 Task: Look for space in Stockach, Germany from 8th August, 2023 to 15th August, 2023 for 9 adults in price range Rs.10000 to Rs.14000. Place can be shared room with 5 bedrooms having 9 beds and 5 bathrooms. Property type can be house, flat, guest house. Amenities needed are: wifi, TV, free parkinig on premises, gym, breakfast. Booking option can be shelf check-in. Required host language is English.
Action: Mouse moved to (413, 92)
Screenshot: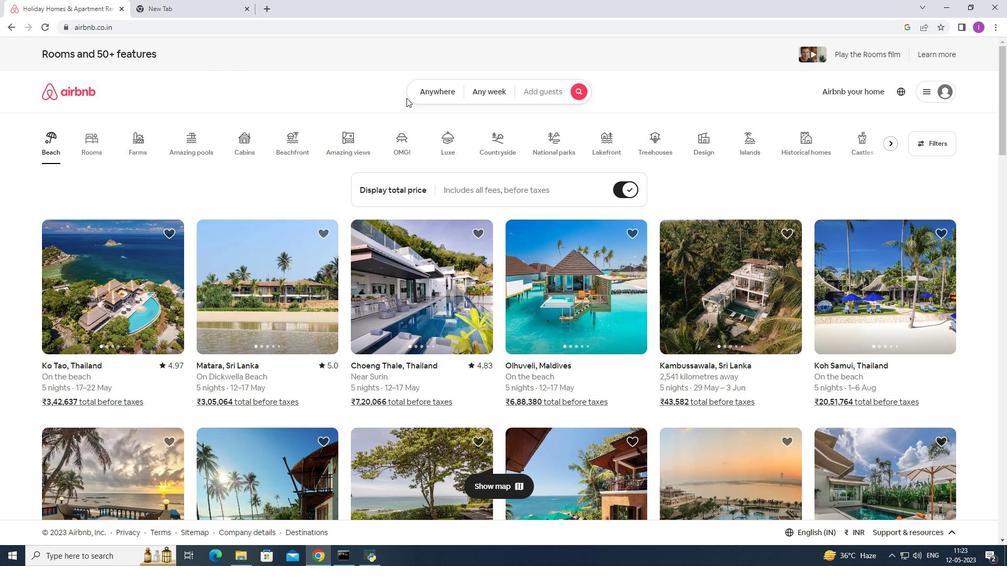 
Action: Mouse pressed left at (413, 92)
Screenshot: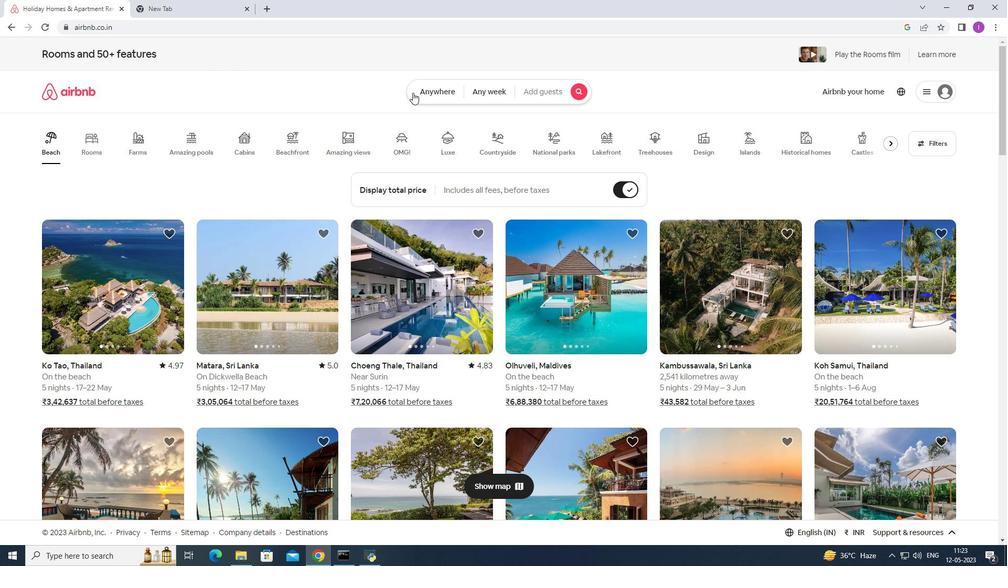 
Action: Mouse moved to (375, 130)
Screenshot: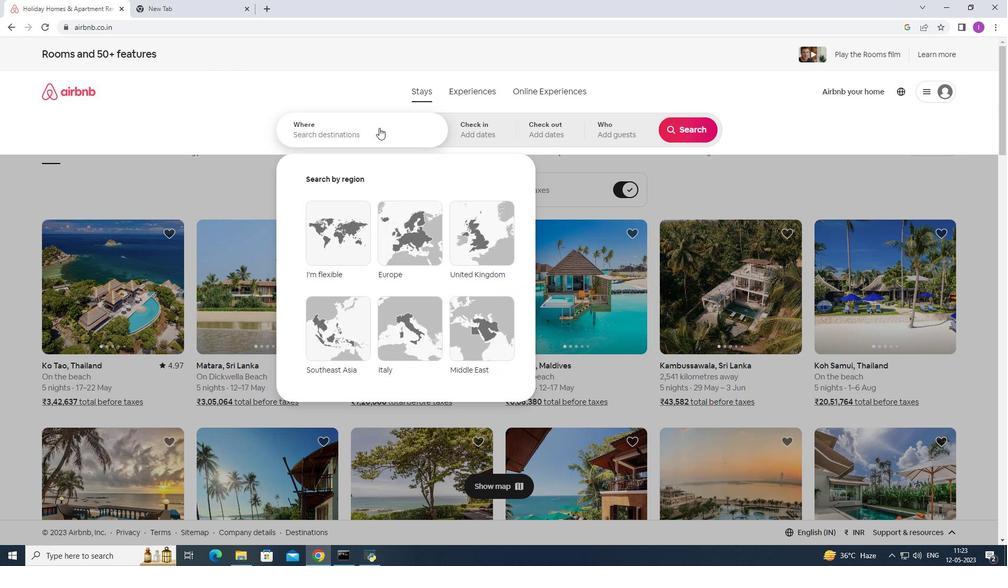 
Action: Mouse pressed left at (375, 130)
Screenshot: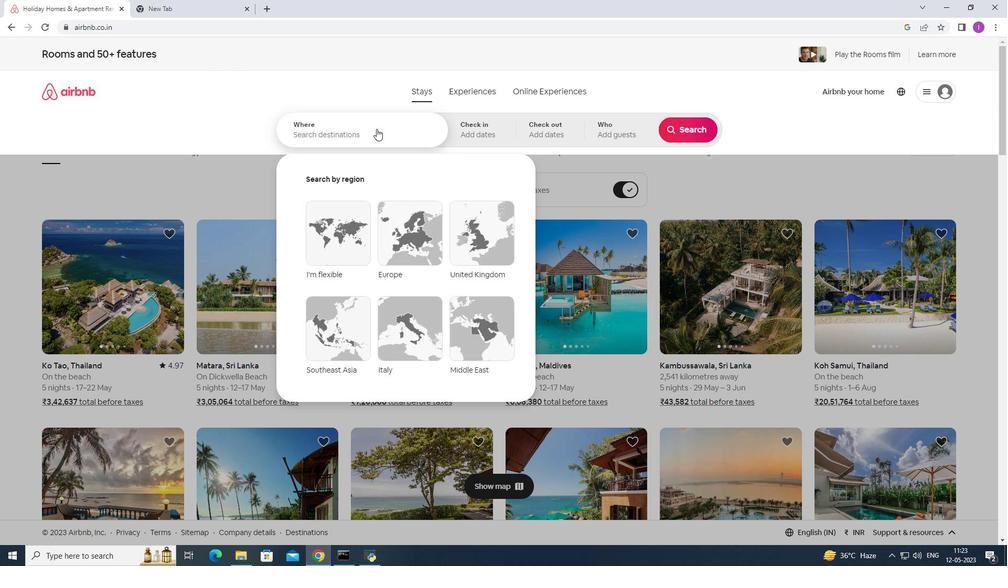 
Action: Mouse moved to (375, 130)
Screenshot: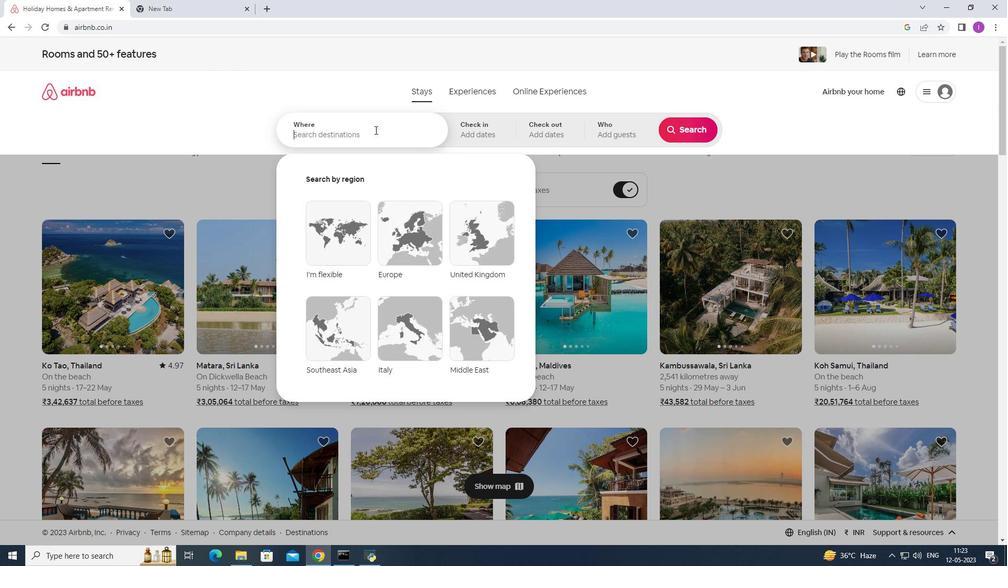 
Action: Key pressed <Key.shift>Stockach,<Key.shift><Key.shift><Key.shift><Key.shift><Key.shift>Germany
Screenshot: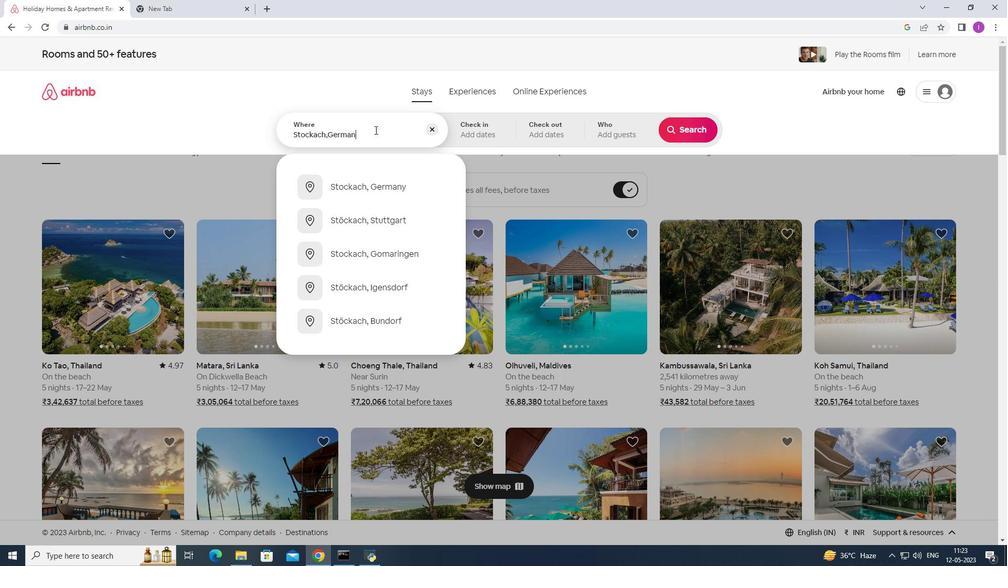 
Action: Mouse moved to (371, 186)
Screenshot: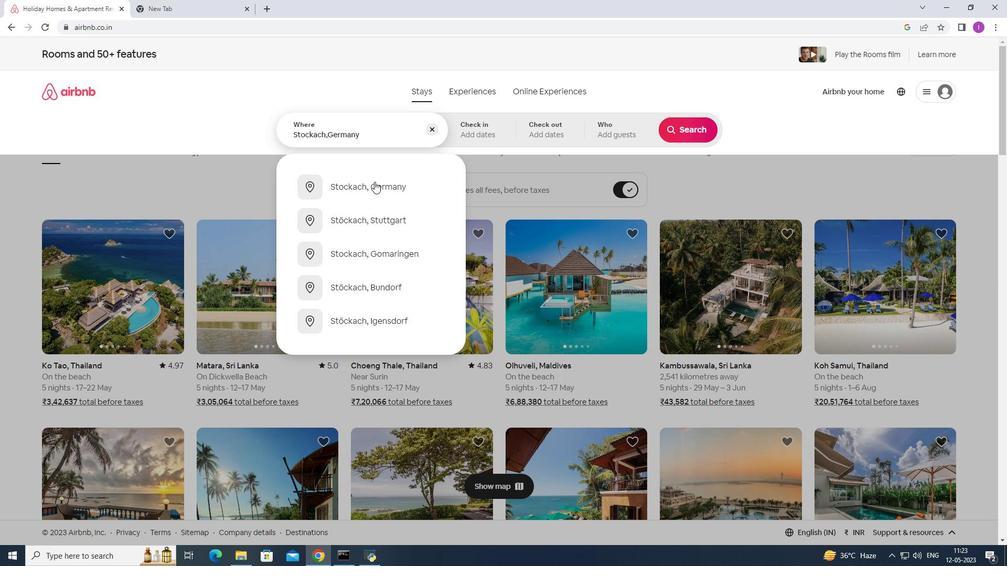 
Action: Mouse pressed left at (371, 186)
Screenshot: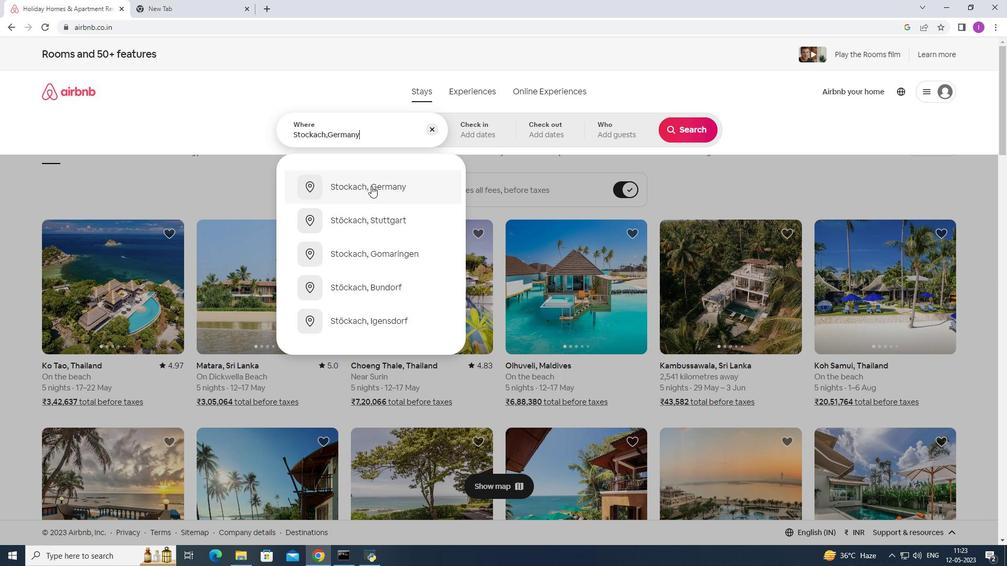 
Action: Mouse moved to (685, 214)
Screenshot: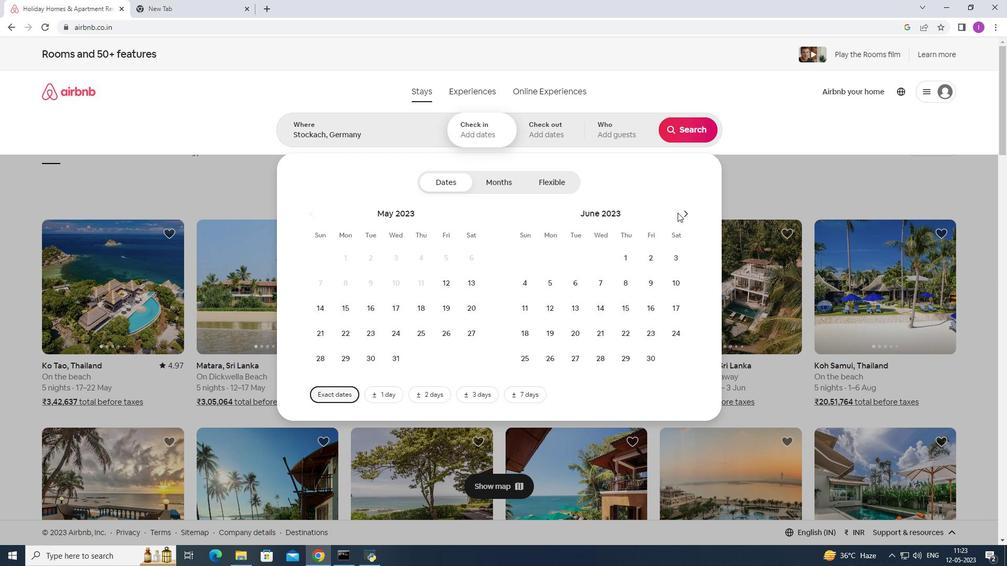 
Action: Mouse pressed left at (685, 214)
Screenshot: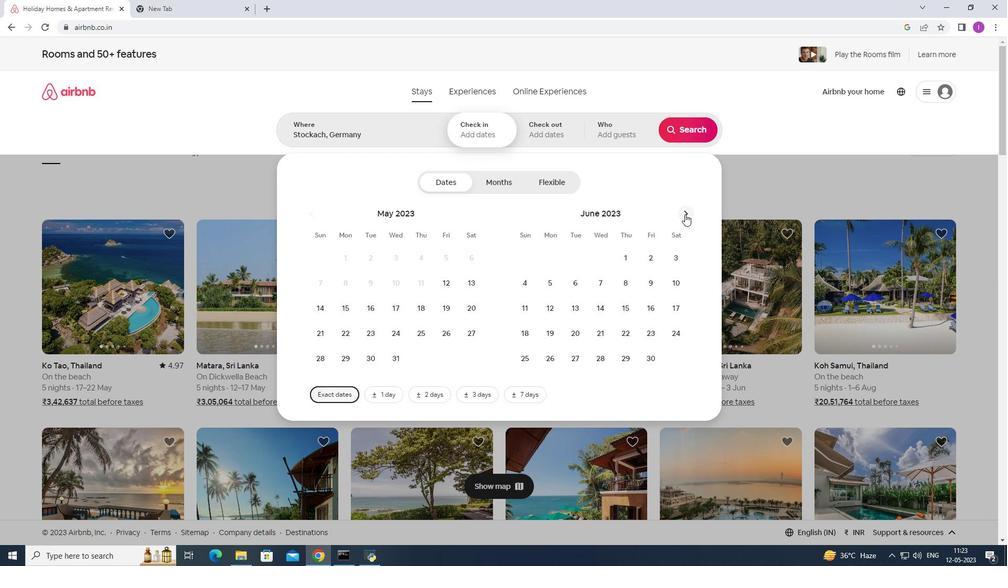 
Action: Mouse pressed left at (685, 214)
Screenshot: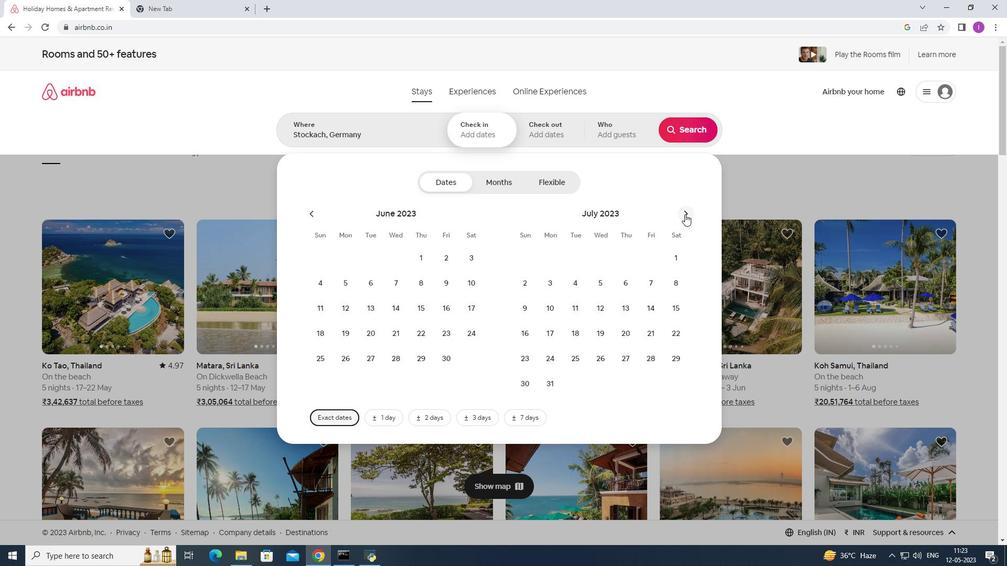 
Action: Mouse moved to (572, 282)
Screenshot: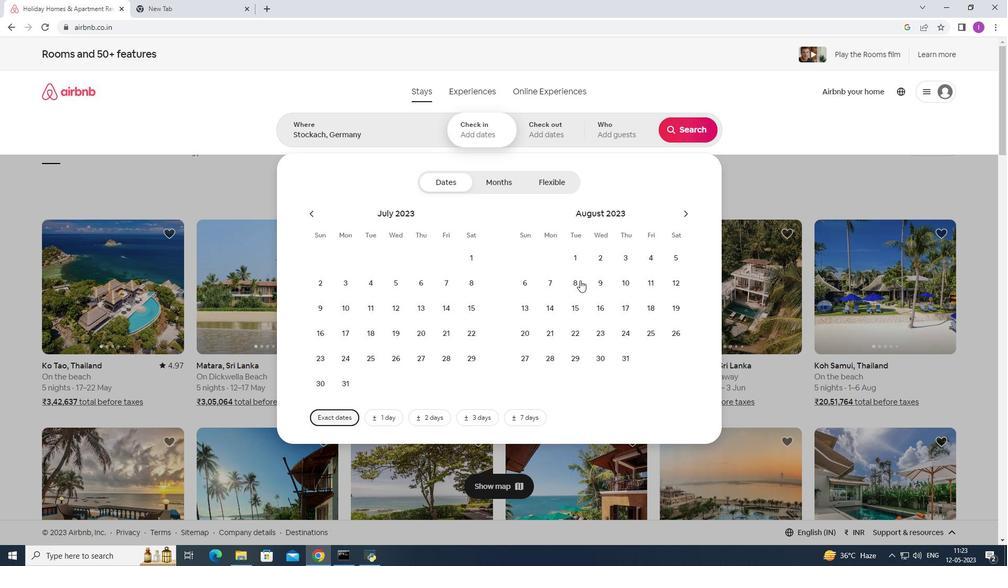 
Action: Mouse pressed left at (572, 282)
Screenshot: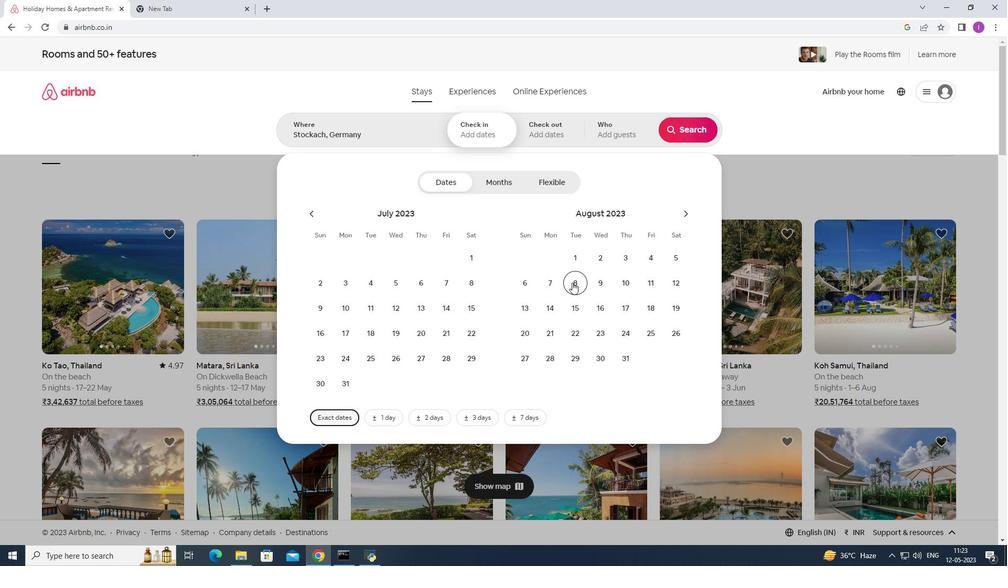 
Action: Mouse moved to (573, 304)
Screenshot: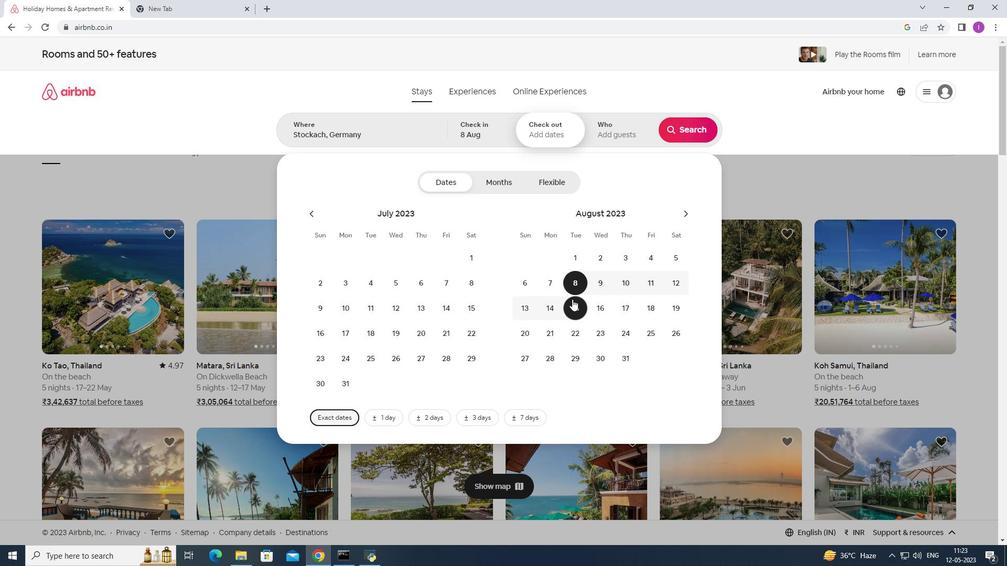 
Action: Mouse pressed left at (573, 304)
Screenshot: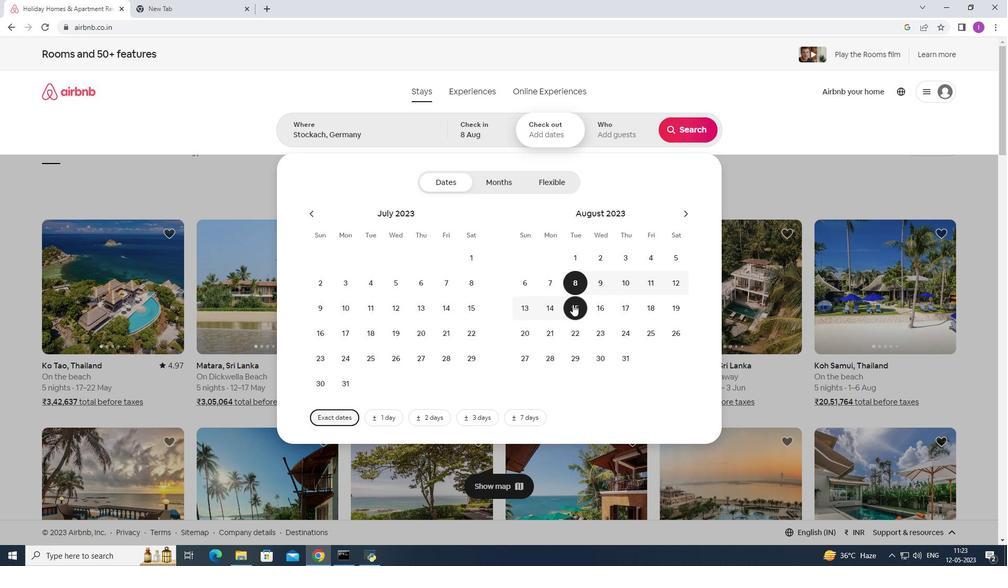 
Action: Mouse moved to (607, 141)
Screenshot: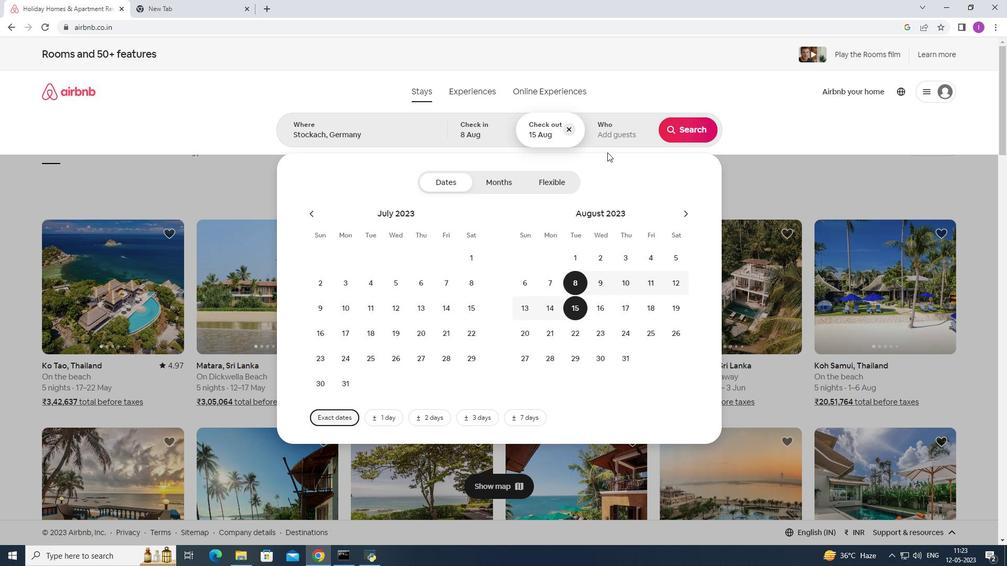 
Action: Mouse pressed left at (607, 141)
Screenshot: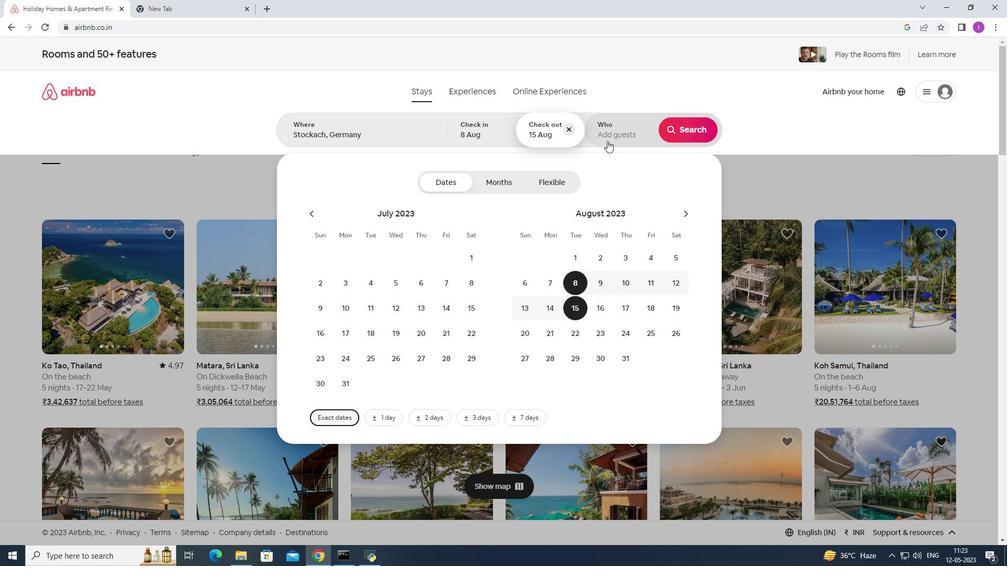 
Action: Mouse moved to (692, 187)
Screenshot: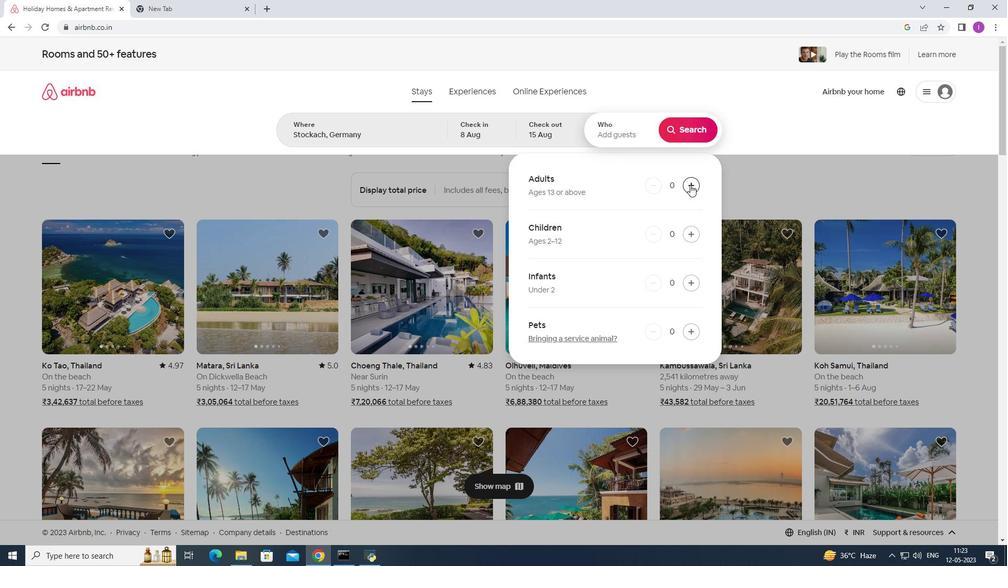 
Action: Mouse pressed left at (692, 187)
Screenshot: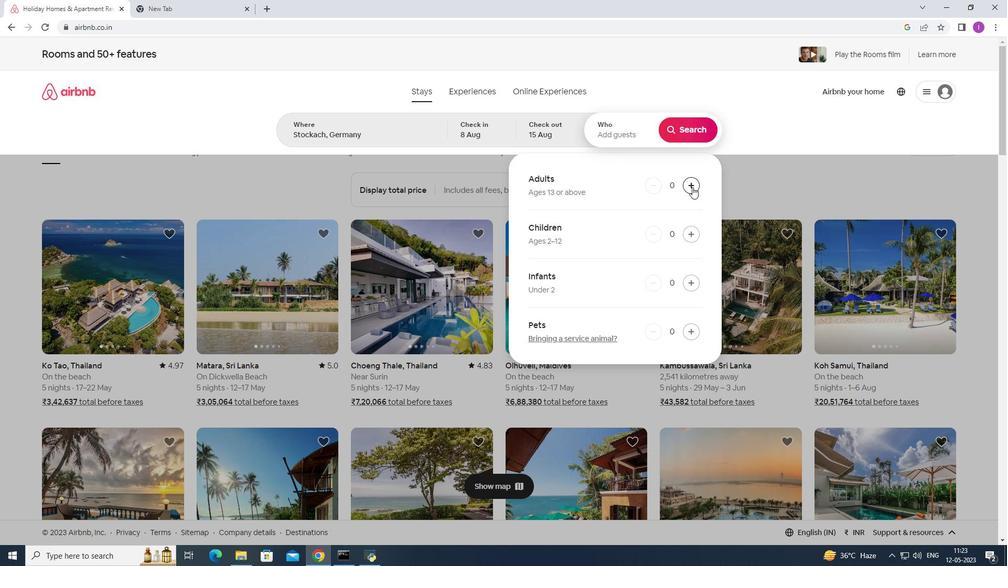 
Action: Mouse pressed left at (692, 187)
Screenshot: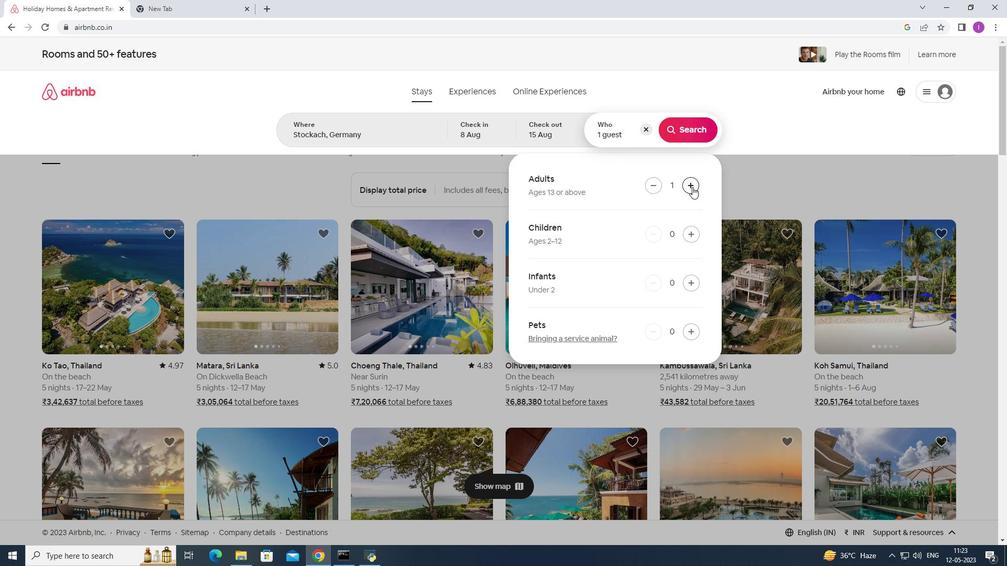 
Action: Mouse pressed left at (692, 187)
Screenshot: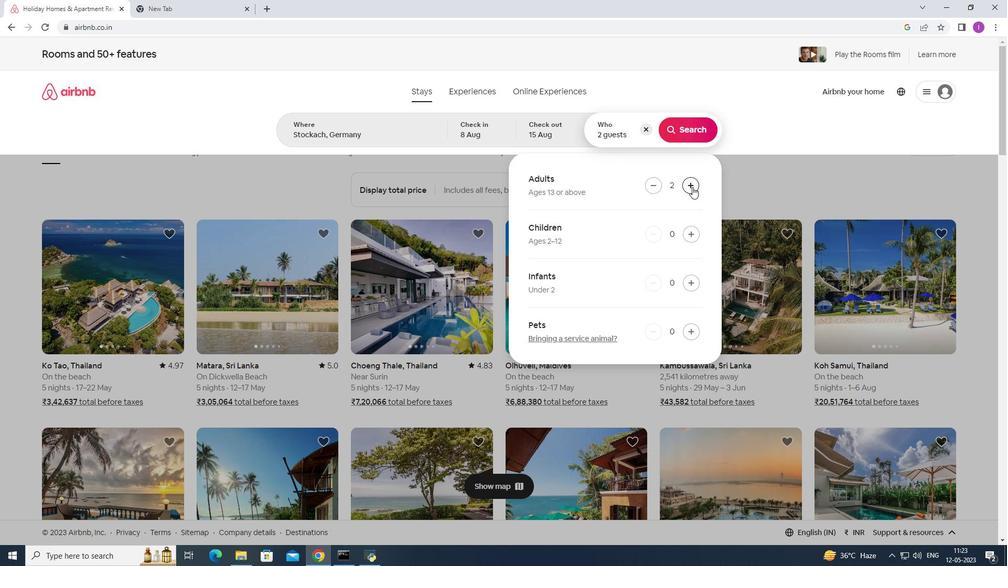 
Action: Mouse pressed left at (692, 187)
Screenshot: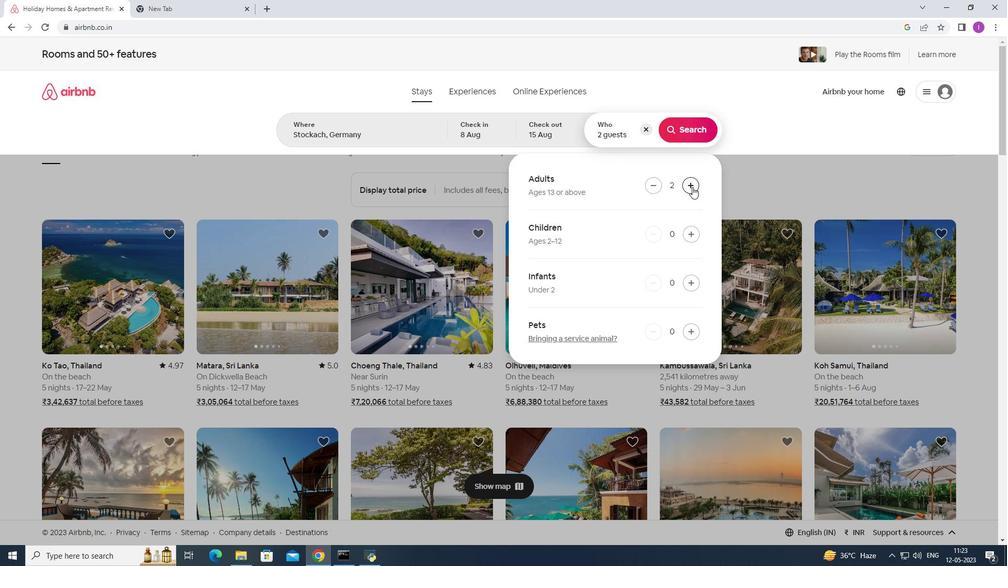 
Action: Mouse pressed left at (692, 187)
Screenshot: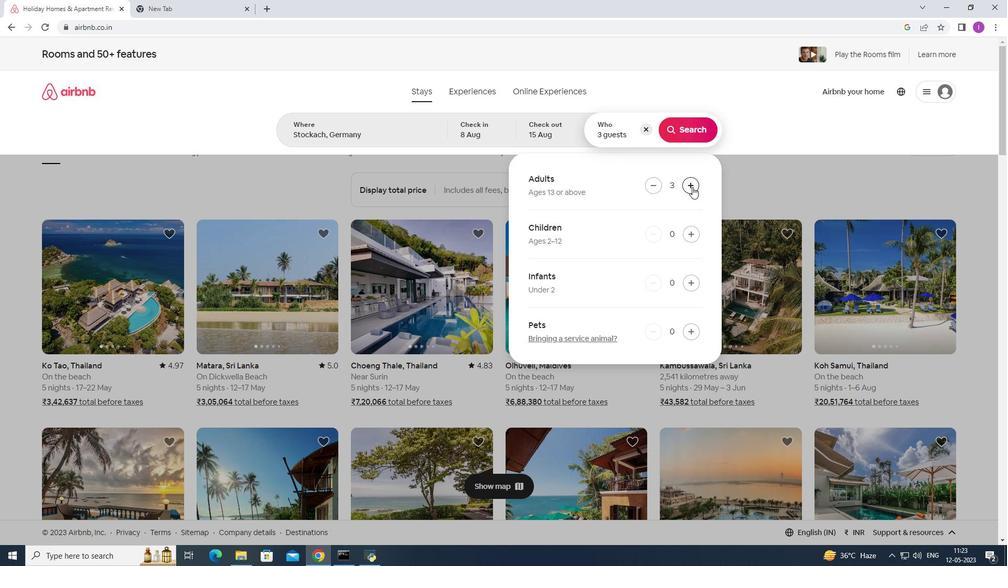 
Action: Mouse pressed left at (692, 187)
Screenshot: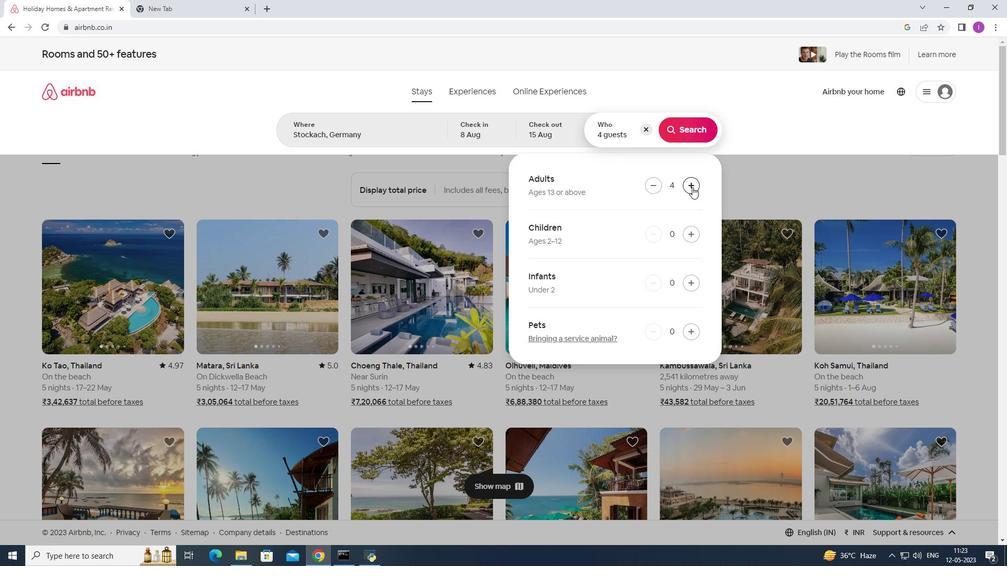 
Action: Mouse pressed left at (692, 187)
Screenshot: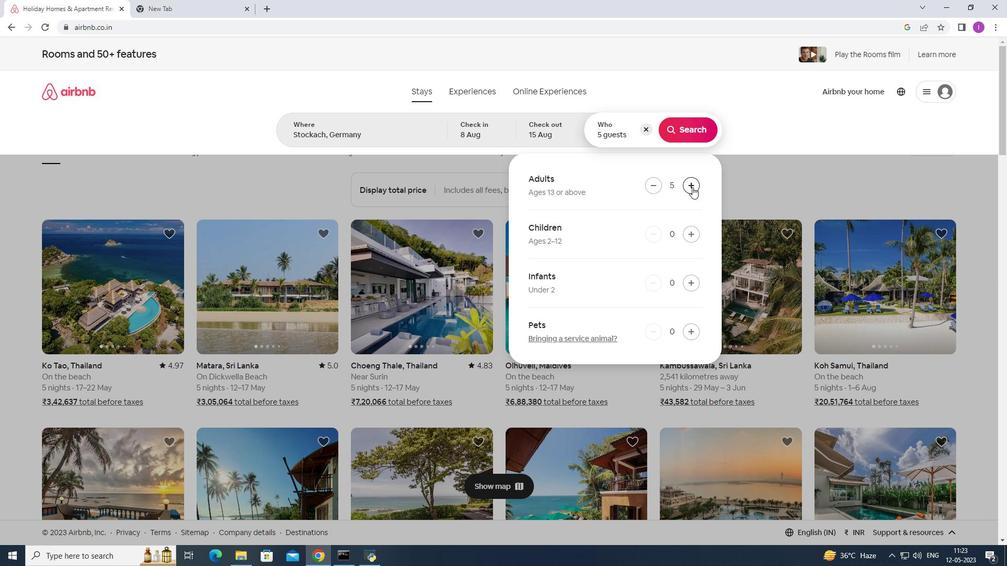 
Action: Mouse moved to (693, 187)
Screenshot: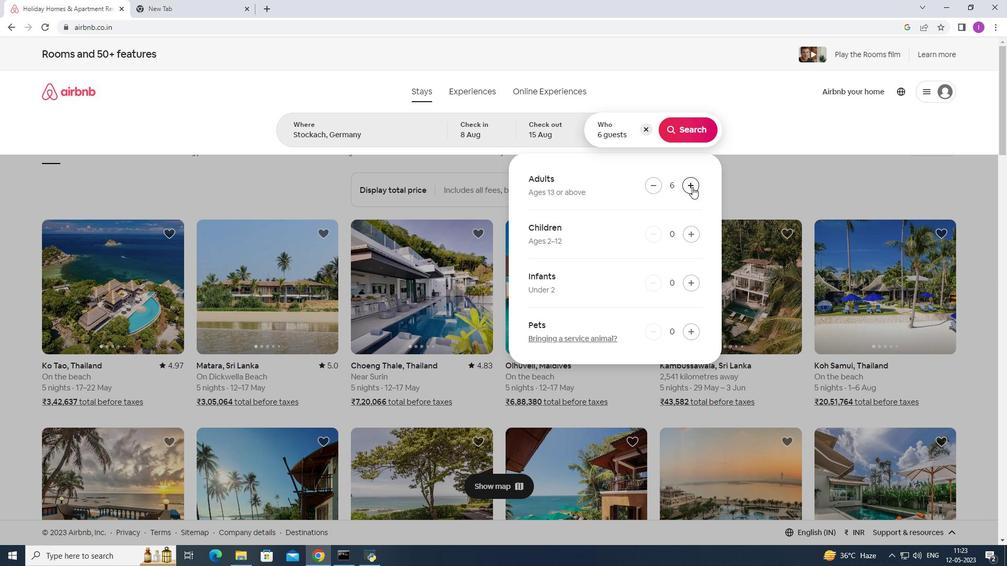 
Action: Mouse pressed left at (693, 187)
Screenshot: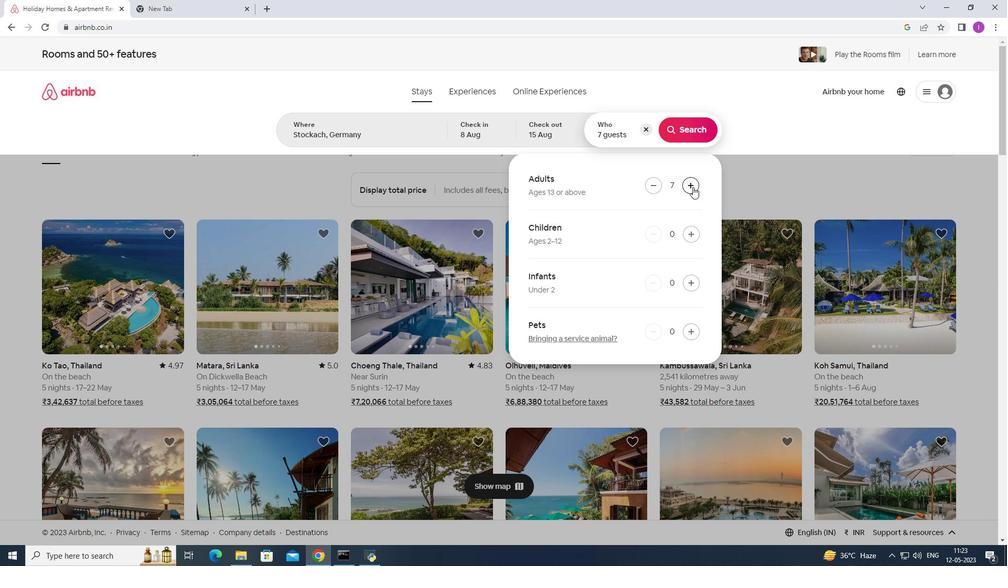 
Action: Mouse pressed left at (693, 187)
Screenshot: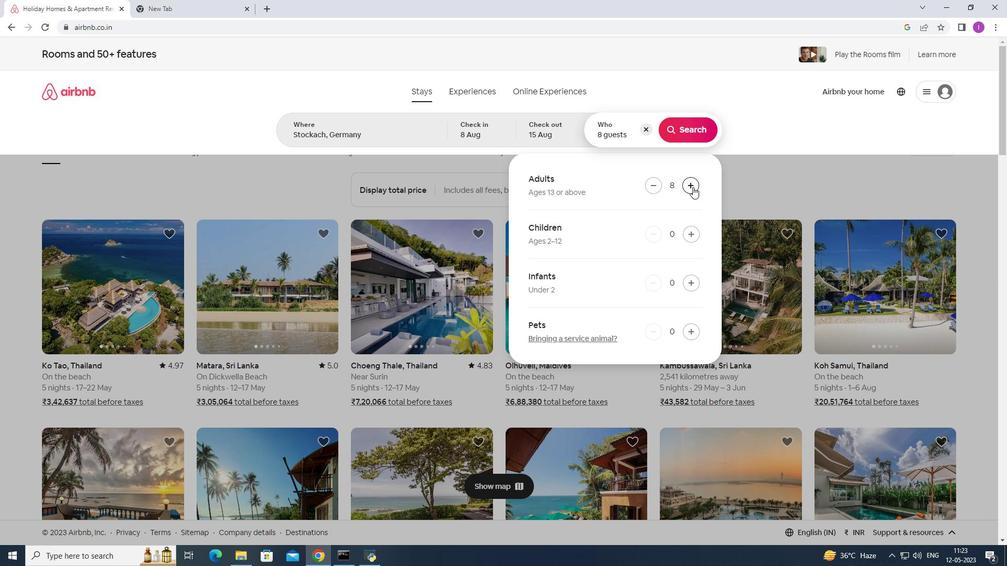 
Action: Mouse moved to (689, 141)
Screenshot: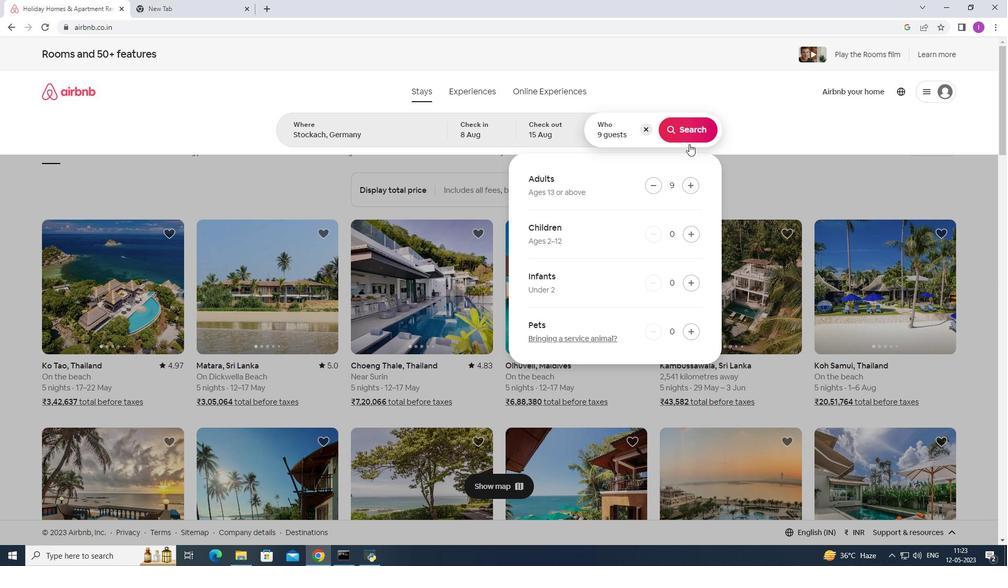
Action: Mouse pressed left at (689, 141)
Screenshot: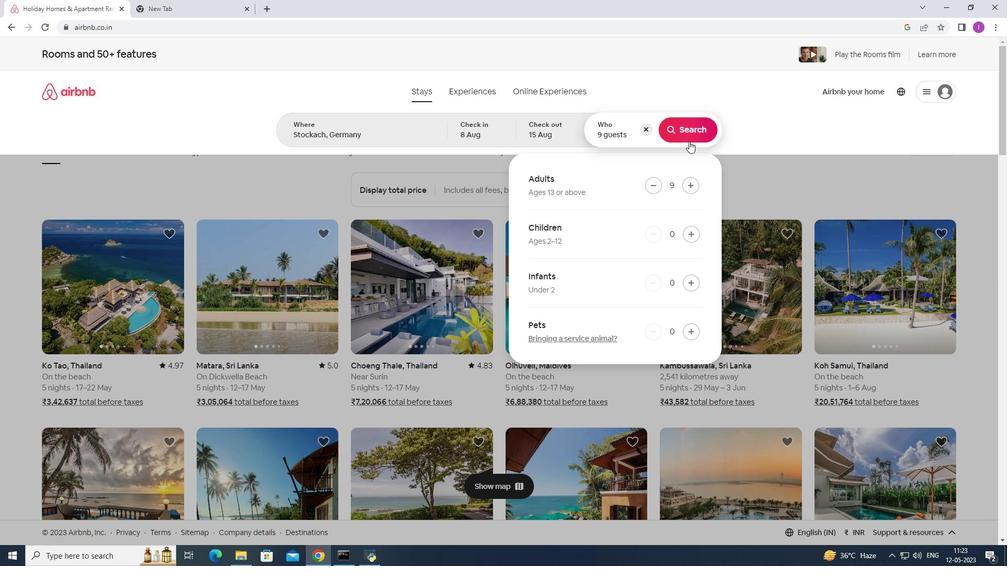 
Action: Mouse moved to (966, 110)
Screenshot: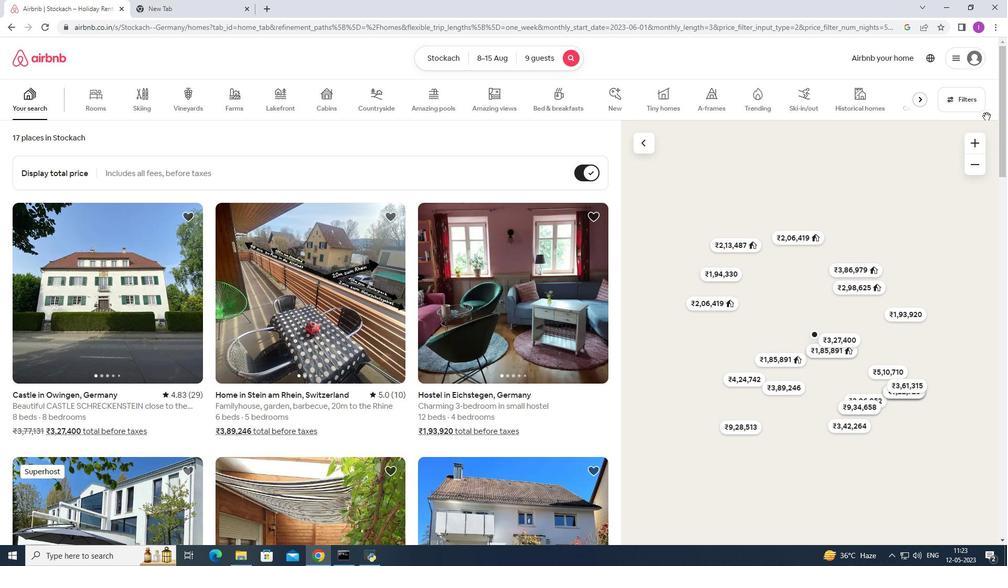 
Action: Mouse pressed left at (966, 110)
Screenshot: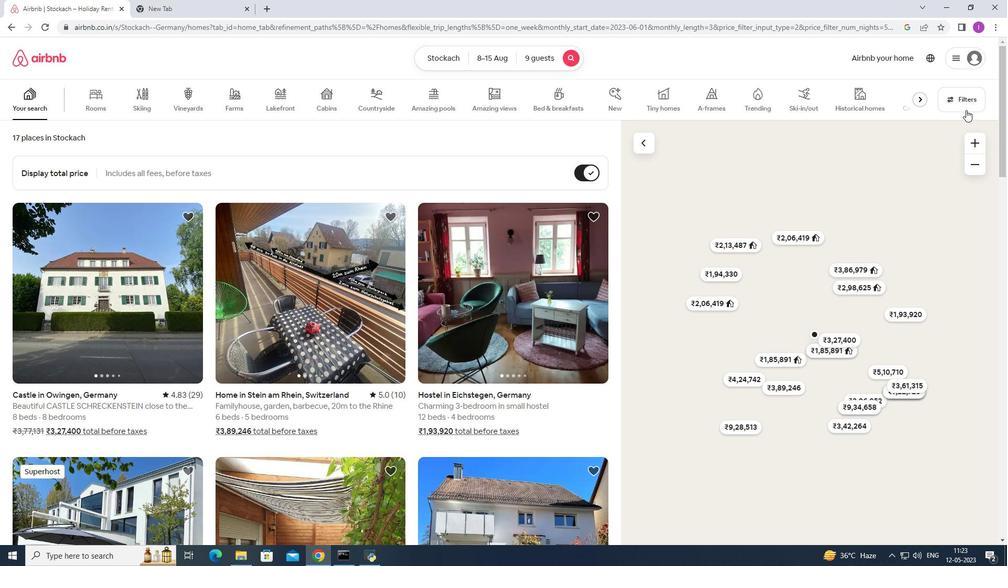 
Action: Mouse moved to (578, 362)
Screenshot: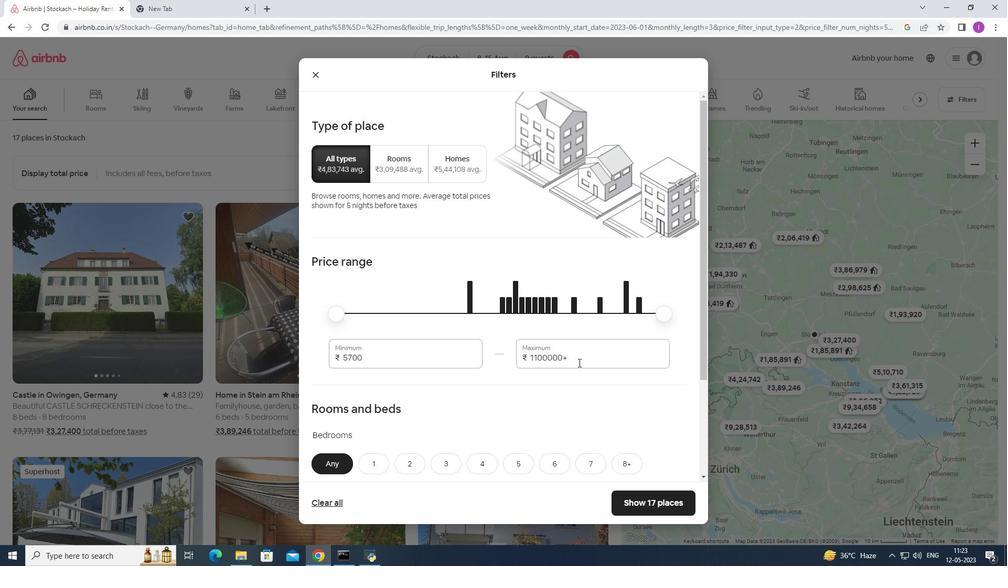 
Action: Mouse pressed left at (578, 362)
Screenshot: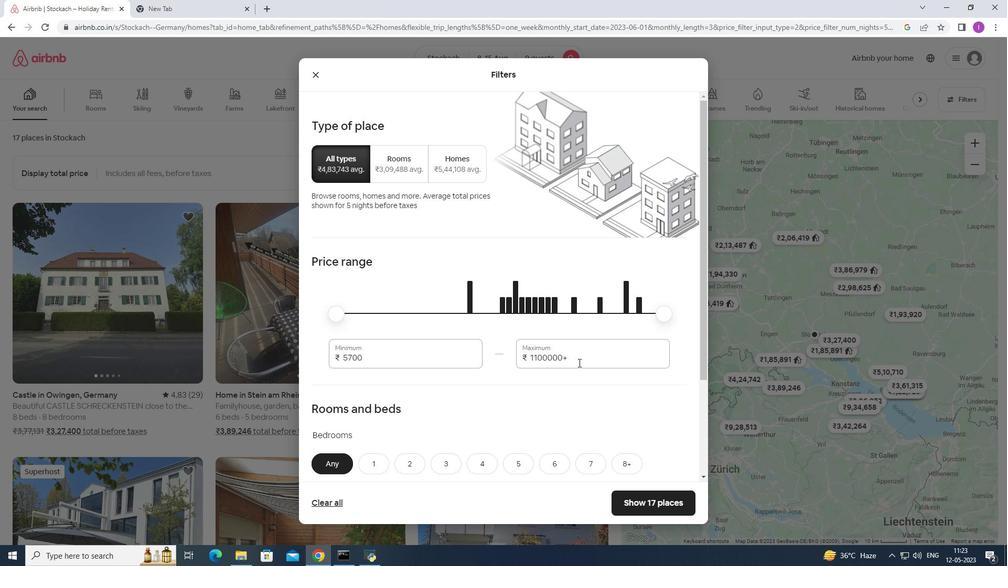 
Action: Mouse moved to (515, 362)
Screenshot: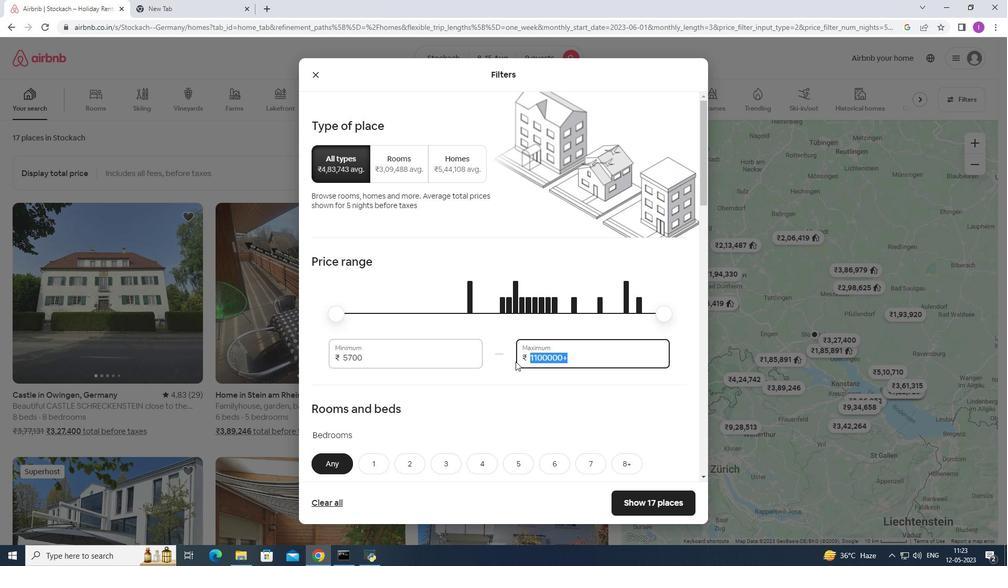 
Action: Key pressed 14
Screenshot: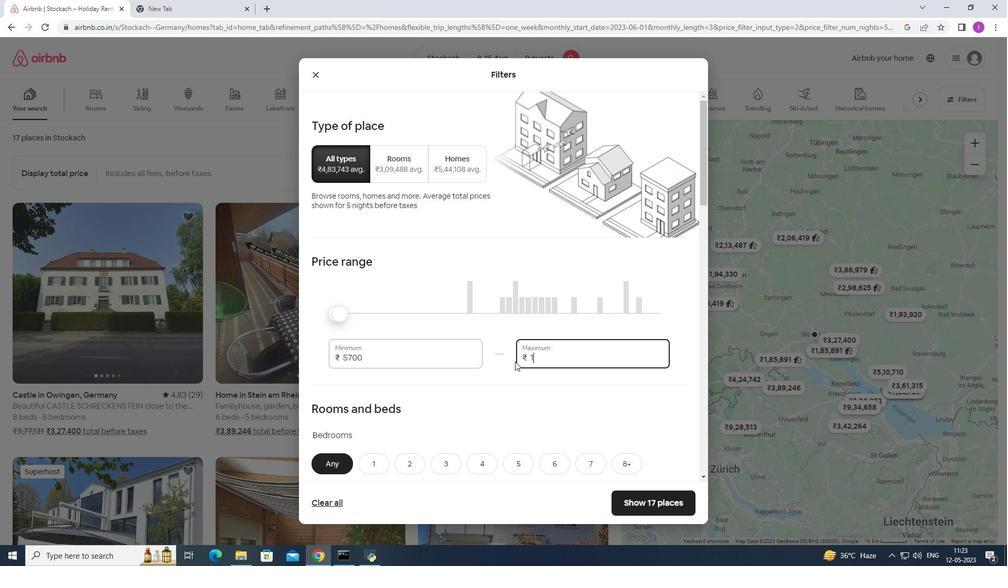 
Action: Mouse moved to (515, 361)
Screenshot: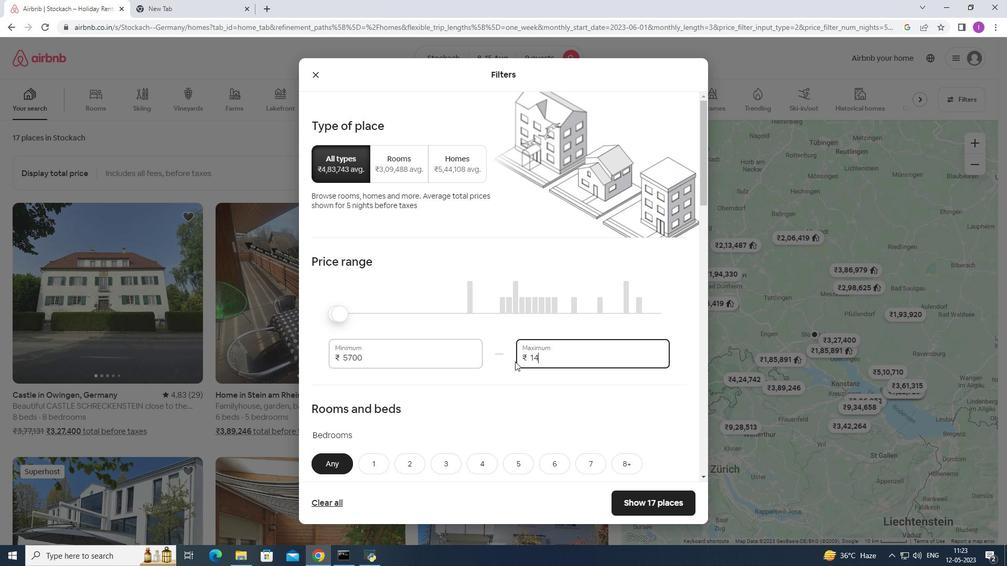 
Action: Key pressed 0
Screenshot: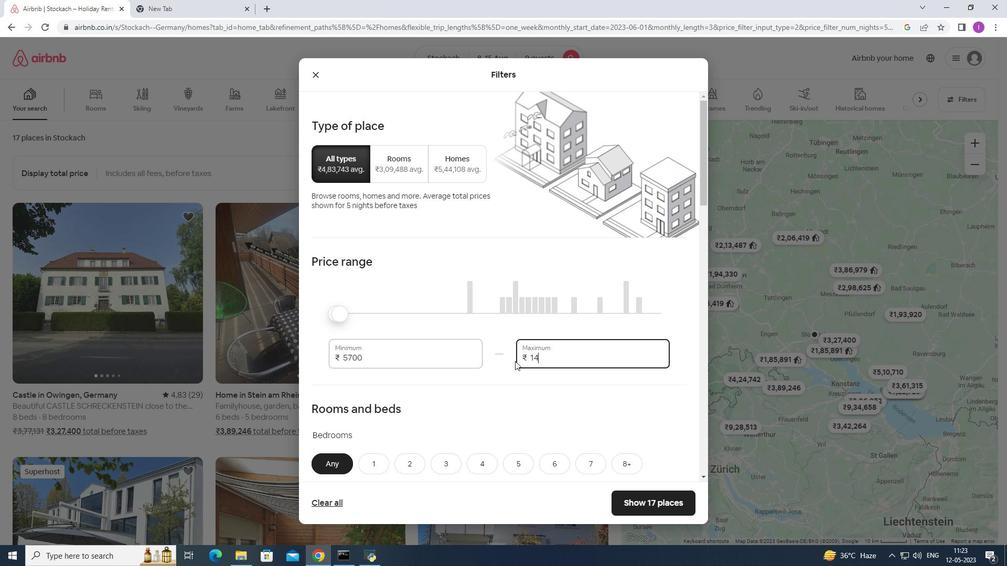 
Action: Mouse moved to (516, 360)
Screenshot: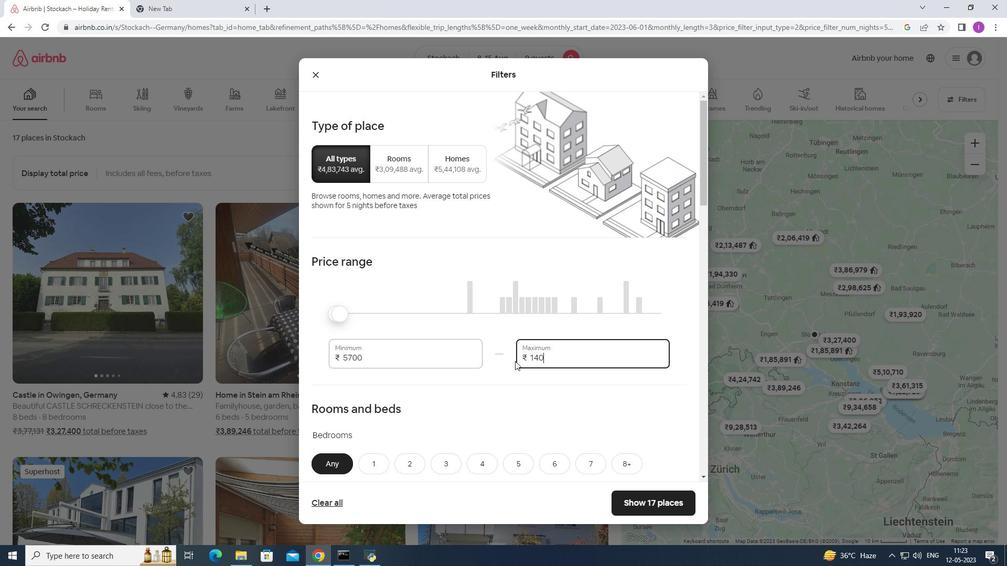 
Action: Key pressed 0
Screenshot: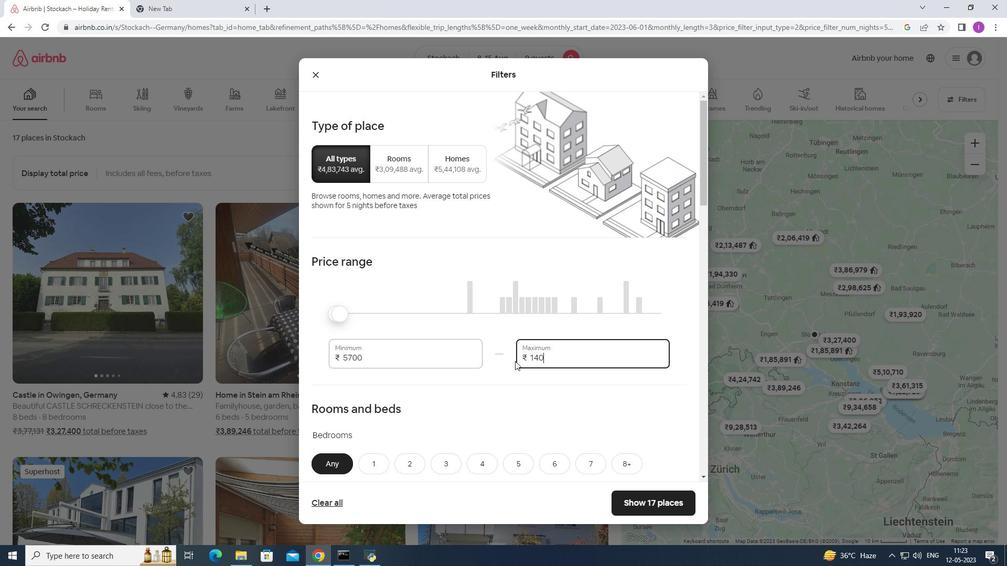 
Action: Mouse moved to (516, 359)
Screenshot: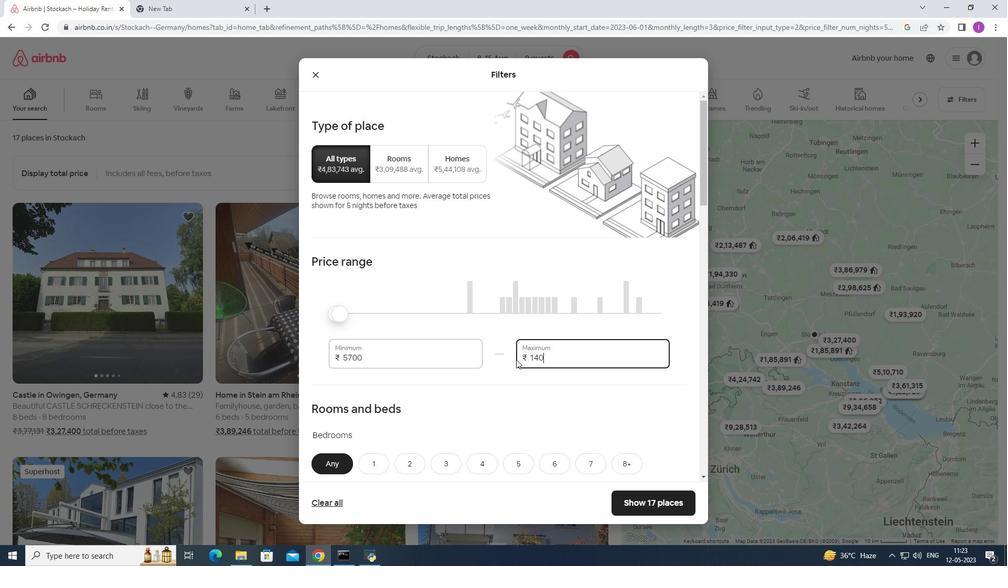 
Action: Key pressed 0
Screenshot: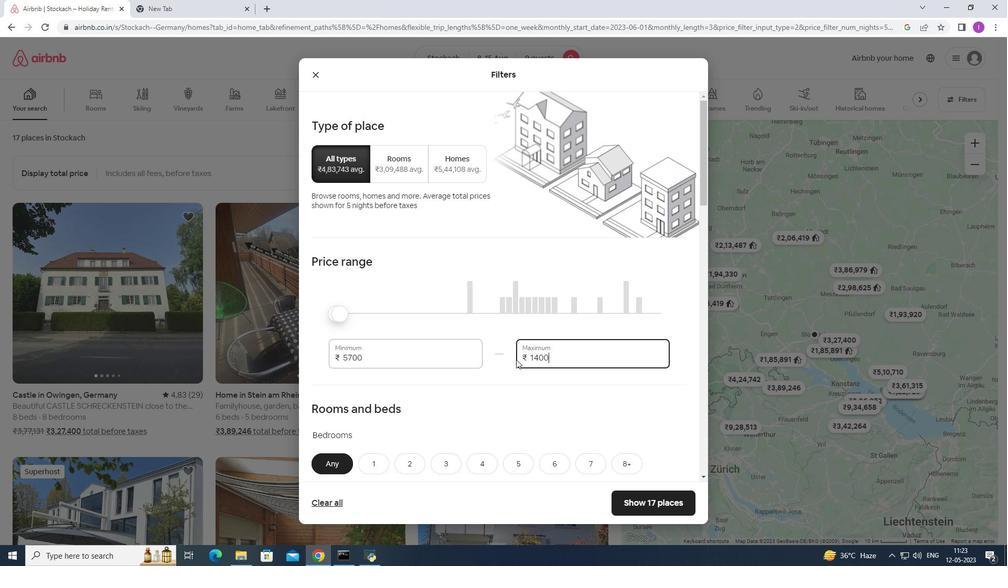 
Action: Mouse moved to (371, 357)
Screenshot: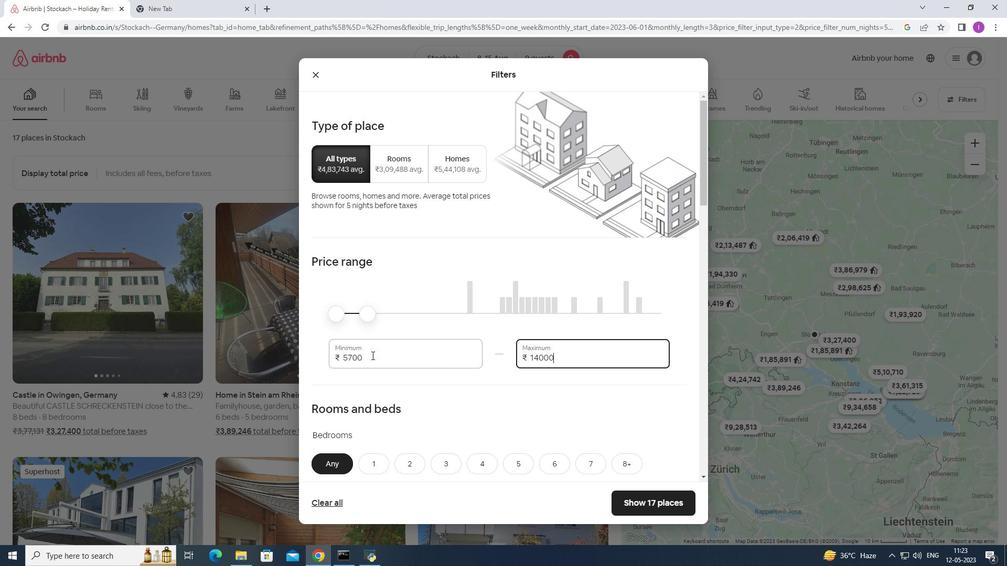 
Action: Mouse pressed left at (371, 357)
Screenshot: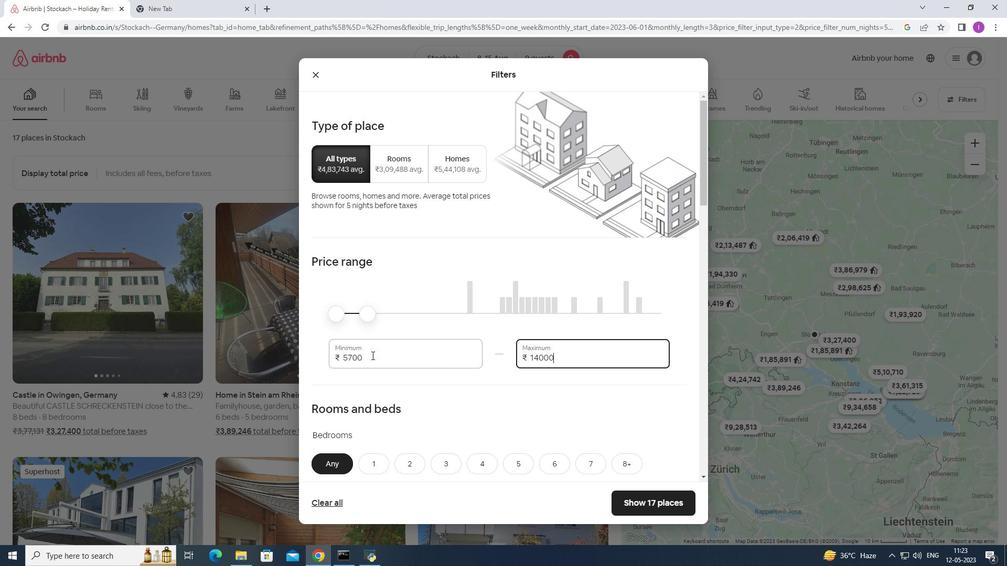 
Action: Mouse moved to (316, 351)
Screenshot: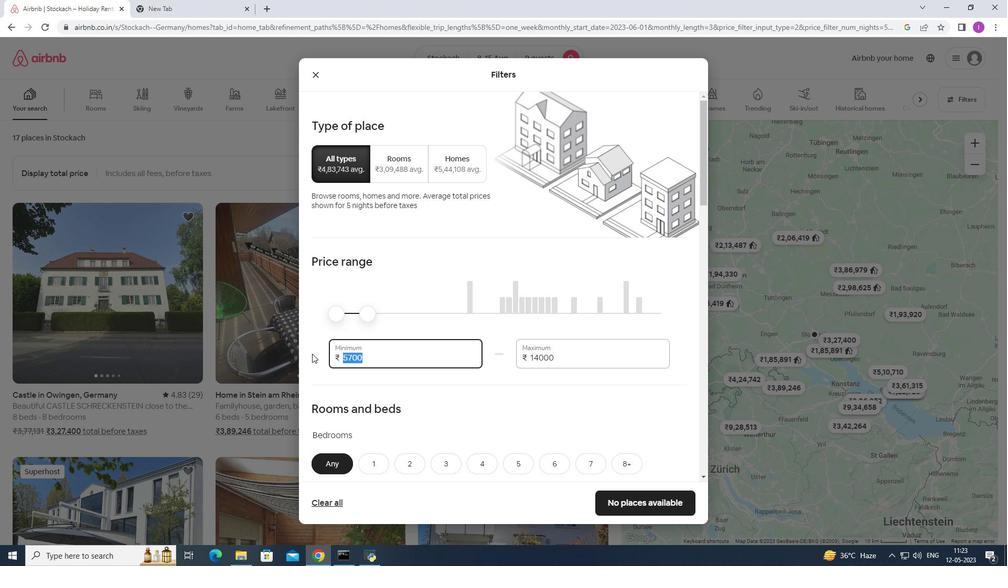 
Action: Key pressed 1
Screenshot: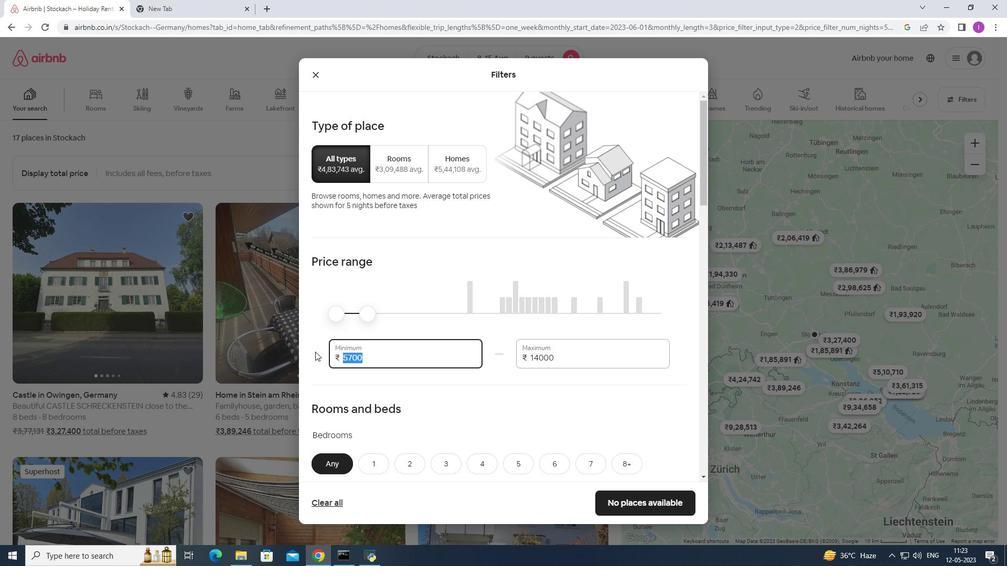 
Action: Mouse moved to (318, 350)
Screenshot: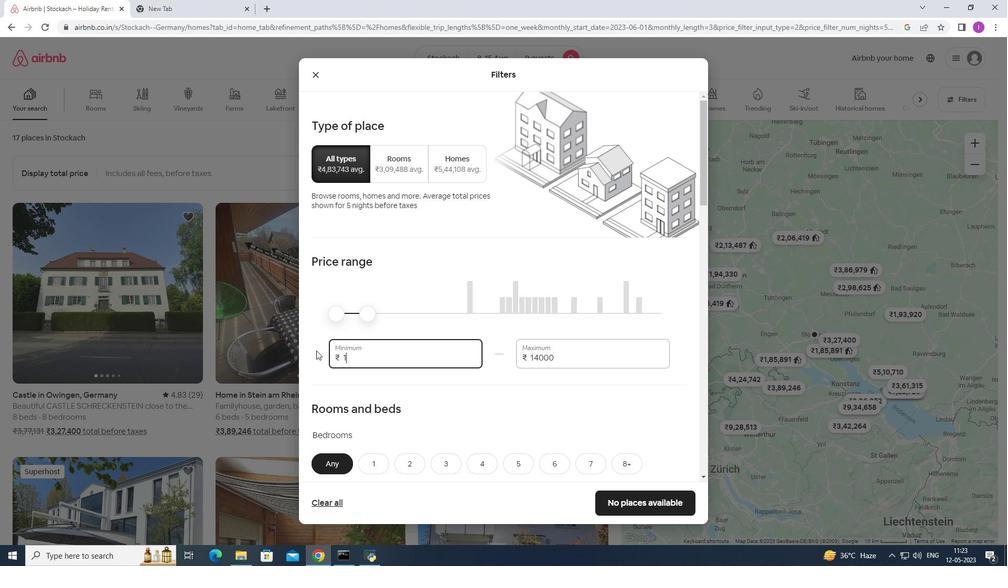 
Action: Key pressed 00
Screenshot: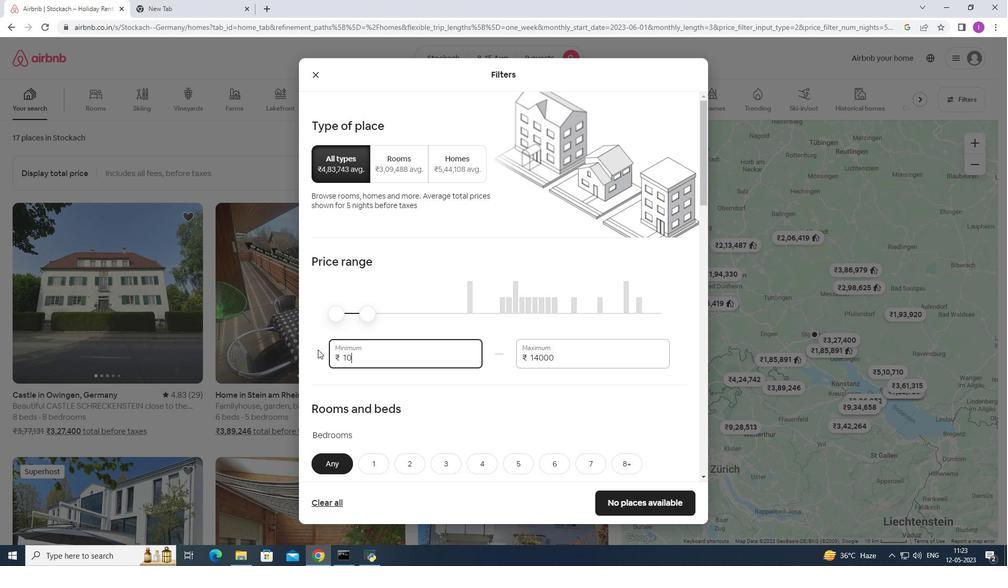 
Action: Mouse moved to (320, 348)
Screenshot: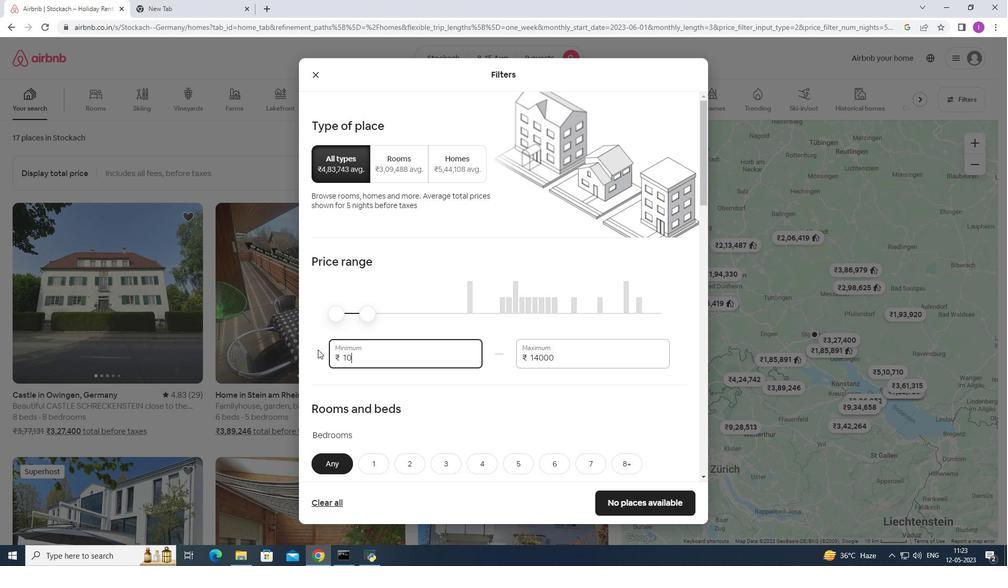 
Action: Key pressed 00
Screenshot: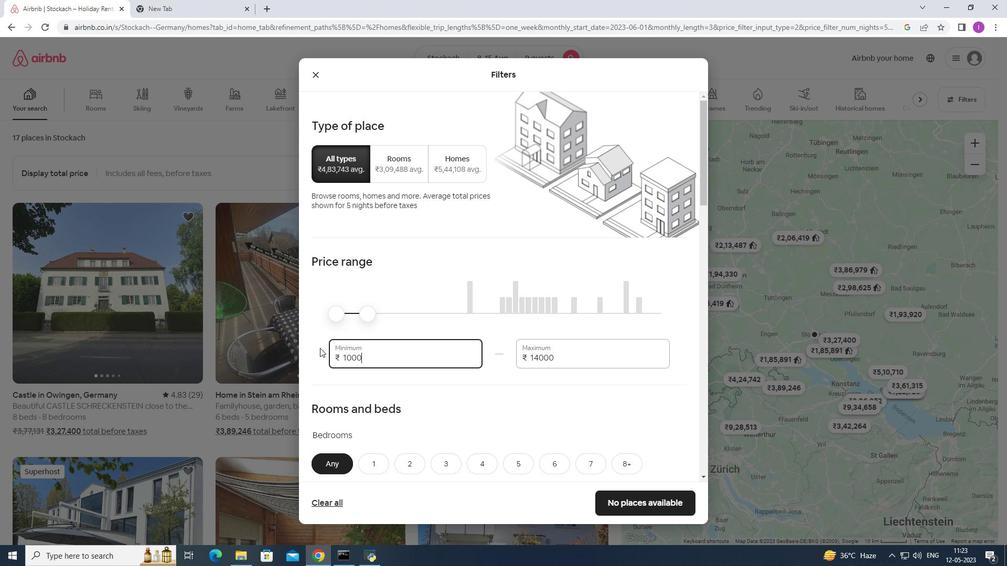 
Action: Mouse moved to (390, 350)
Screenshot: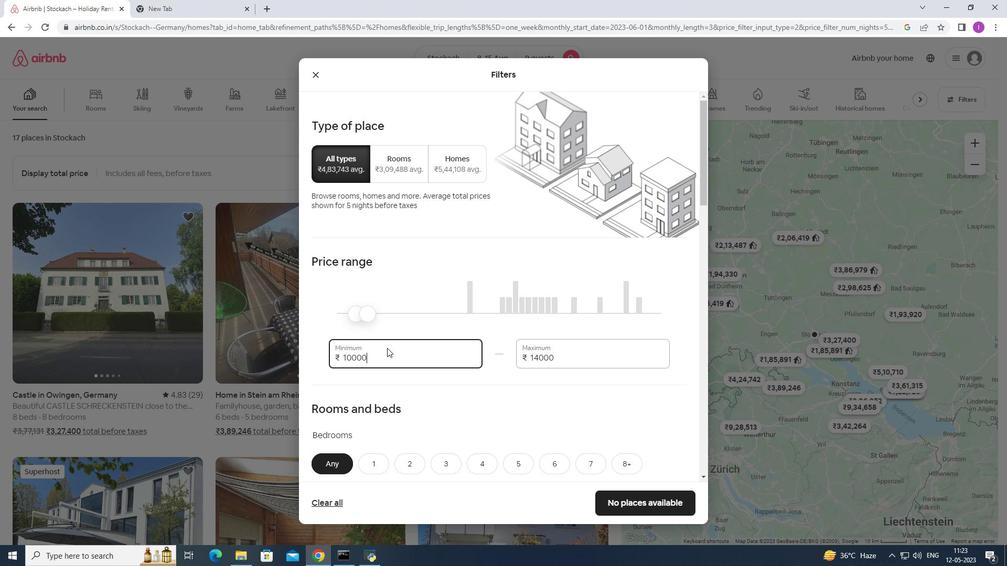 
Action: Mouse scrolled (390, 349) with delta (0, 0)
Screenshot: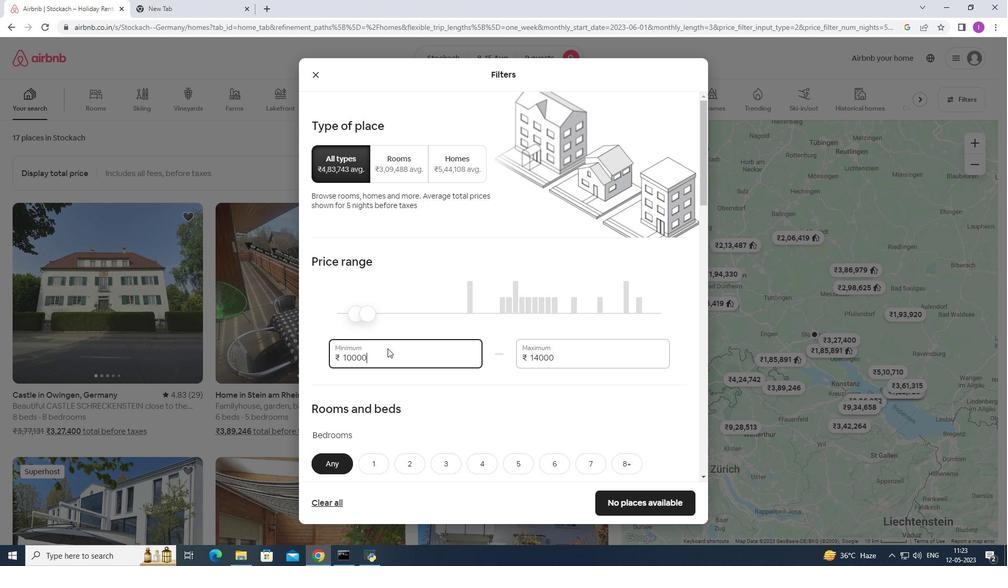 
Action: Mouse scrolled (390, 349) with delta (0, 0)
Screenshot: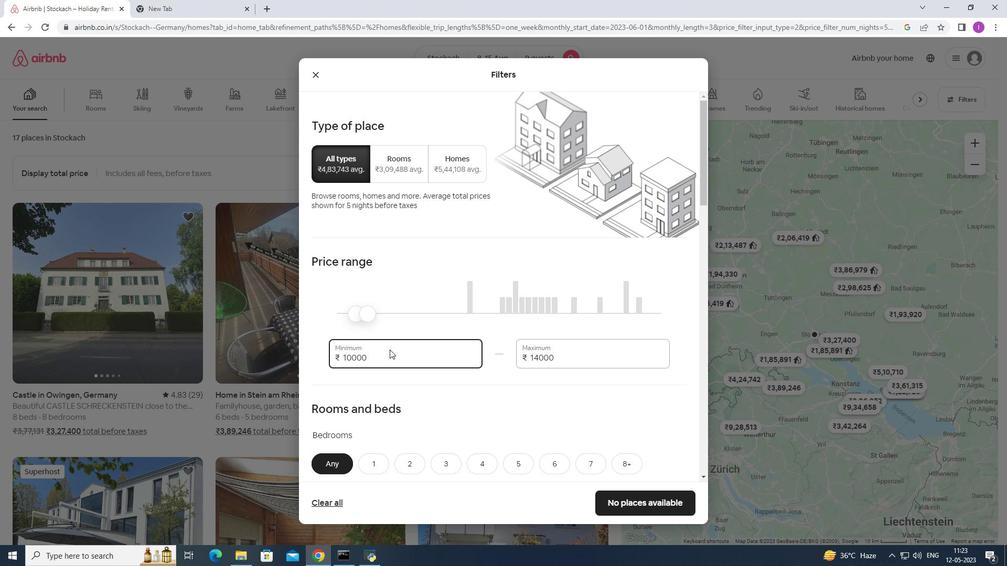 
Action: Mouse moved to (392, 350)
Screenshot: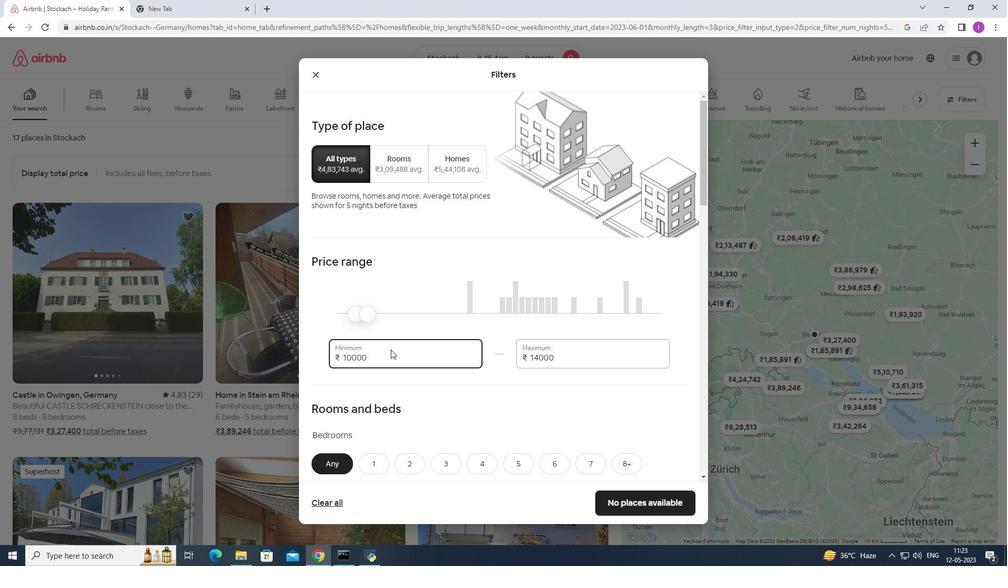 
Action: Mouse scrolled (392, 349) with delta (0, 0)
Screenshot: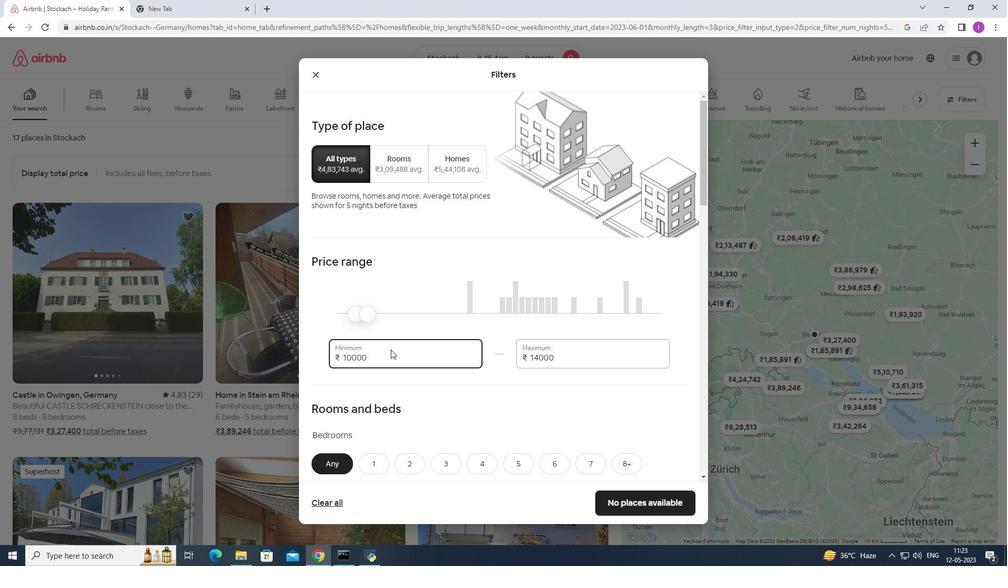 
Action: Mouse moved to (523, 308)
Screenshot: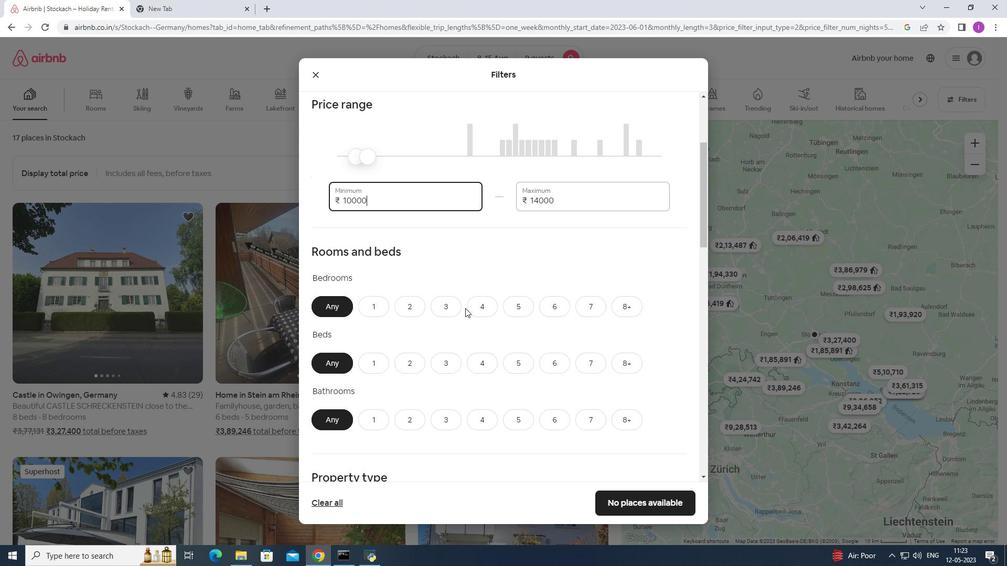 
Action: Mouse pressed left at (523, 308)
Screenshot: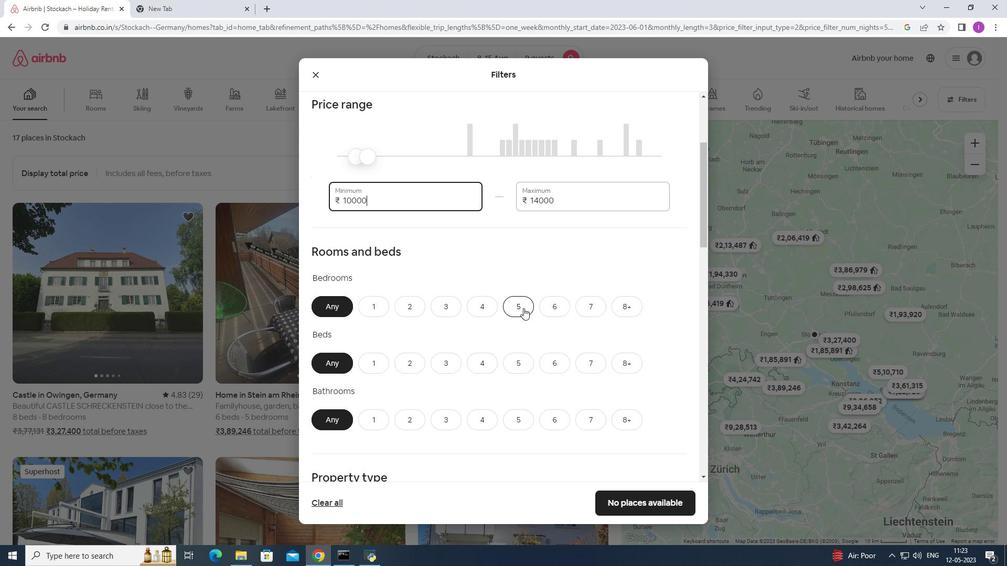 
Action: Mouse moved to (622, 369)
Screenshot: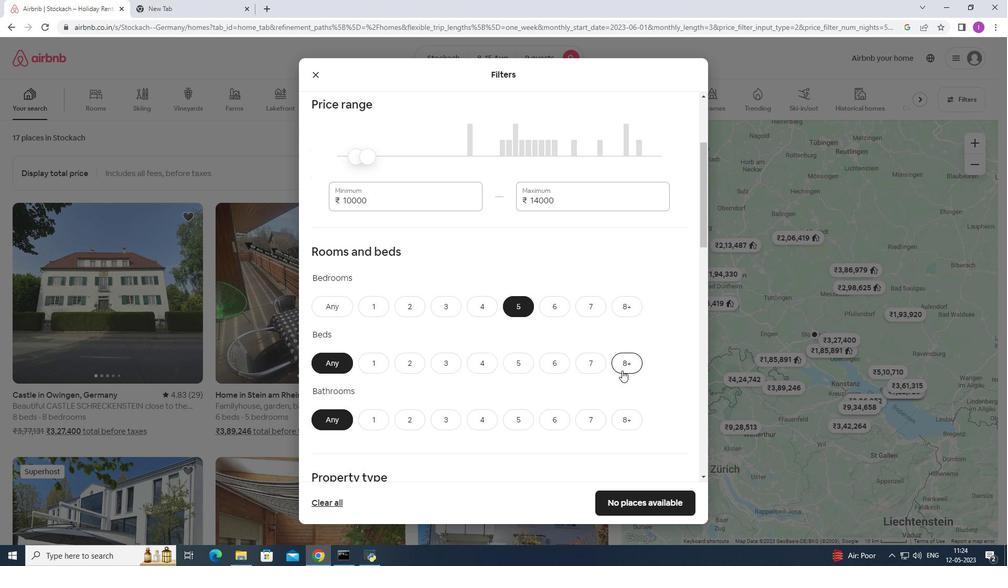
Action: Mouse pressed left at (622, 369)
Screenshot: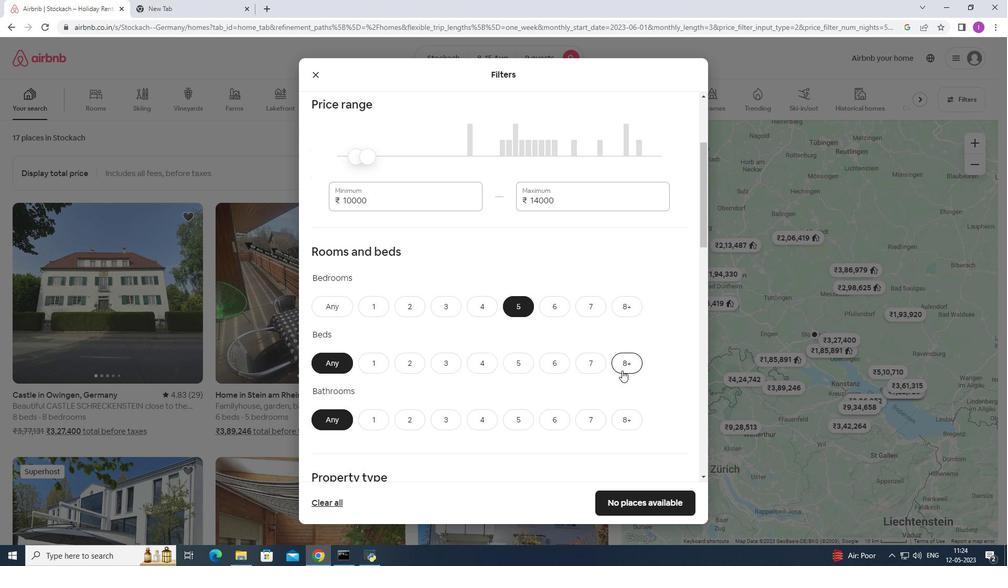 
Action: Mouse moved to (524, 419)
Screenshot: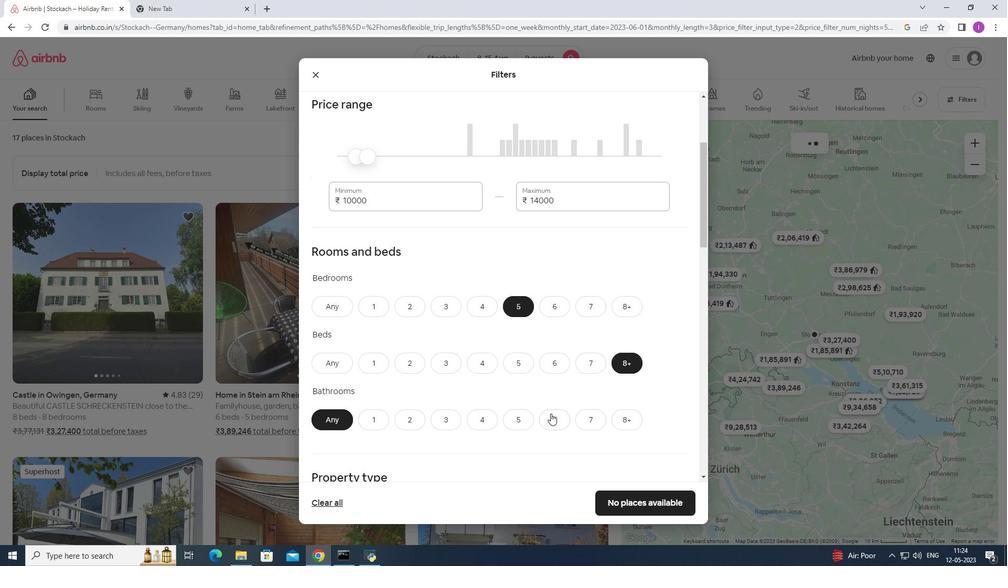 
Action: Mouse pressed left at (524, 419)
Screenshot: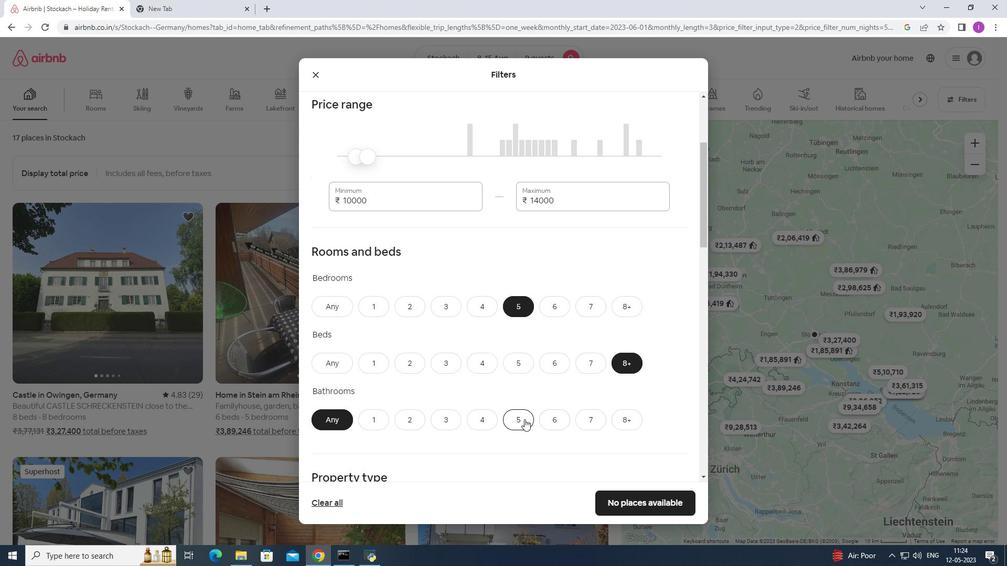 
Action: Mouse moved to (431, 383)
Screenshot: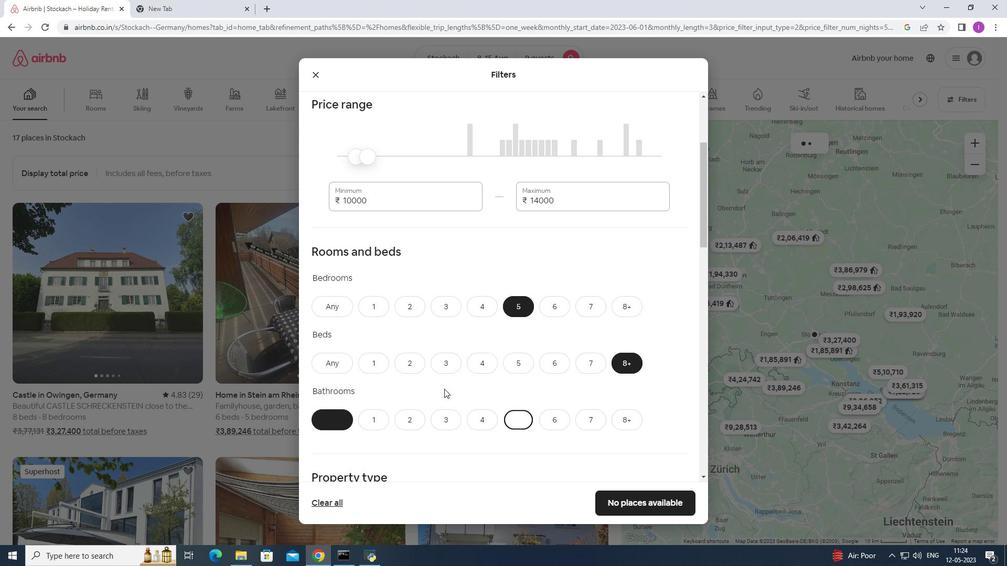 
Action: Mouse scrolled (431, 383) with delta (0, 0)
Screenshot: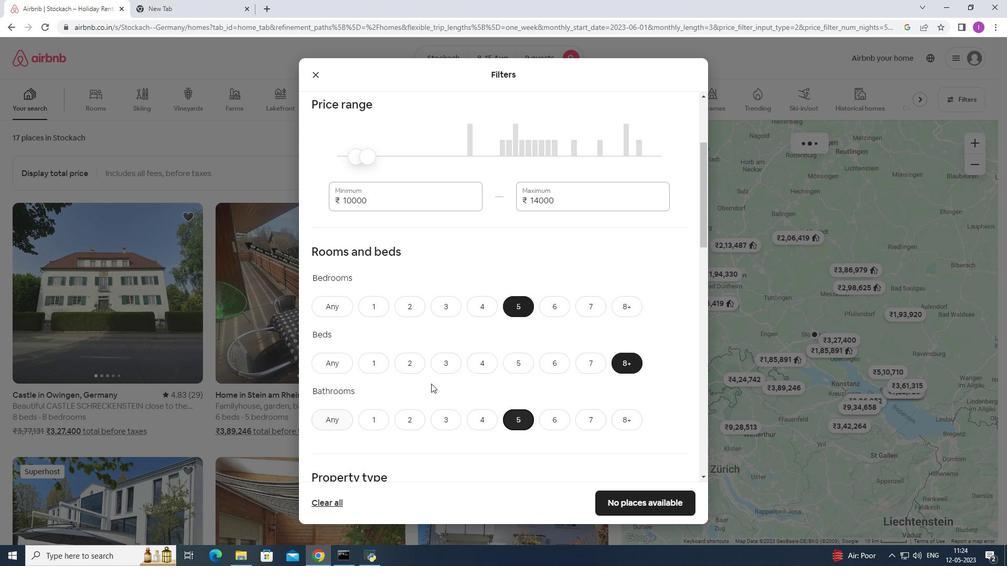 
Action: Mouse scrolled (431, 383) with delta (0, 0)
Screenshot: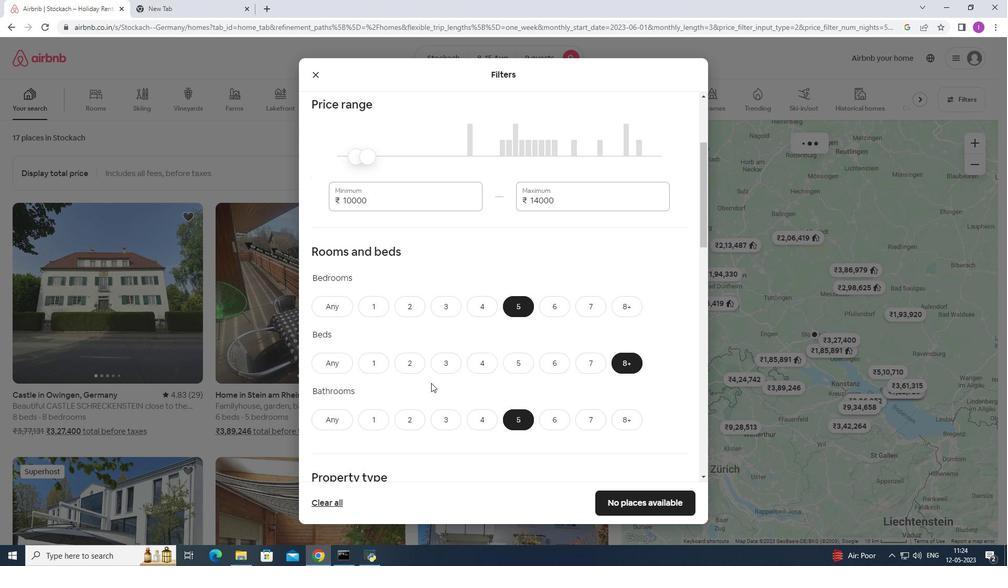 
Action: Mouse scrolled (431, 383) with delta (0, 0)
Screenshot: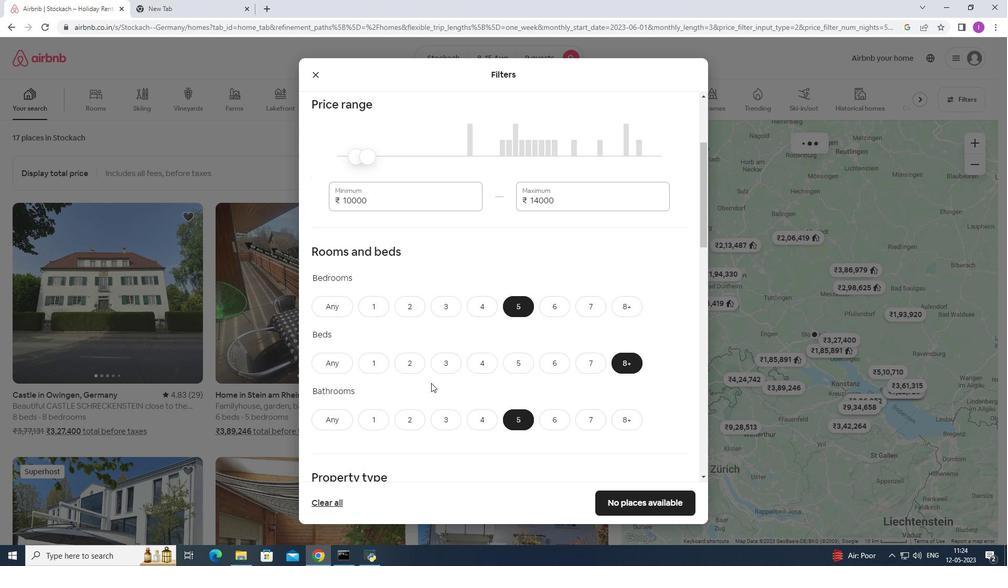 
Action: Mouse scrolled (431, 383) with delta (0, 0)
Screenshot: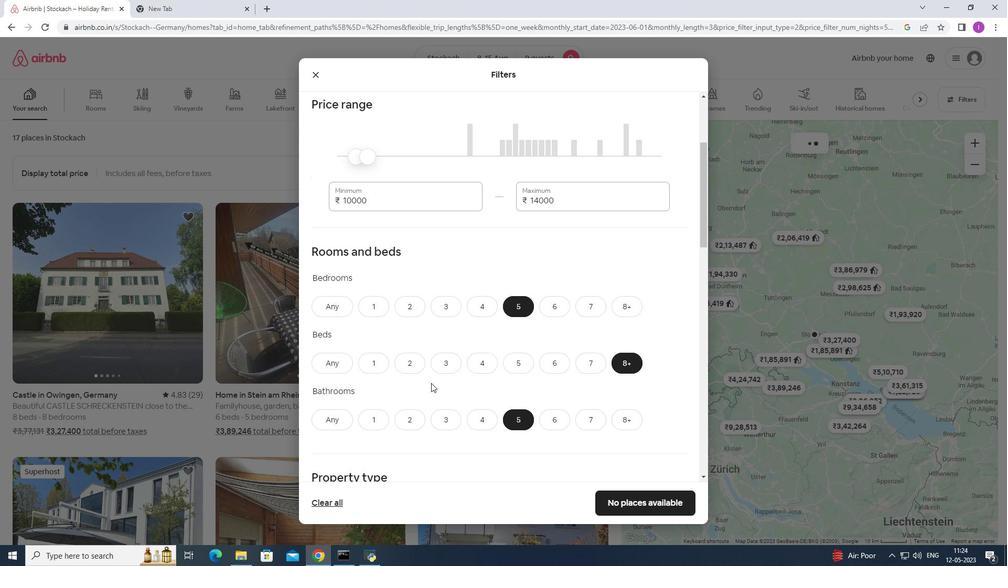 
Action: Mouse moved to (380, 316)
Screenshot: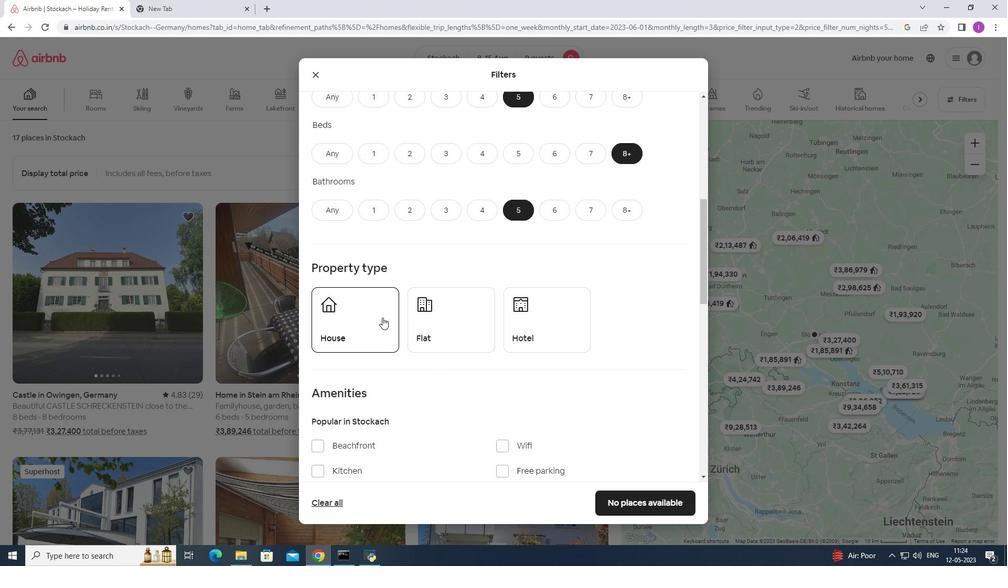 
Action: Mouse pressed left at (380, 316)
Screenshot: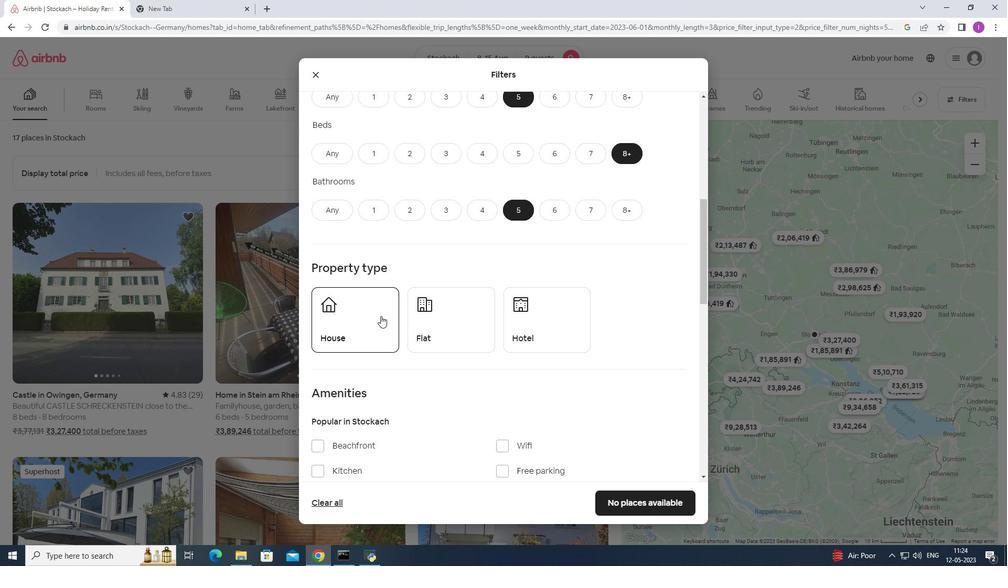
Action: Mouse moved to (457, 319)
Screenshot: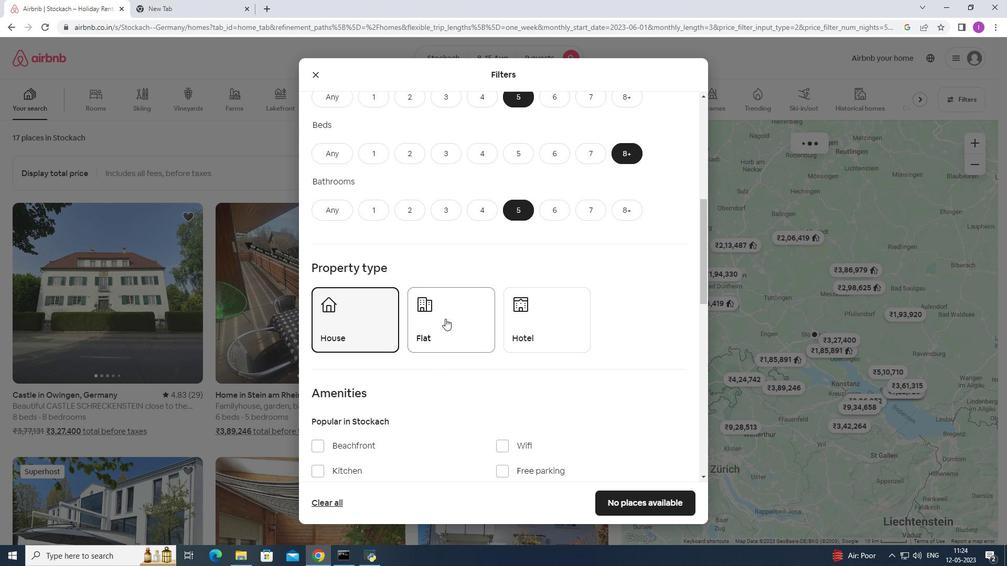 
Action: Mouse pressed left at (457, 319)
Screenshot: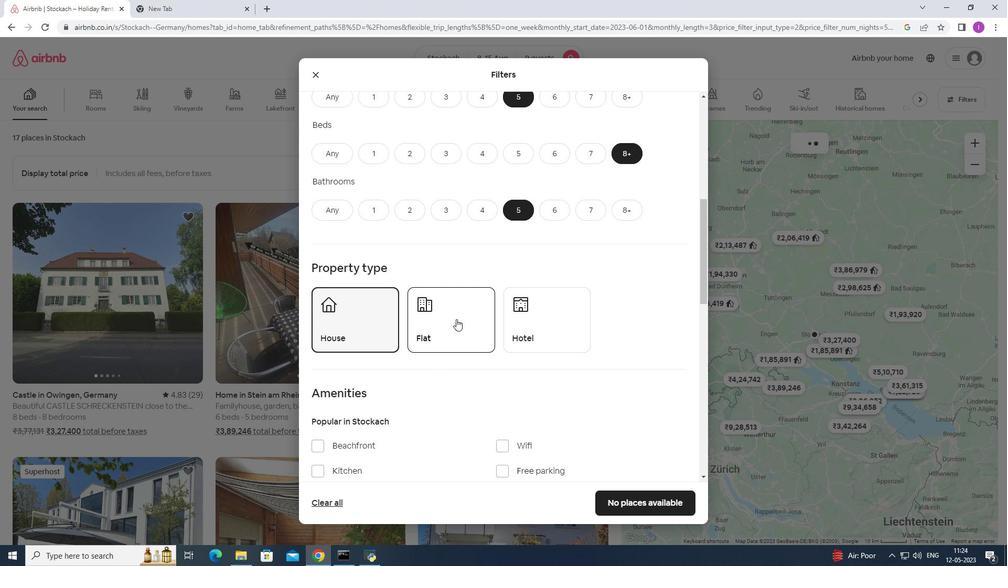 
Action: Mouse moved to (483, 339)
Screenshot: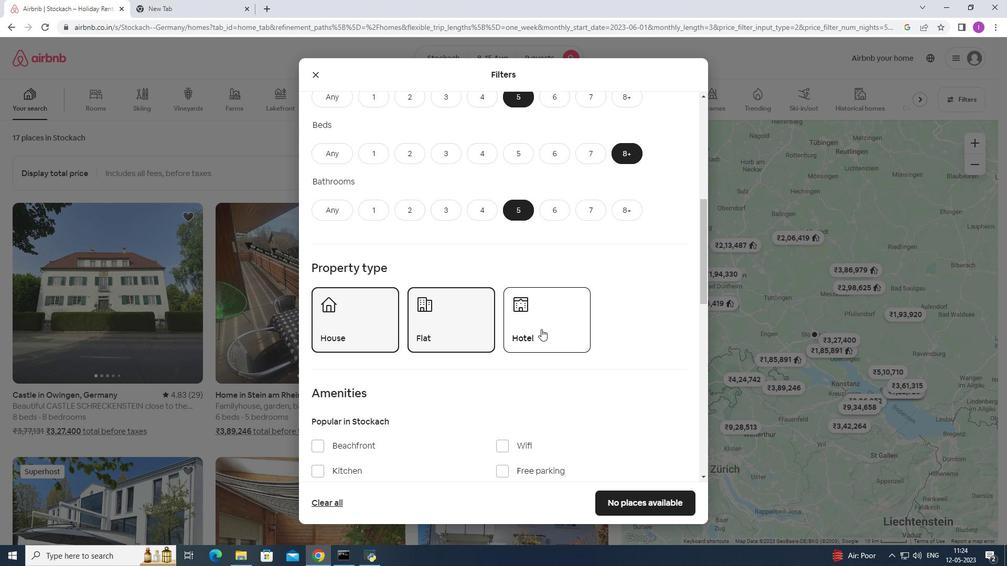 
Action: Mouse scrolled (483, 338) with delta (0, 0)
Screenshot: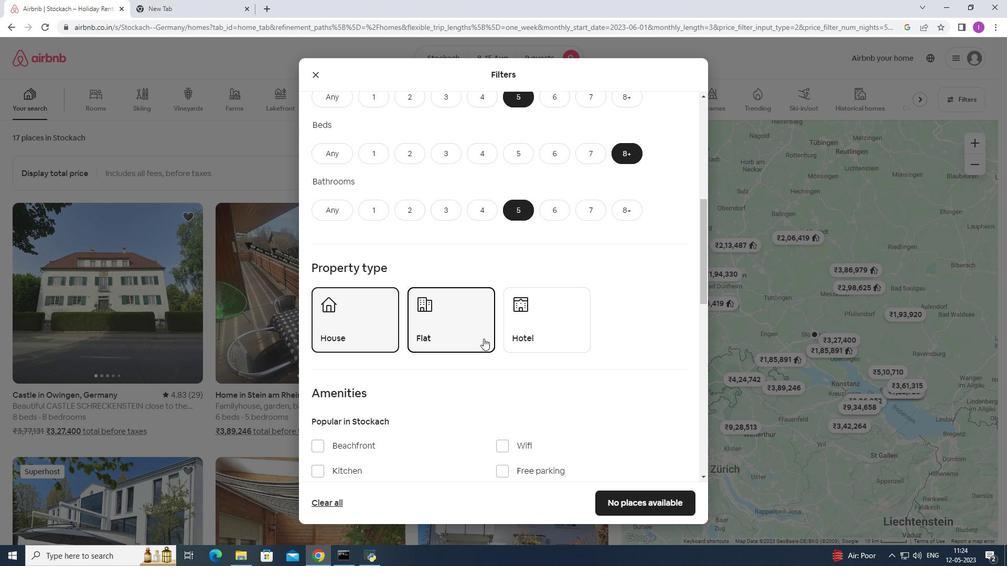 
Action: Mouse scrolled (483, 338) with delta (0, 0)
Screenshot: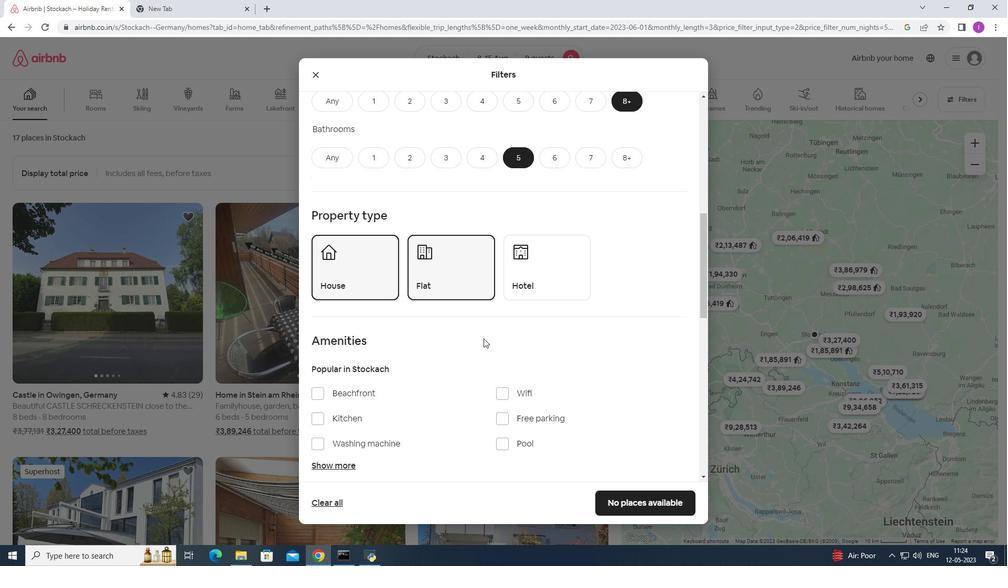 
Action: Mouse moved to (503, 342)
Screenshot: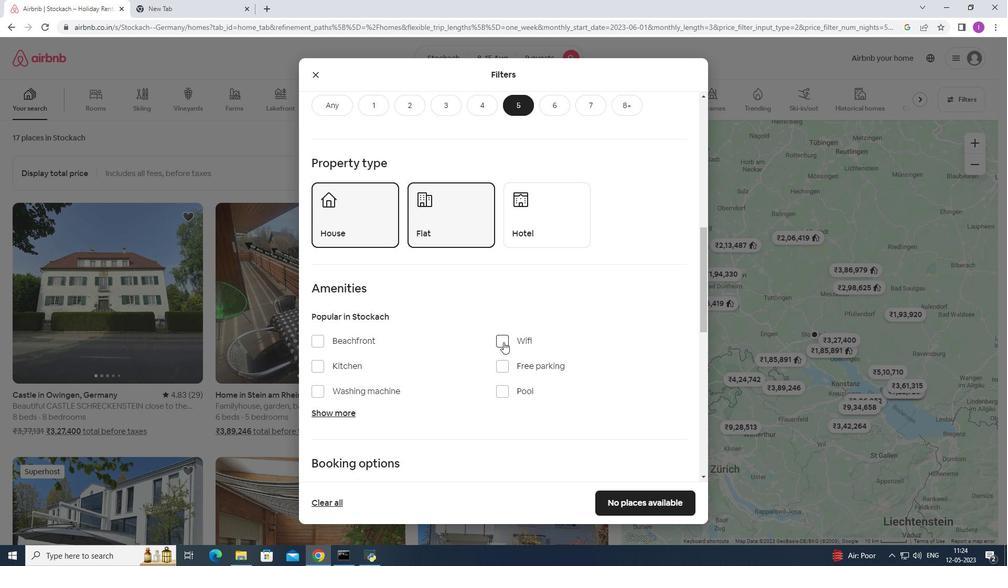 
Action: Mouse pressed left at (503, 342)
Screenshot: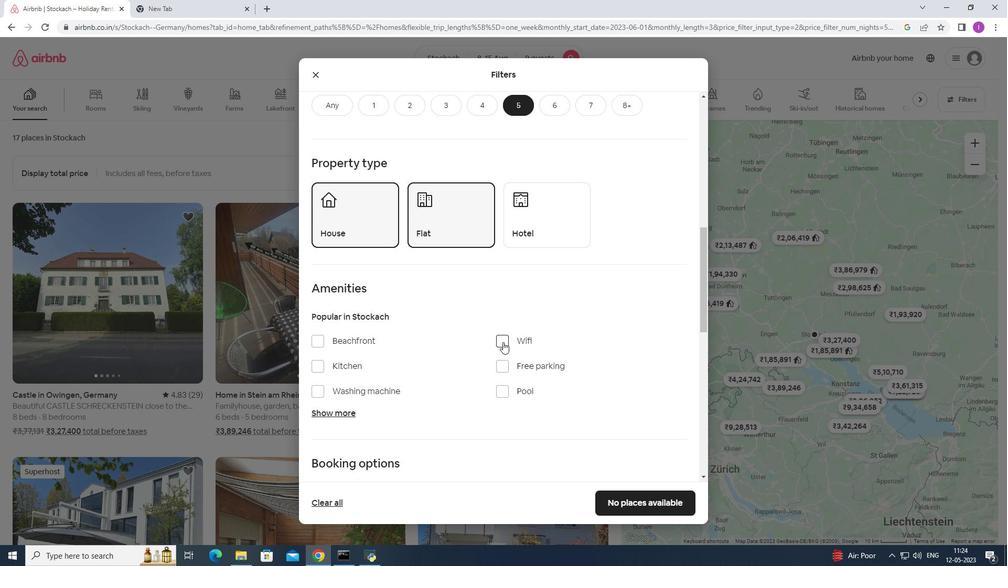 
Action: Mouse moved to (505, 363)
Screenshot: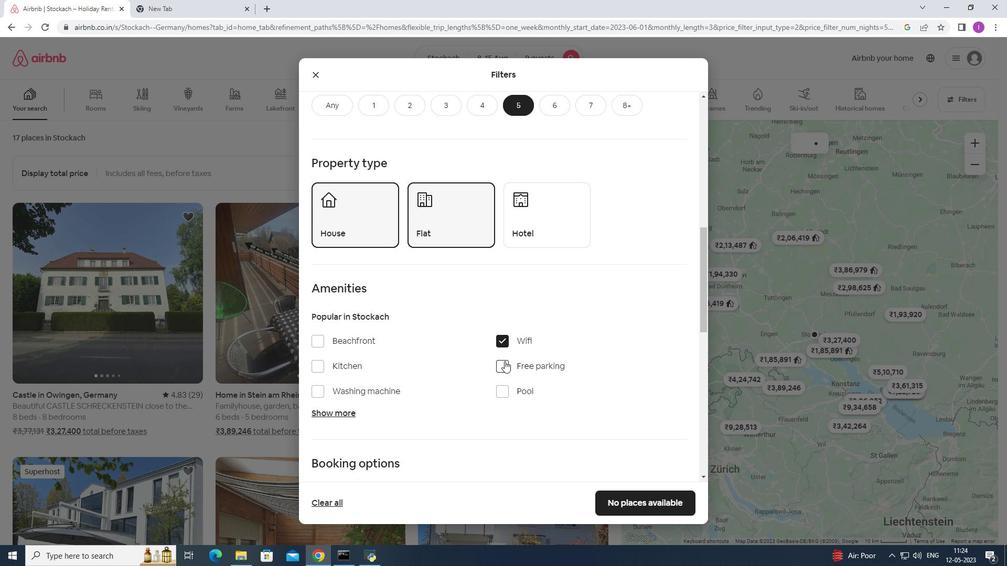 
Action: Mouse pressed left at (505, 363)
Screenshot: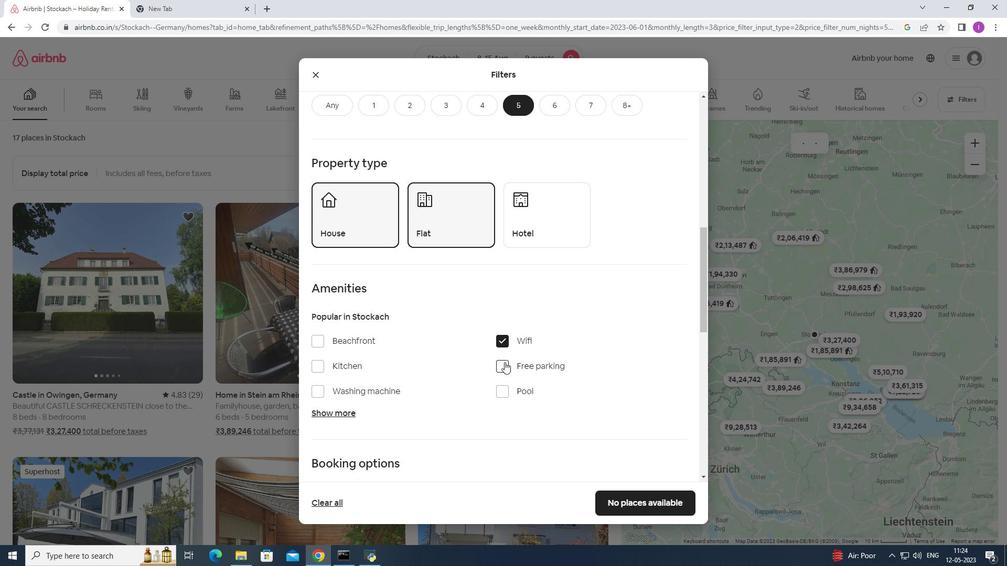
Action: Mouse moved to (345, 411)
Screenshot: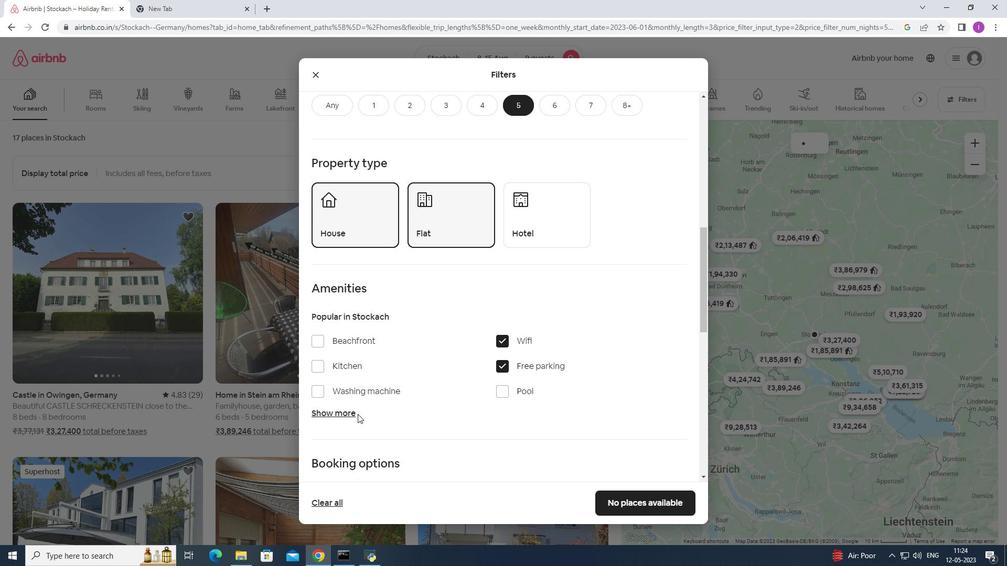 
Action: Mouse pressed left at (345, 411)
Screenshot: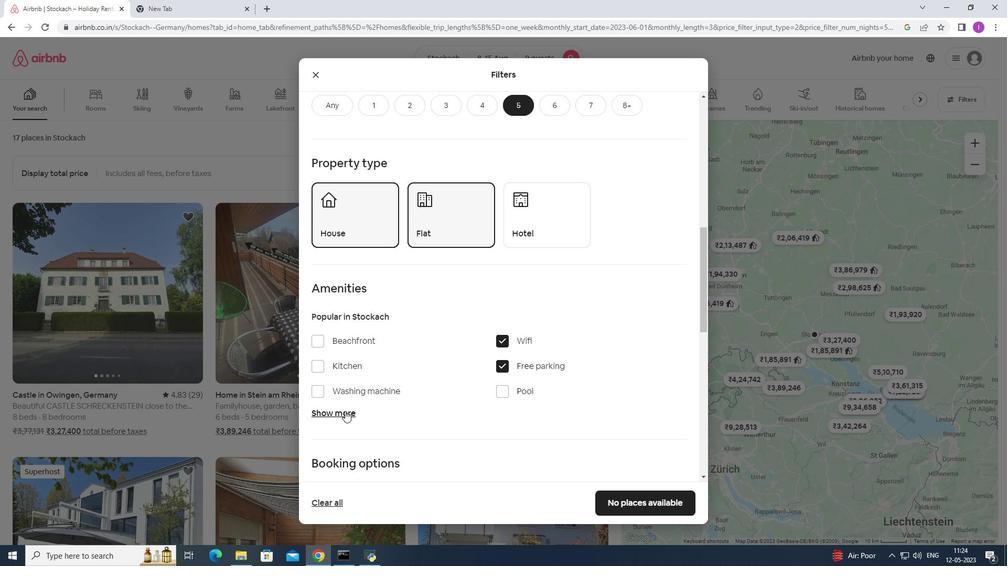 
Action: Mouse moved to (416, 401)
Screenshot: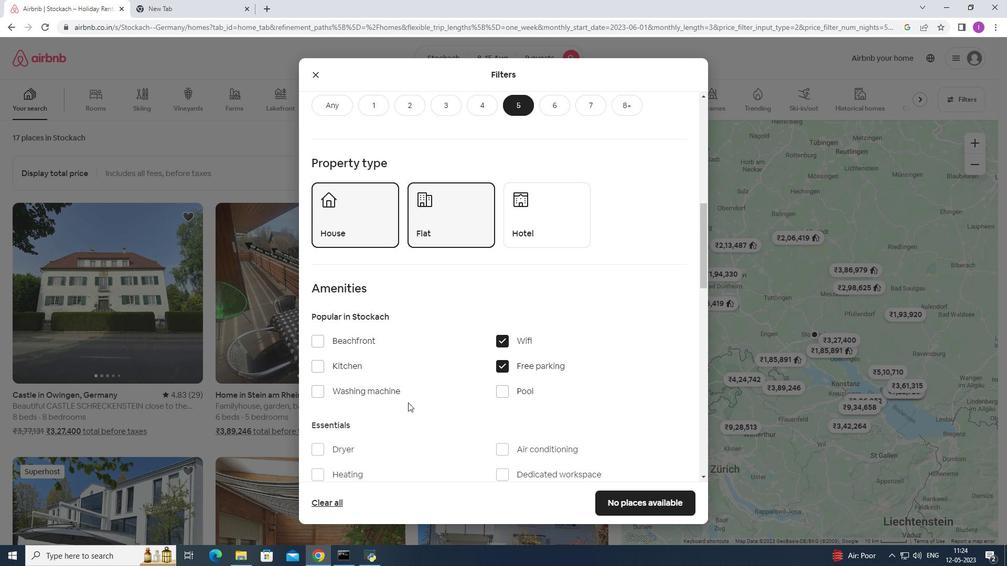 
Action: Mouse scrolled (416, 400) with delta (0, 0)
Screenshot: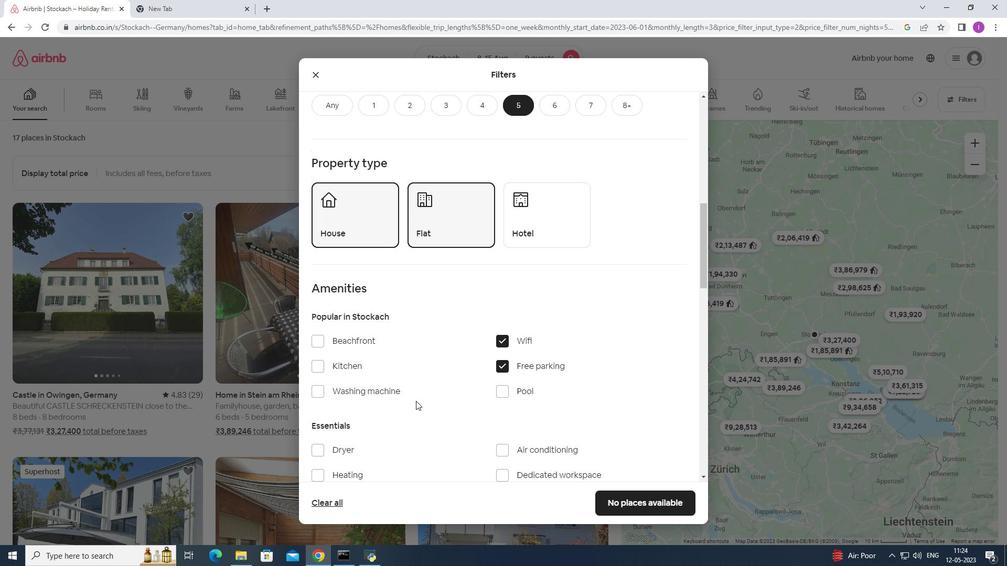 
Action: Mouse scrolled (416, 400) with delta (0, 0)
Screenshot: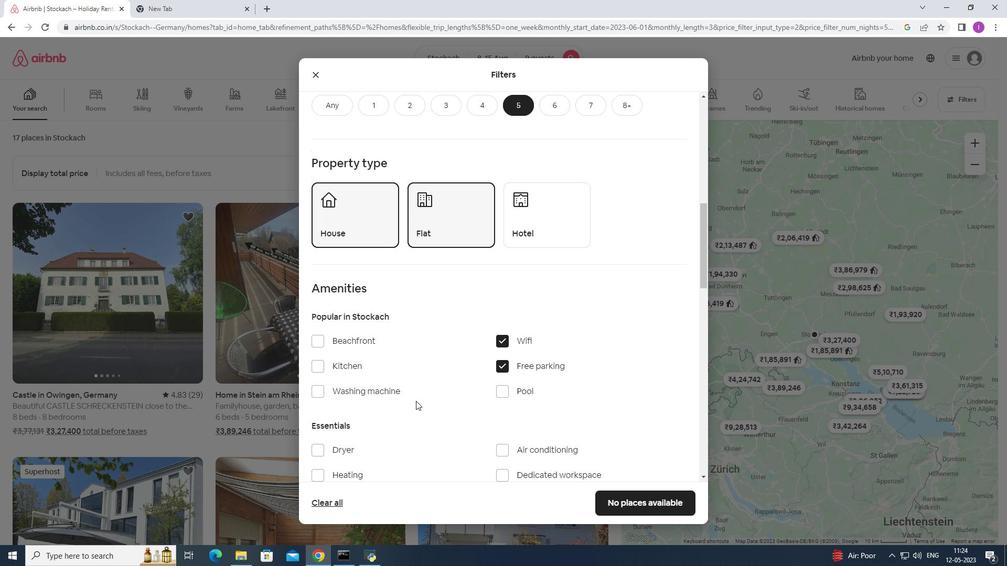 
Action: Mouse moved to (317, 398)
Screenshot: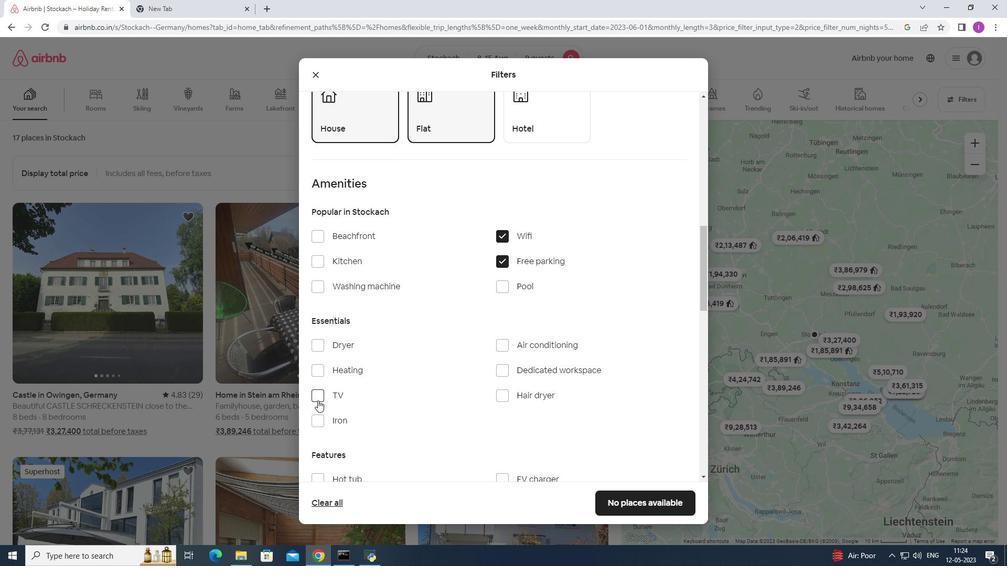 
Action: Mouse pressed left at (317, 398)
Screenshot: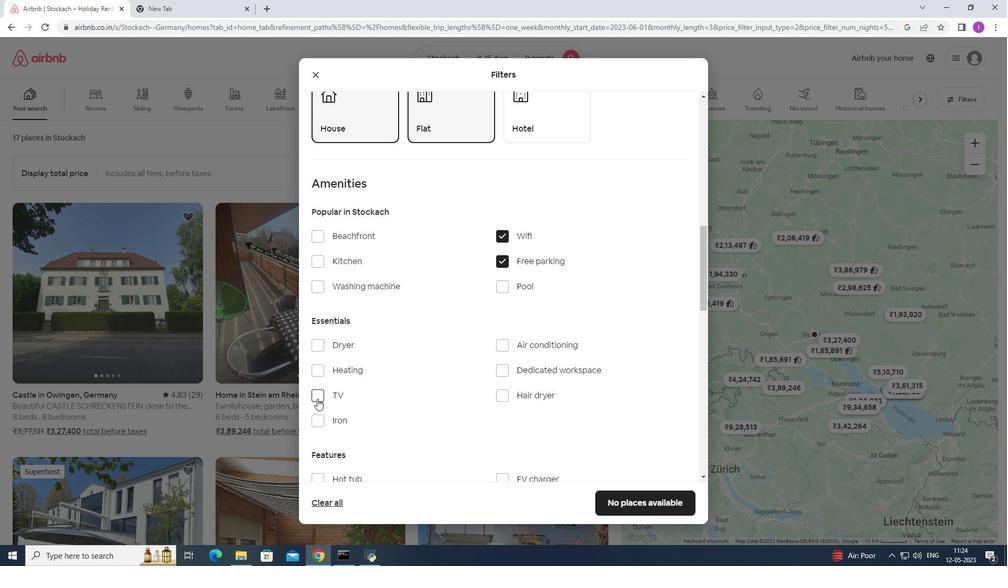 
Action: Mouse moved to (430, 393)
Screenshot: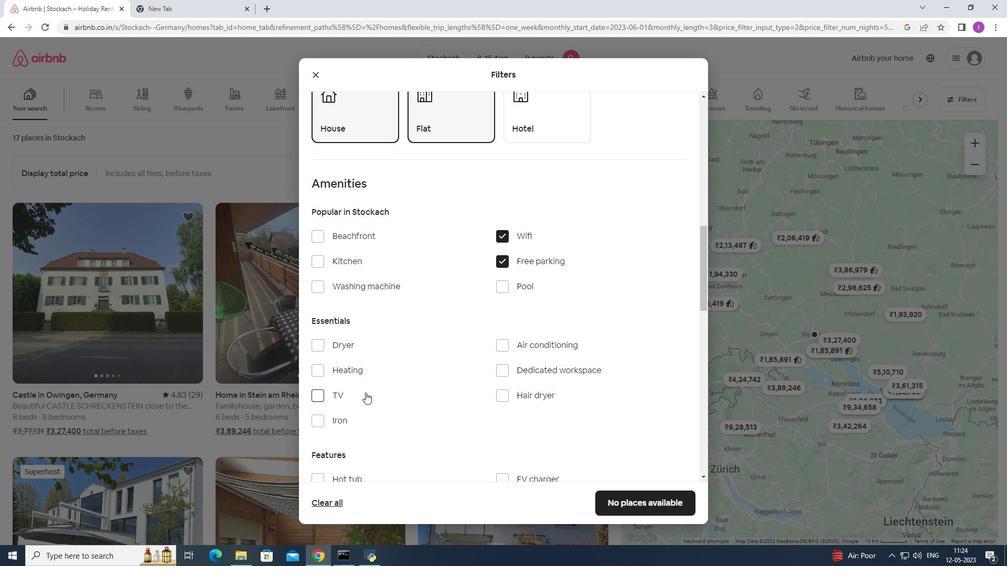 
Action: Mouse scrolled (430, 392) with delta (0, 0)
Screenshot: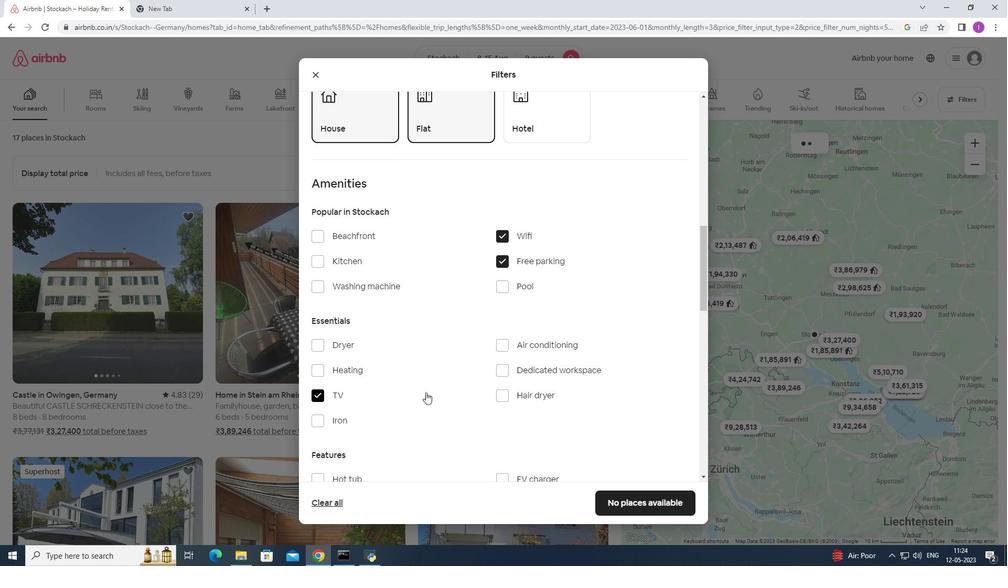 
Action: Mouse scrolled (430, 392) with delta (0, 0)
Screenshot: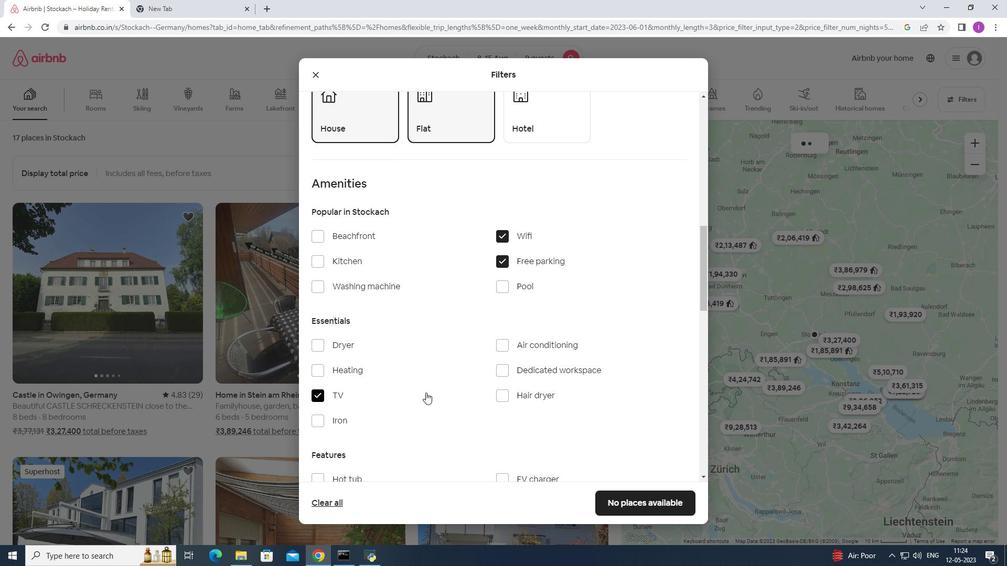 
Action: Mouse moved to (430, 393)
Screenshot: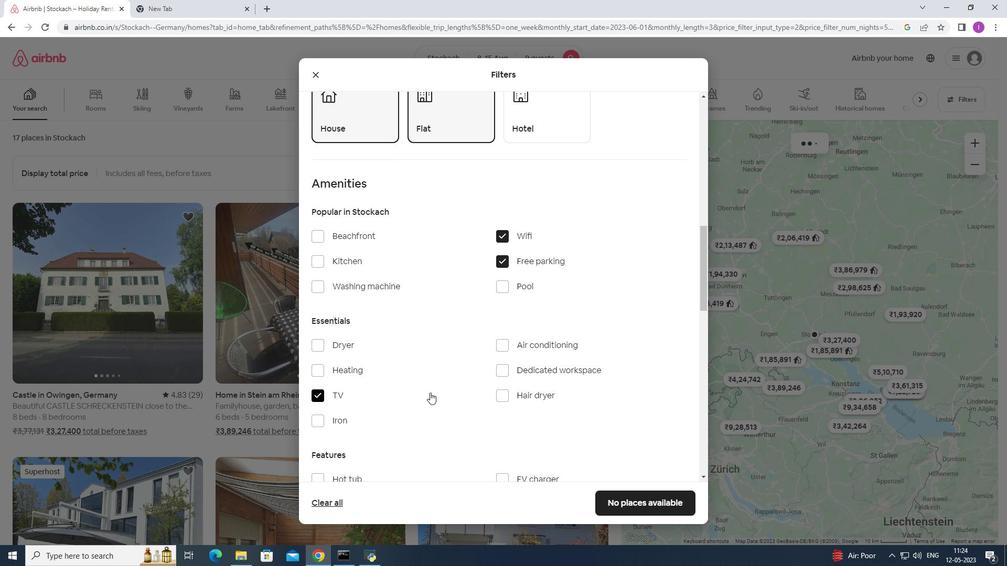 
Action: Mouse scrolled (430, 392) with delta (0, 0)
Screenshot: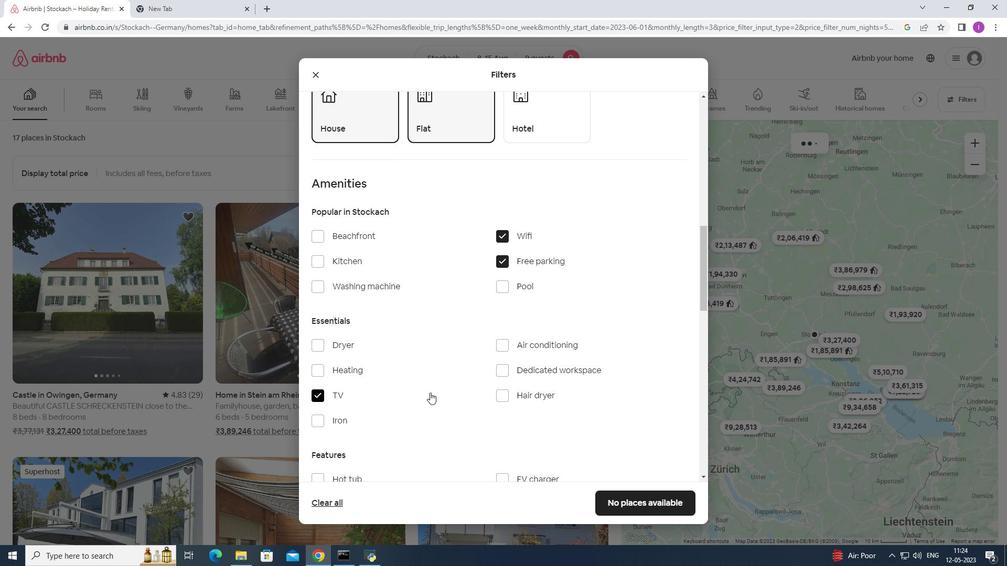 
Action: Mouse scrolled (430, 392) with delta (0, 0)
Screenshot: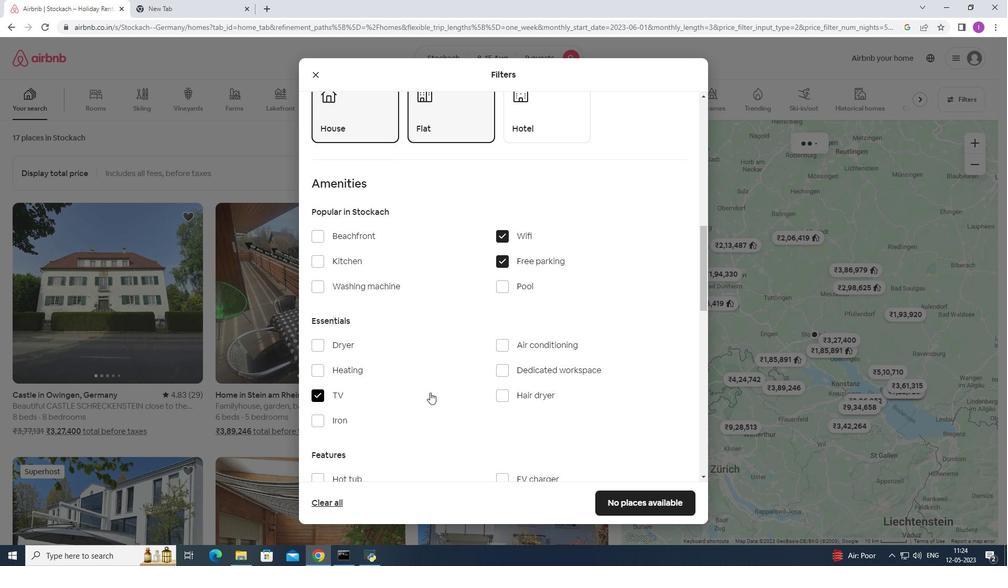 
Action: Mouse scrolled (430, 392) with delta (0, 0)
Screenshot: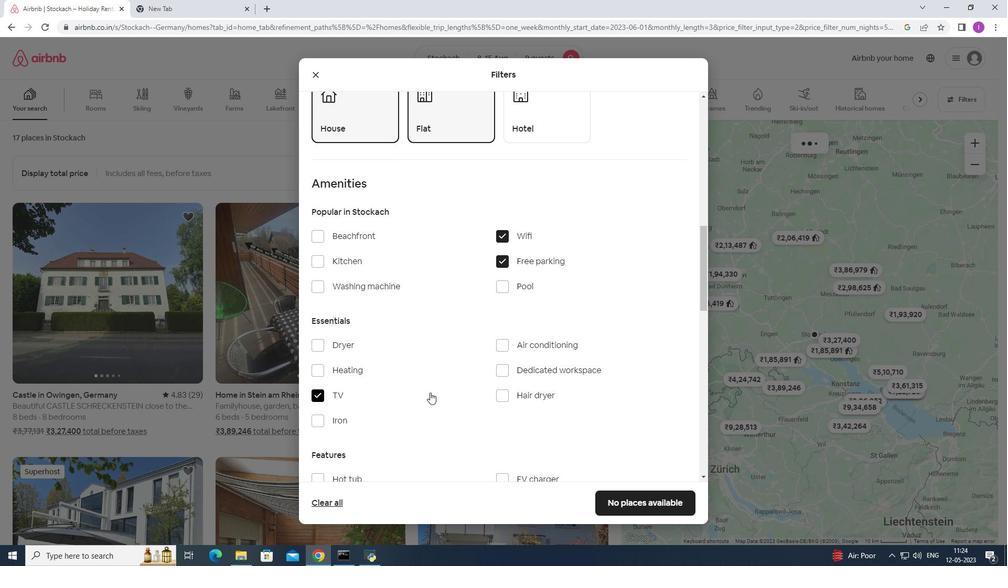 
Action: Mouse moved to (505, 245)
Screenshot: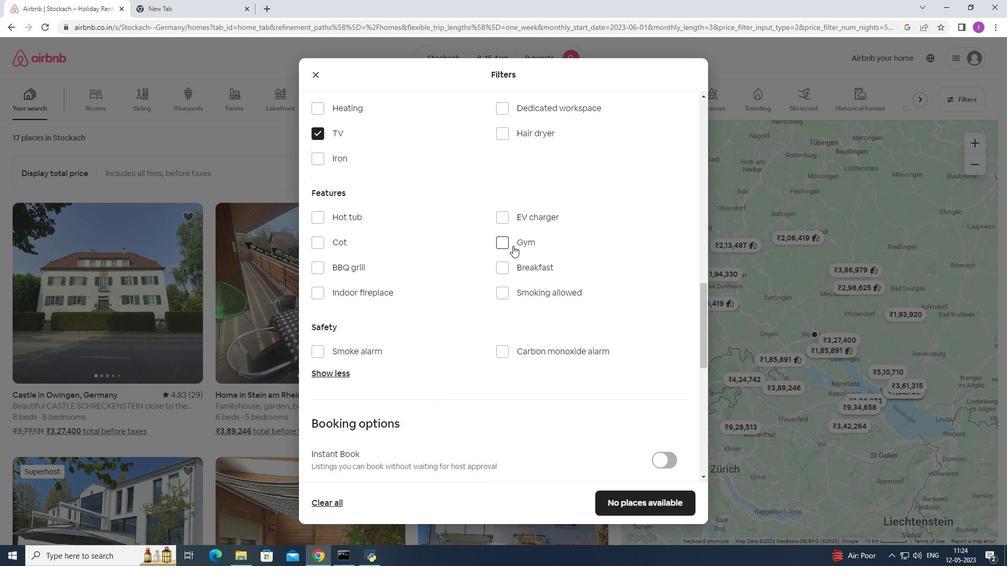 
Action: Mouse pressed left at (505, 245)
Screenshot: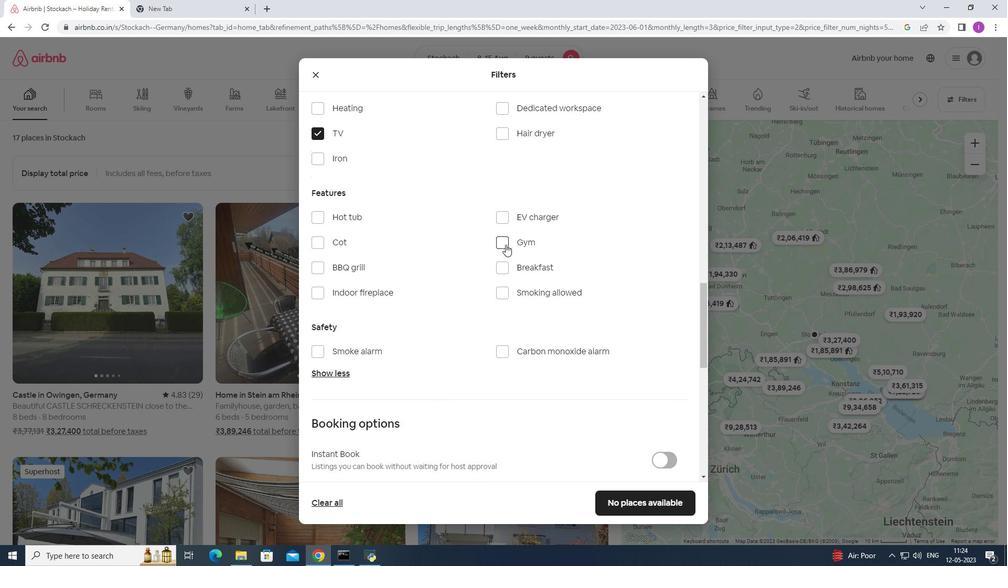 
Action: Mouse moved to (503, 265)
Screenshot: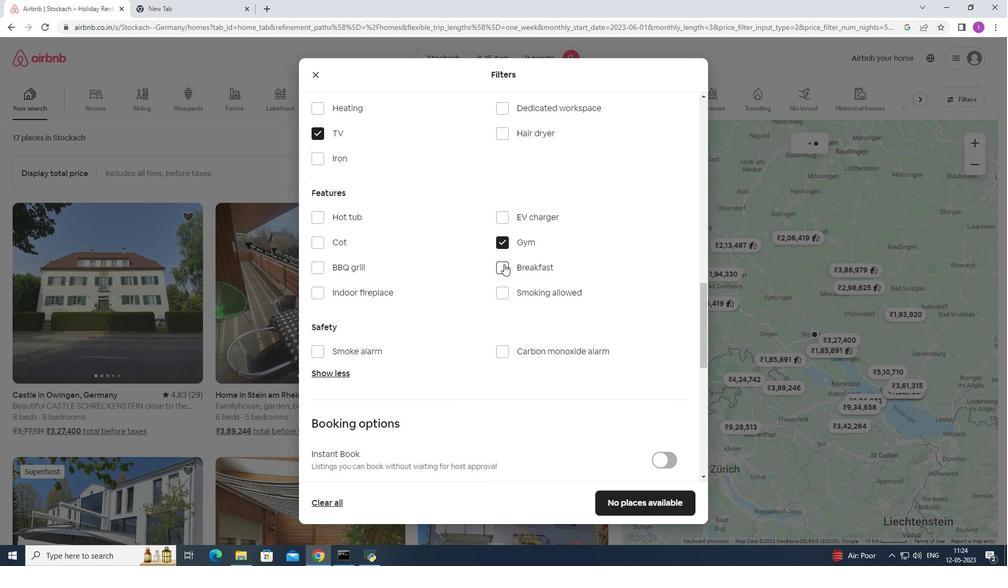 
Action: Mouse pressed left at (503, 265)
Screenshot: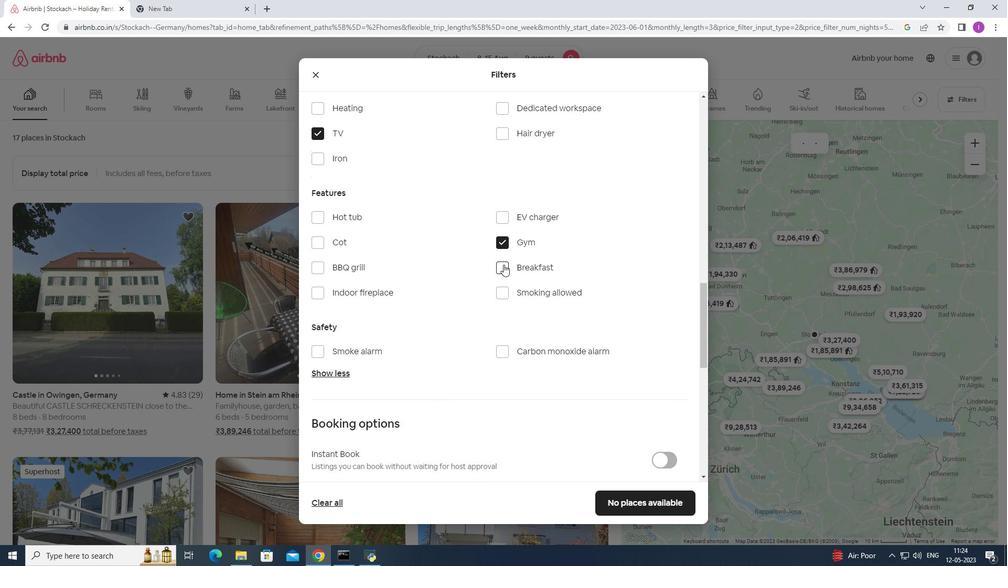 
Action: Mouse moved to (482, 331)
Screenshot: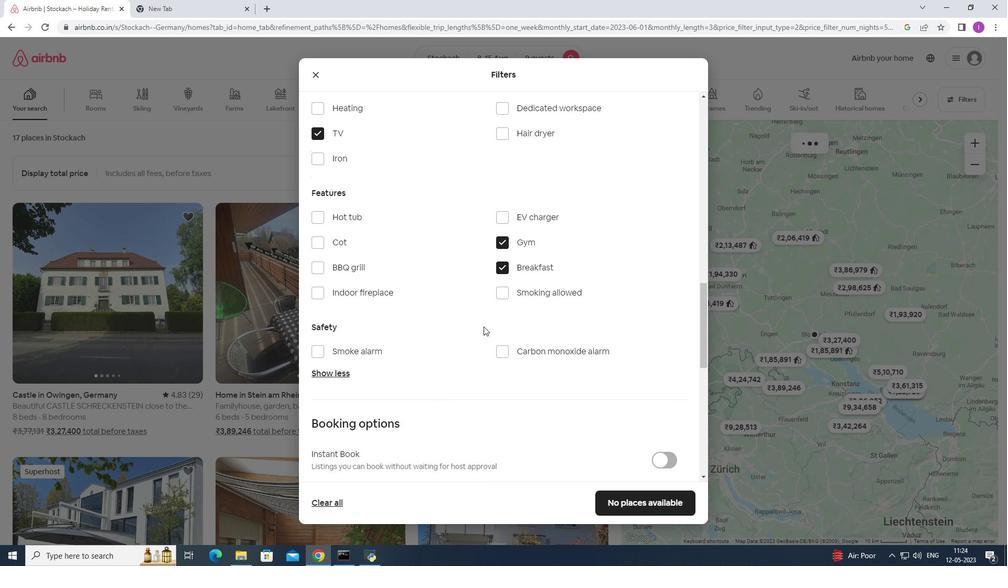 
Action: Mouse scrolled (482, 330) with delta (0, 0)
Screenshot: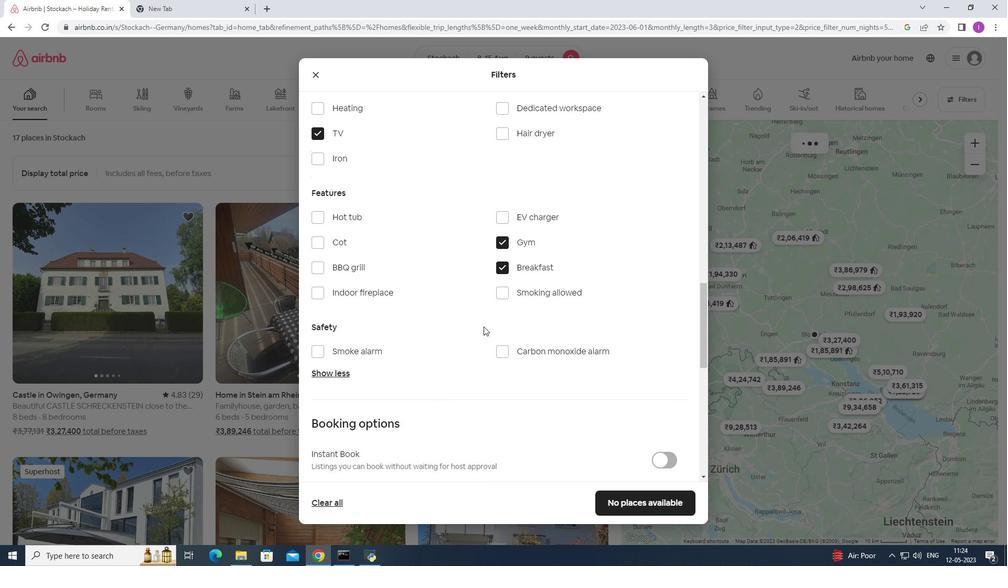 
Action: Mouse moved to (482, 331)
Screenshot: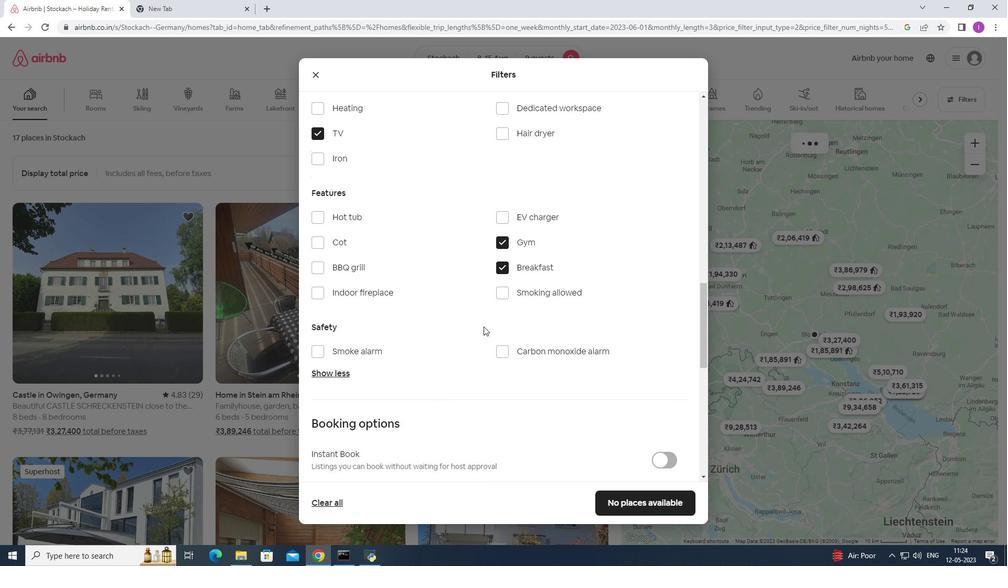 
Action: Mouse scrolled (482, 330) with delta (0, 0)
Screenshot: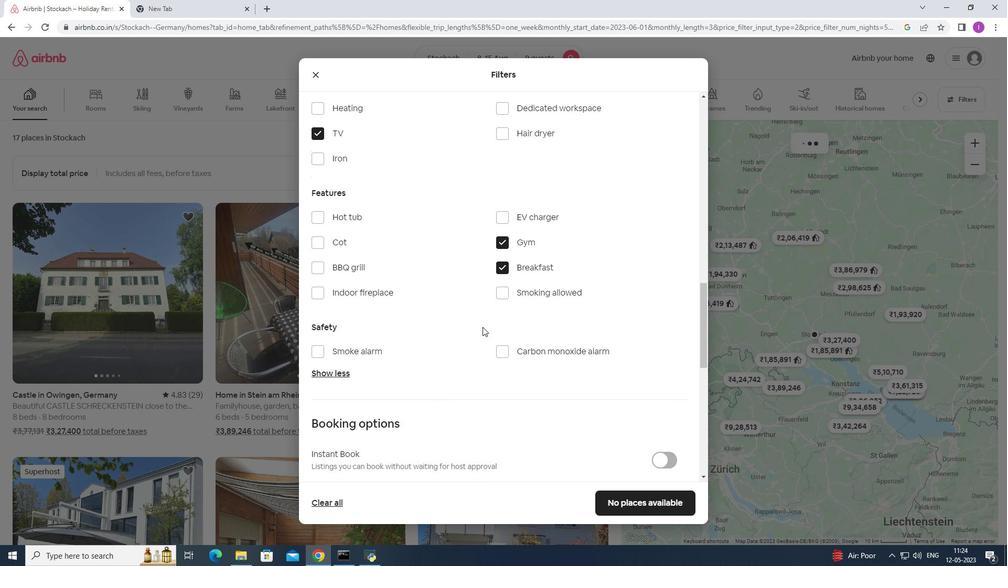 
Action: Mouse moved to (482, 331)
Screenshot: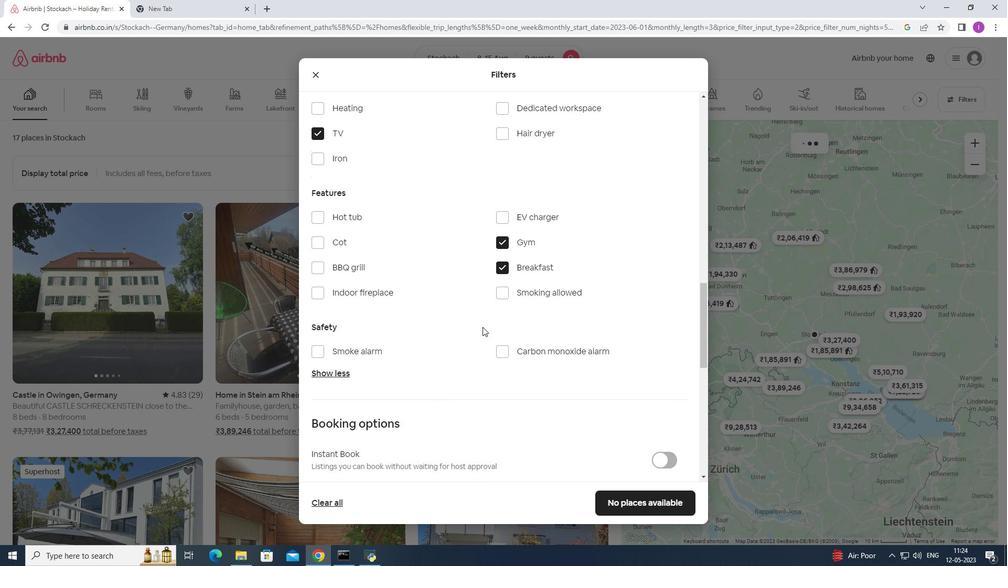 
Action: Mouse scrolled (482, 331) with delta (0, 0)
Screenshot: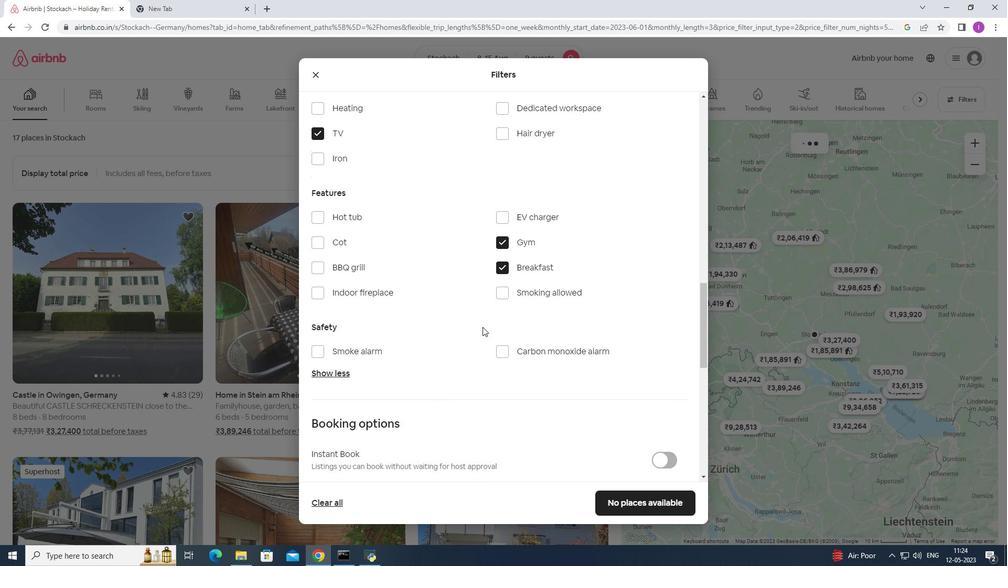 
Action: Mouse scrolled (482, 331) with delta (0, 0)
Screenshot: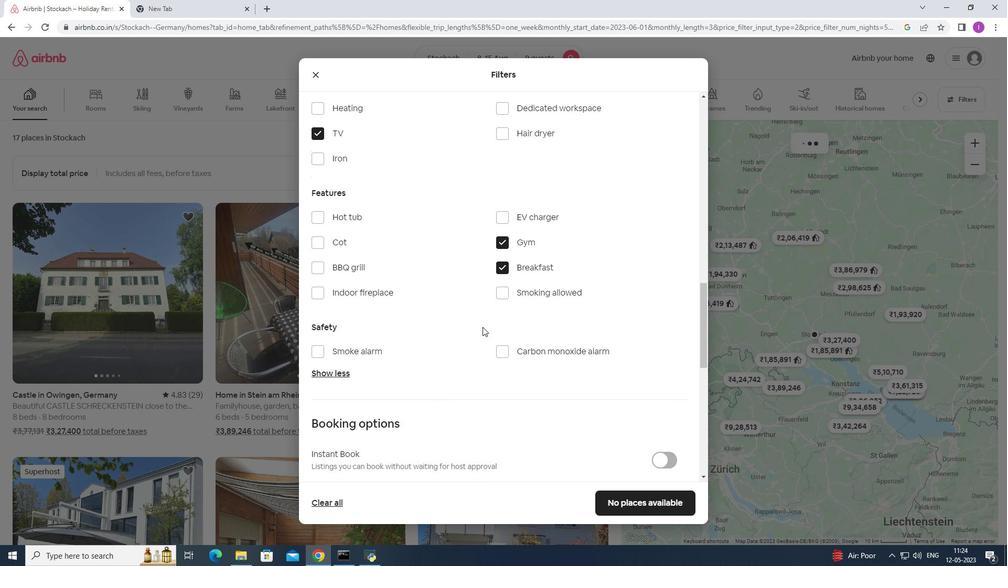 
Action: Mouse moved to (659, 283)
Screenshot: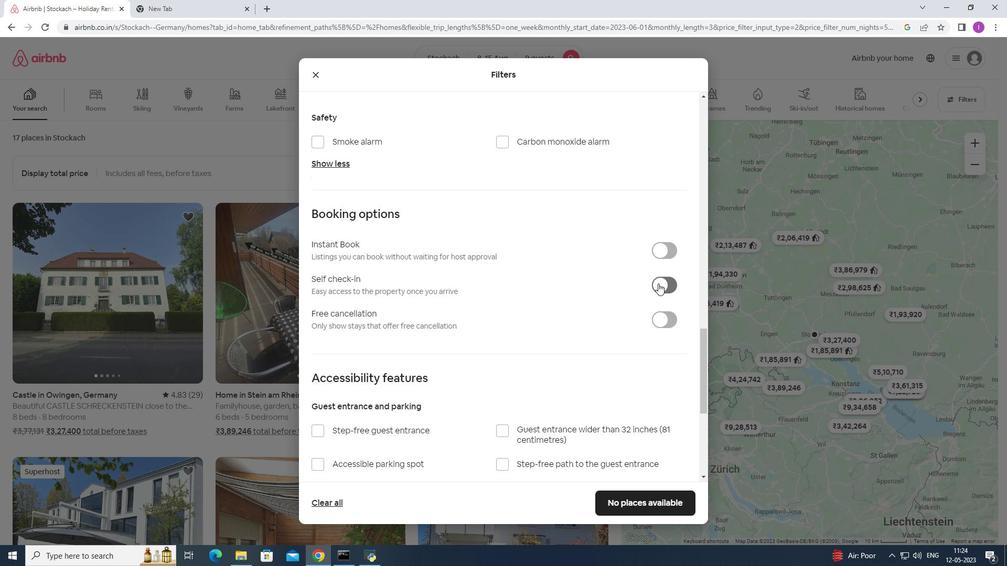 
Action: Mouse pressed left at (659, 283)
Screenshot: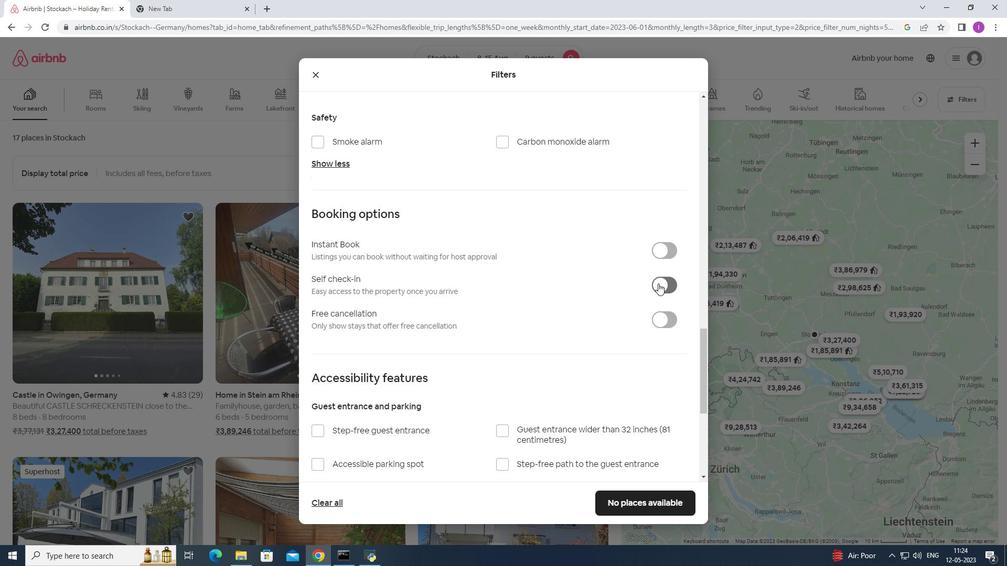 
Action: Mouse moved to (529, 346)
Screenshot: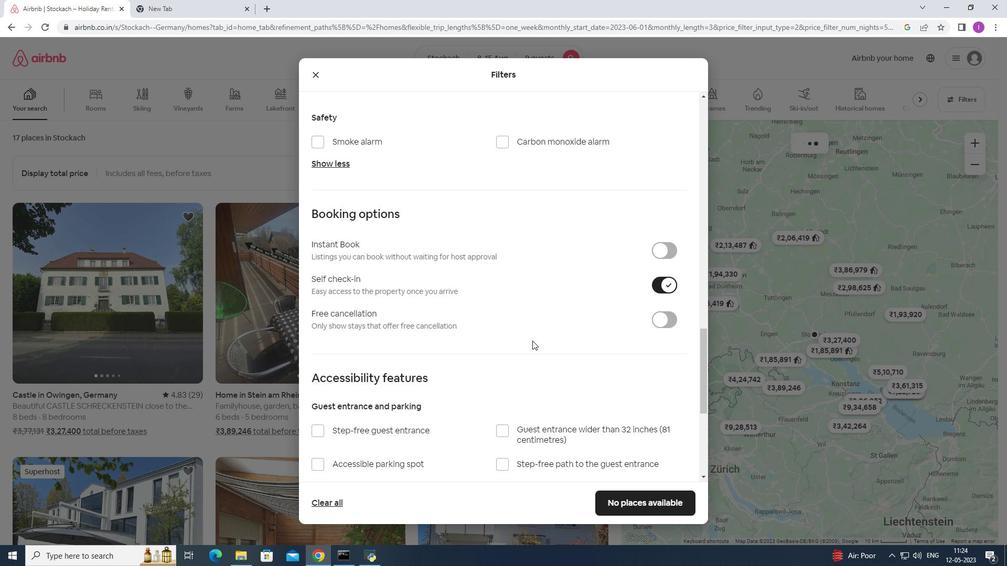 
Action: Mouse scrolled (529, 346) with delta (0, 0)
Screenshot: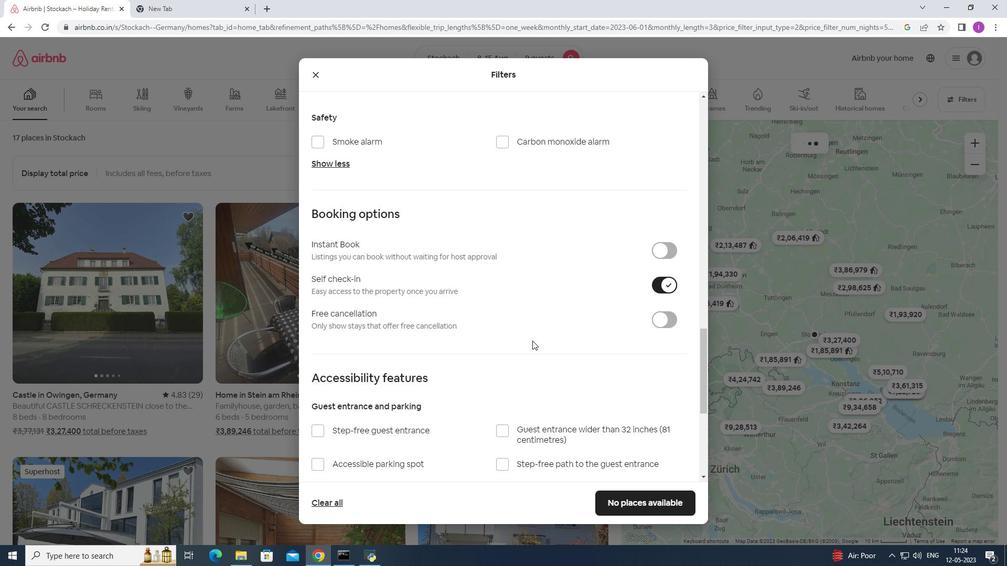 
Action: Mouse scrolled (529, 346) with delta (0, 0)
Screenshot: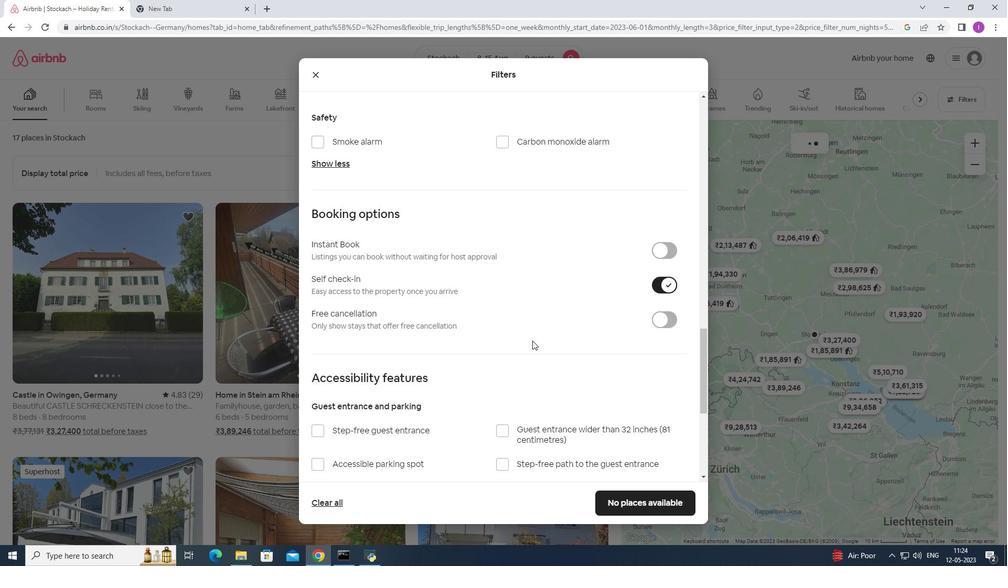 
Action: Mouse moved to (529, 347)
Screenshot: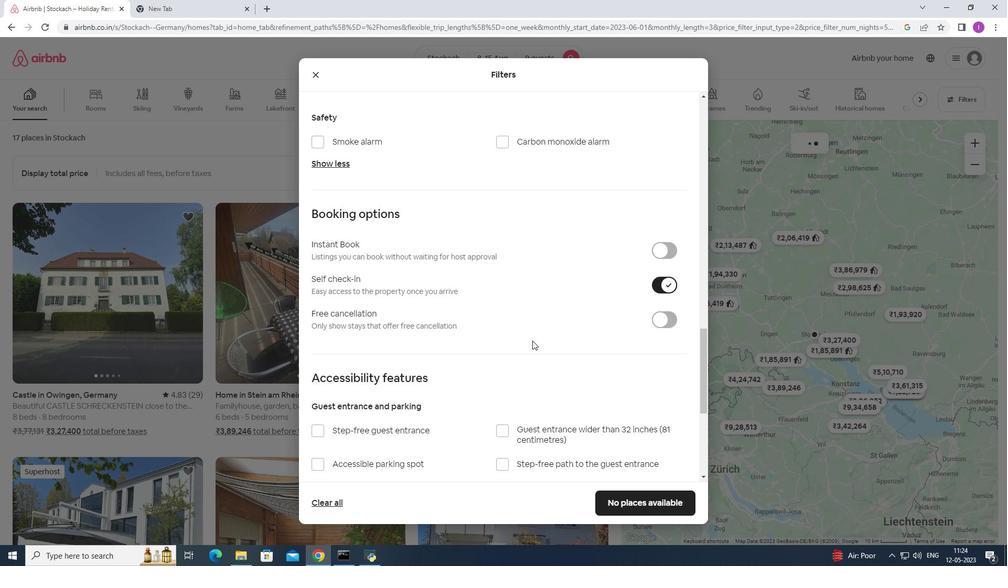 
Action: Mouse scrolled (529, 346) with delta (0, 0)
Screenshot: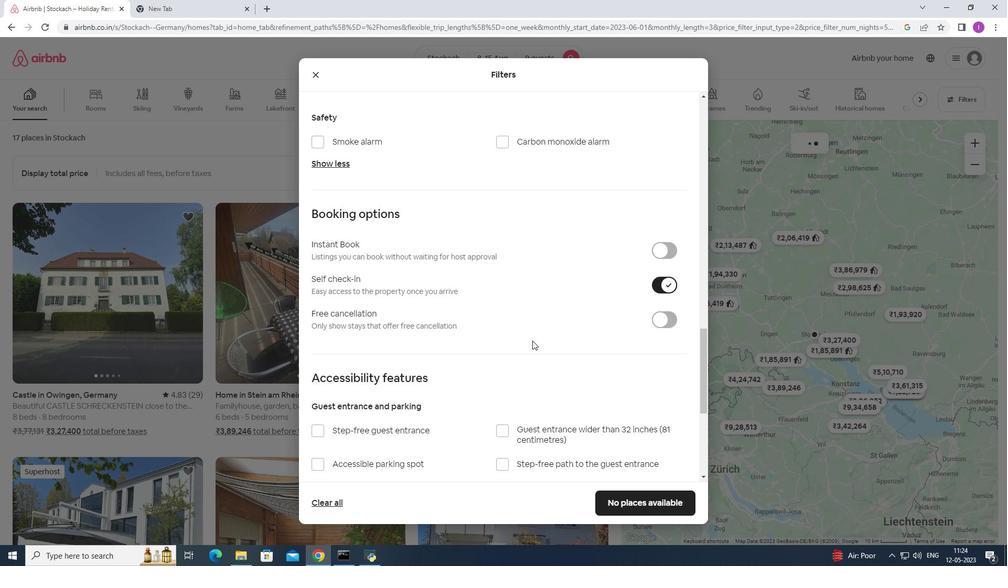 
Action: Mouse scrolled (529, 346) with delta (0, 0)
Screenshot: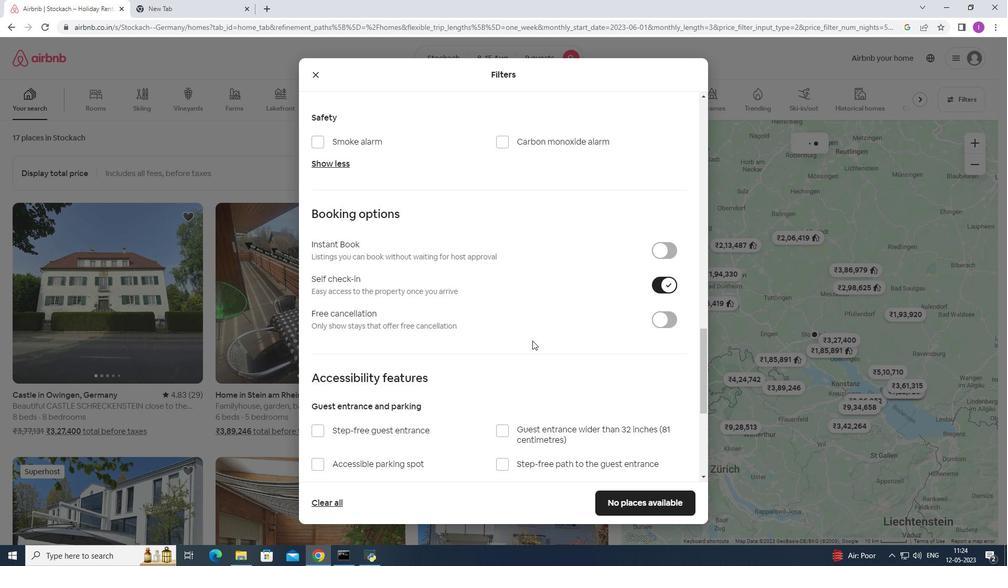 
Action: Mouse scrolled (529, 346) with delta (0, 0)
Screenshot: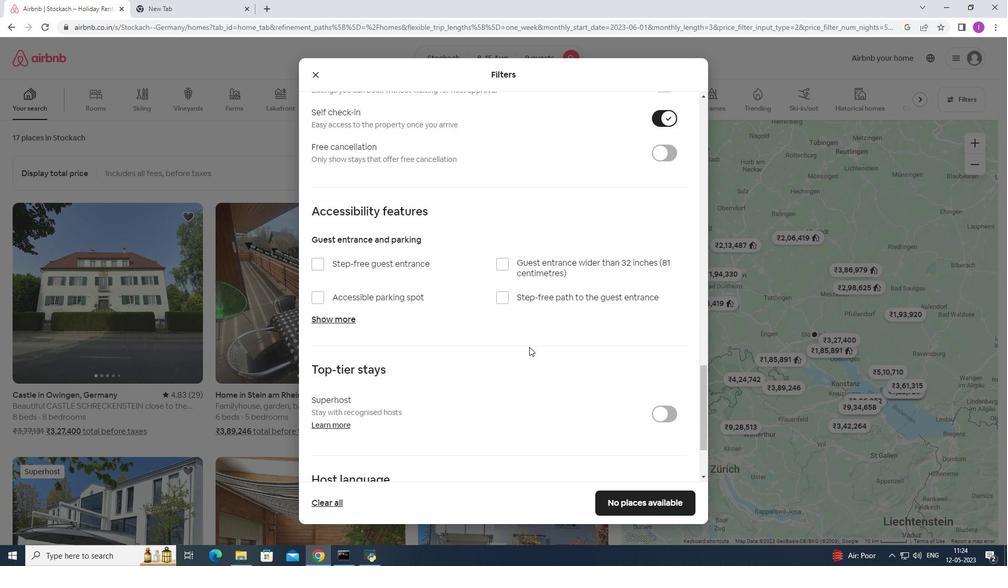 
Action: Mouse moved to (529, 348)
Screenshot: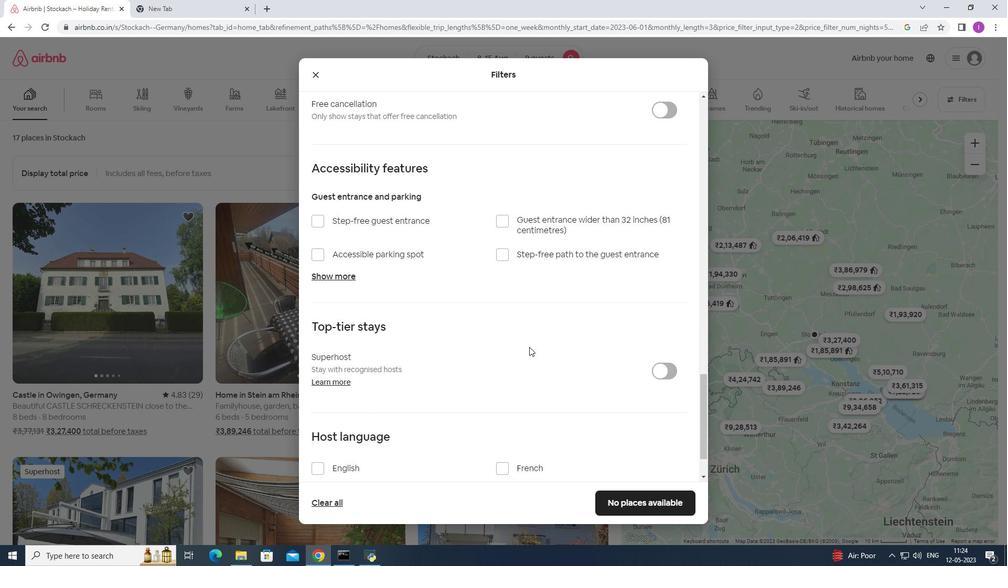 
Action: Mouse scrolled (529, 347) with delta (0, 0)
Screenshot: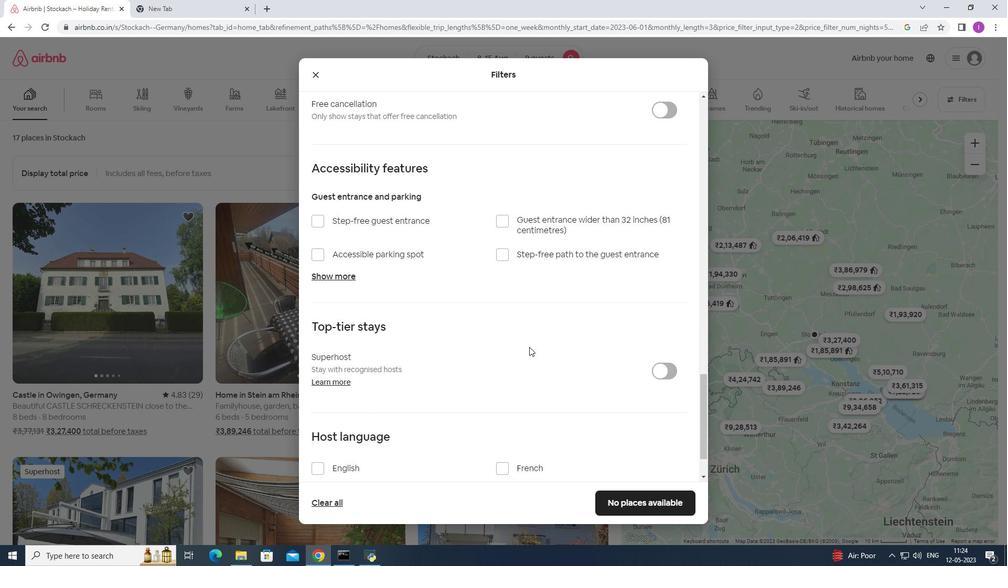 
Action: Mouse scrolled (529, 347) with delta (0, 0)
Screenshot: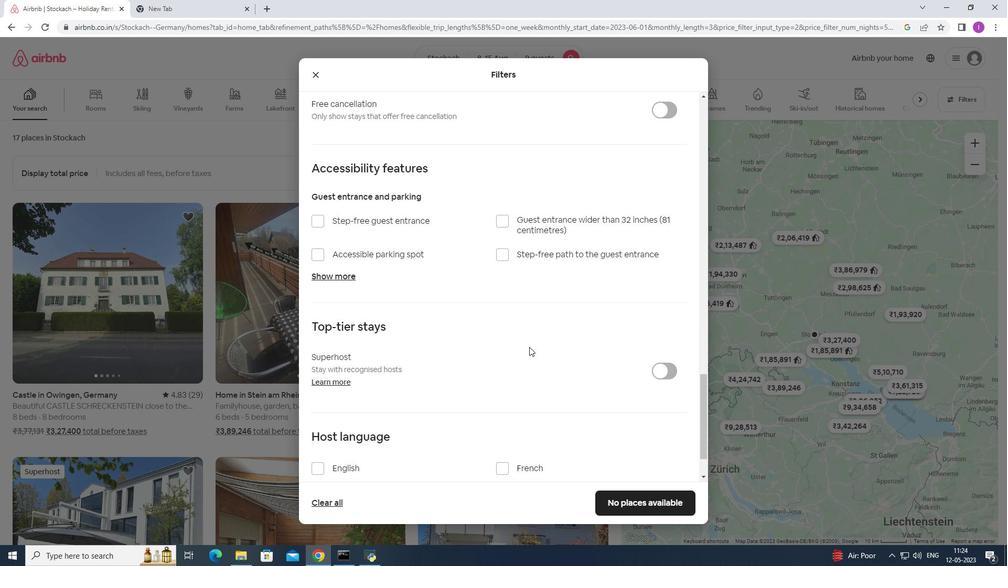 
Action: Mouse scrolled (529, 347) with delta (0, 0)
Screenshot: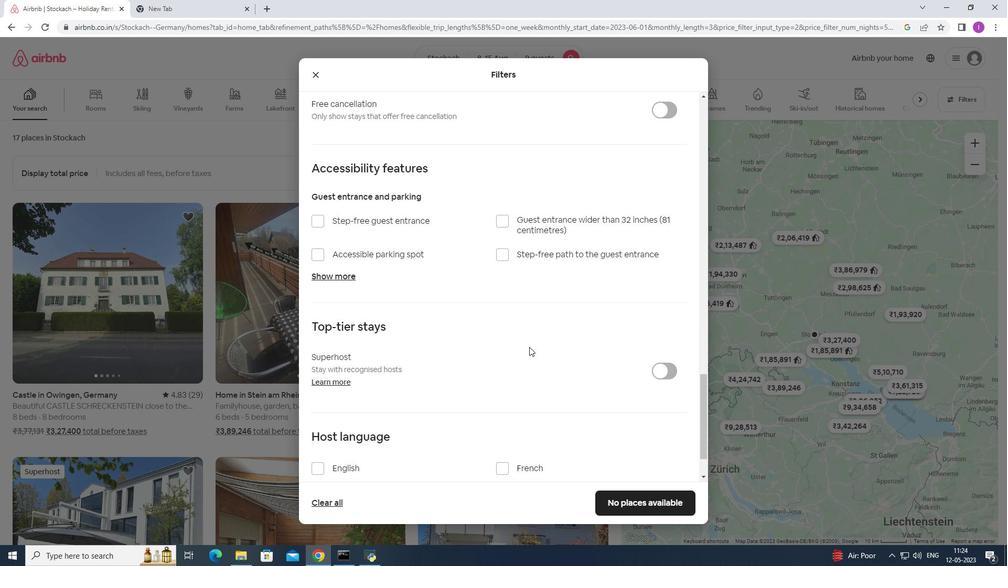 
Action: Mouse moved to (526, 351)
Screenshot: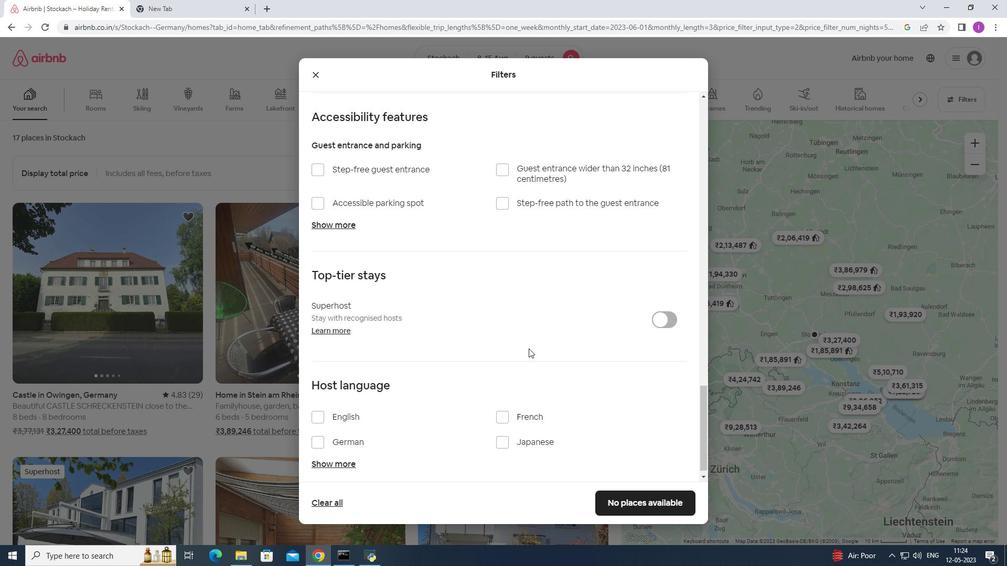 
Action: Mouse scrolled (526, 350) with delta (0, 0)
Screenshot: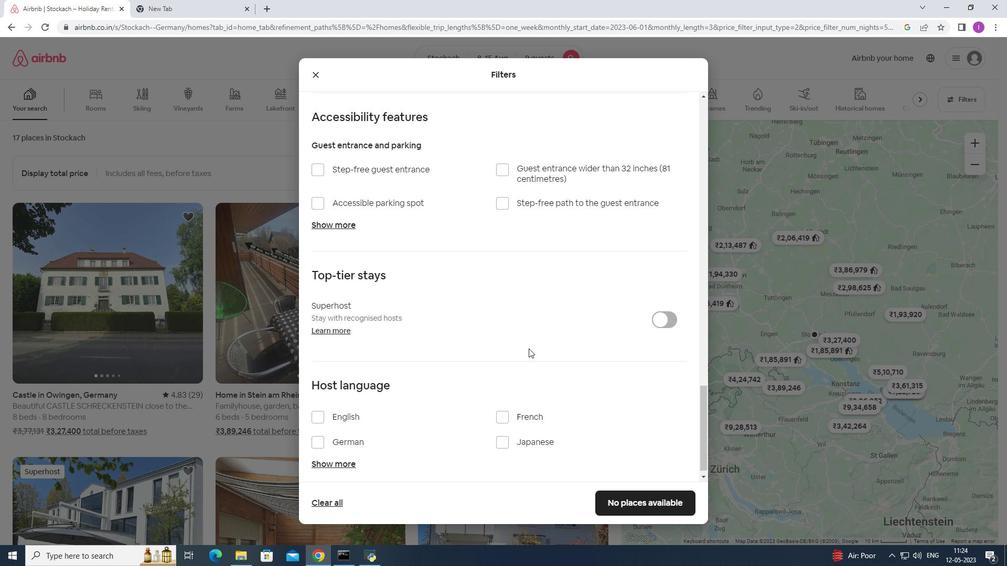 
Action: Mouse moved to (525, 352)
Screenshot: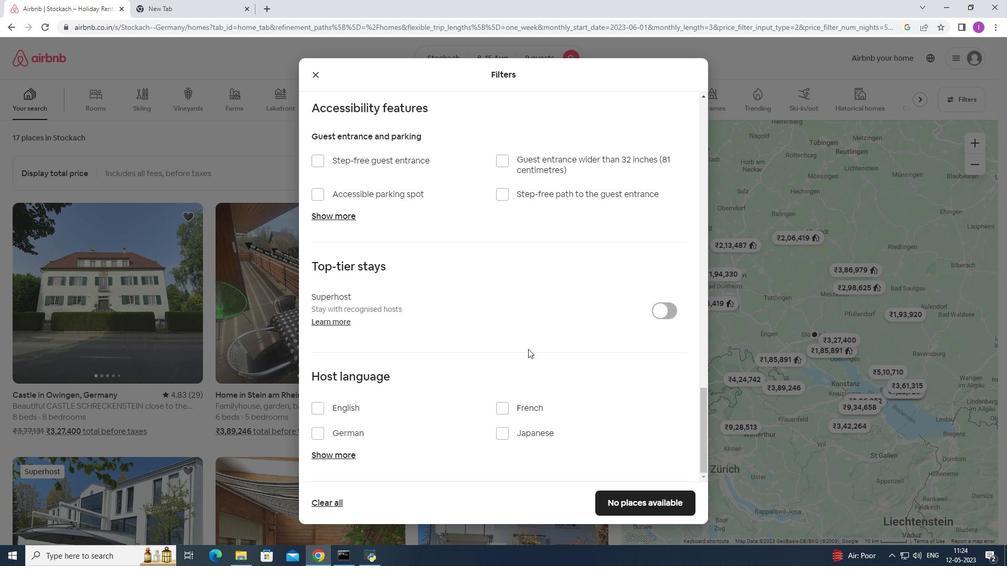 
Action: Mouse scrolled (525, 351) with delta (0, 0)
Screenshot: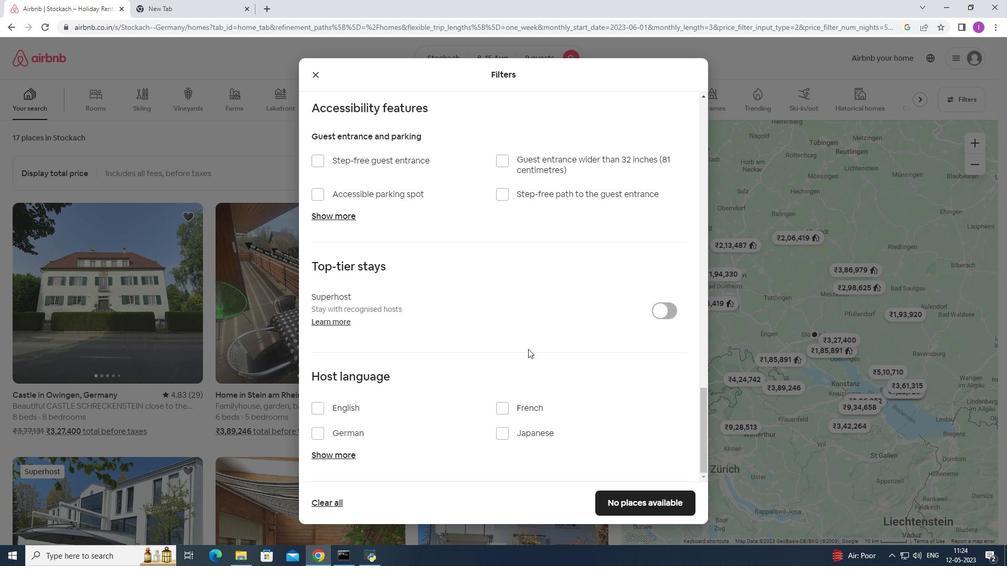 
Action: Mouse moved to (525, 353)
Screenshot: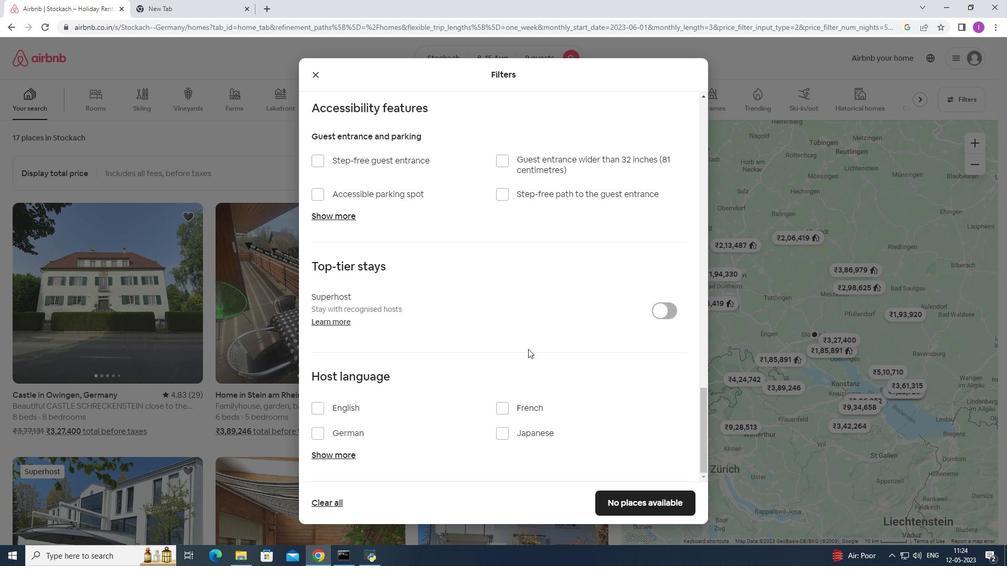 
Action: Mouse scrolled (525, 352) with delta (0, 0)
Screenshot: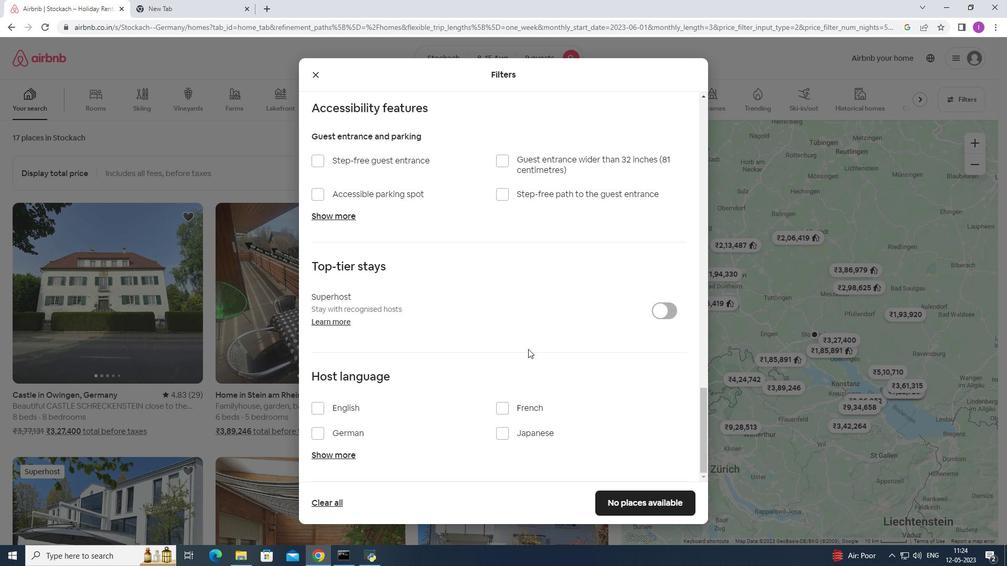 
Action: Mouse moved to (524, 355)
Screenshot: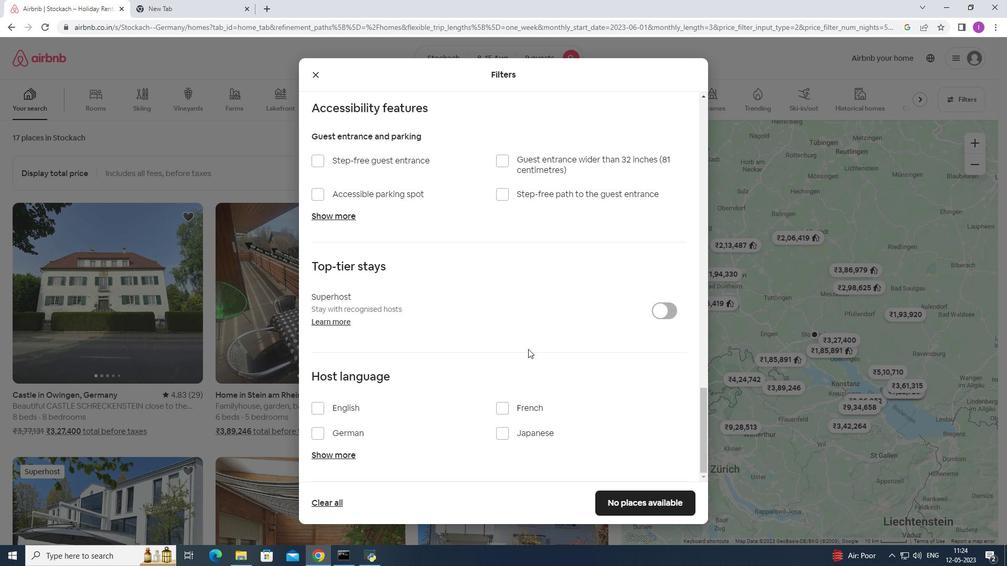 
Action: Mouse scrolled (524, 354) with delta (0, 0)
Screenshot: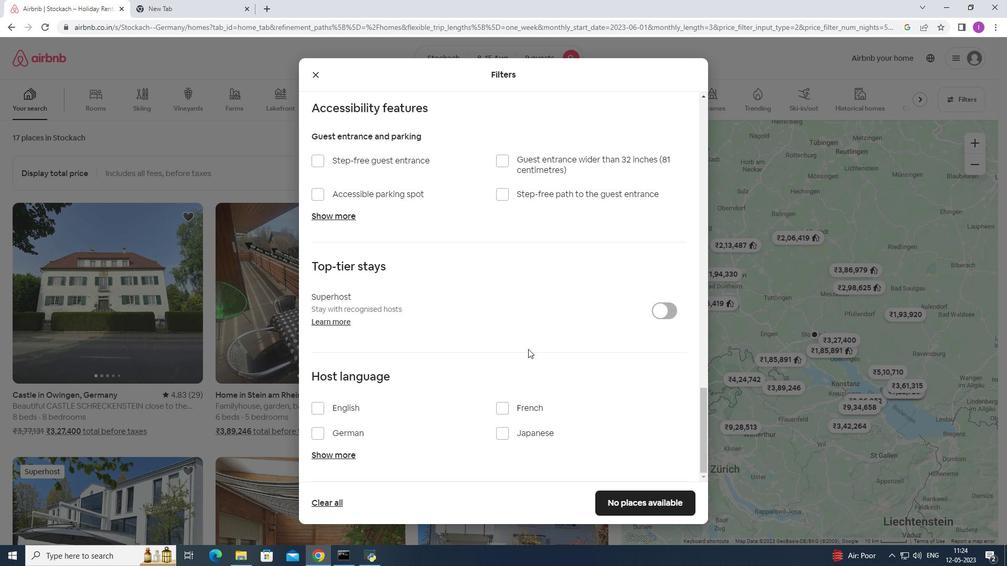 
Action: Mouse moved to (524, 356)
Screenshot: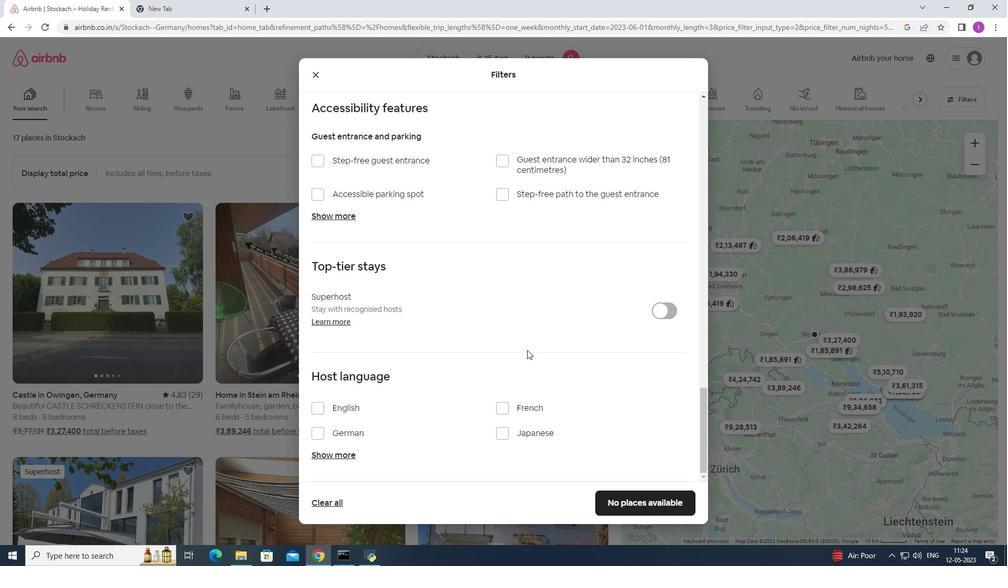 
Action: Mouse scrolled (524, 355) with delta (0, 0)
Screenshot: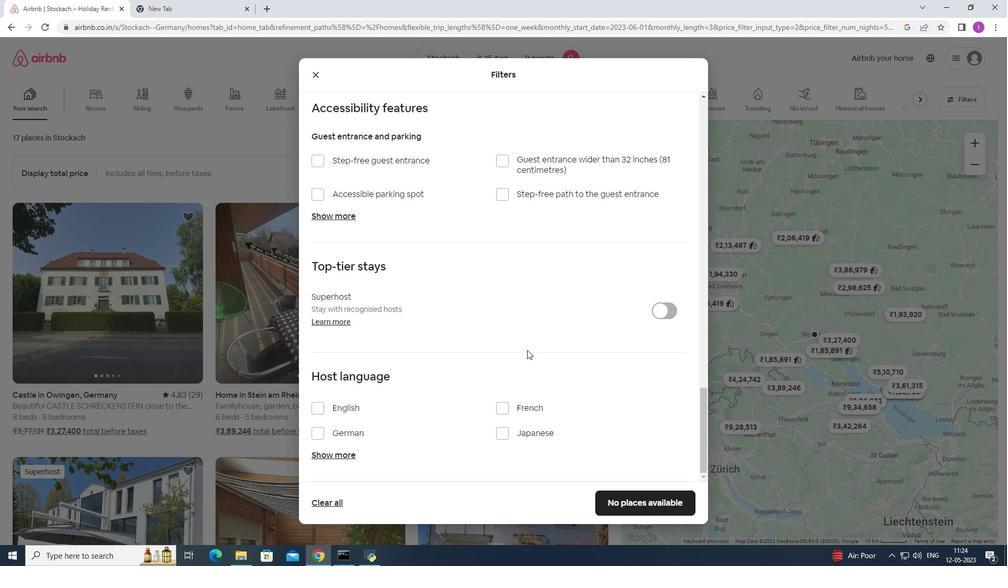 
Action: Mouse moved to (324, 406)
Screenshot: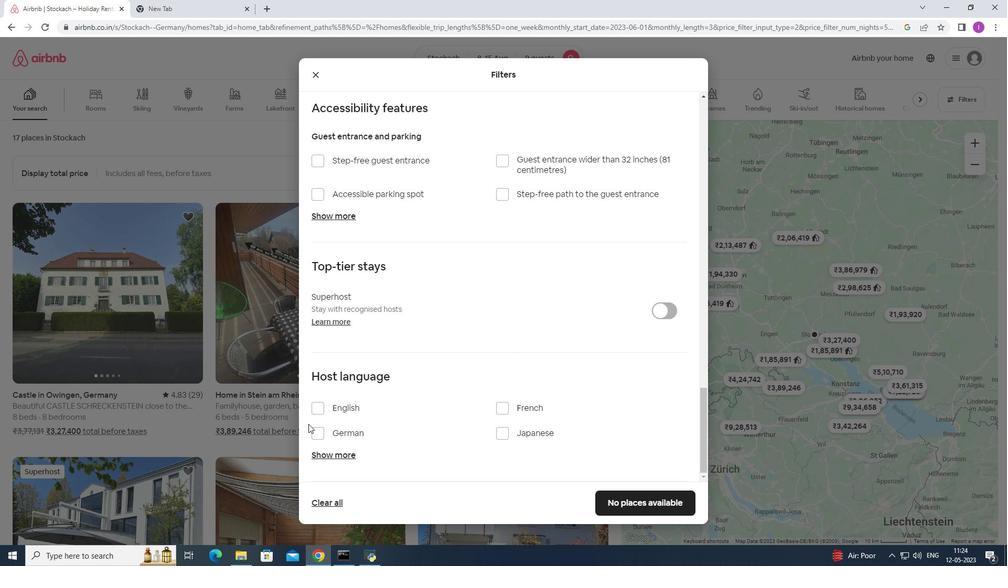 
Action: Mouse pressed left at (324, 406)
Screenshot: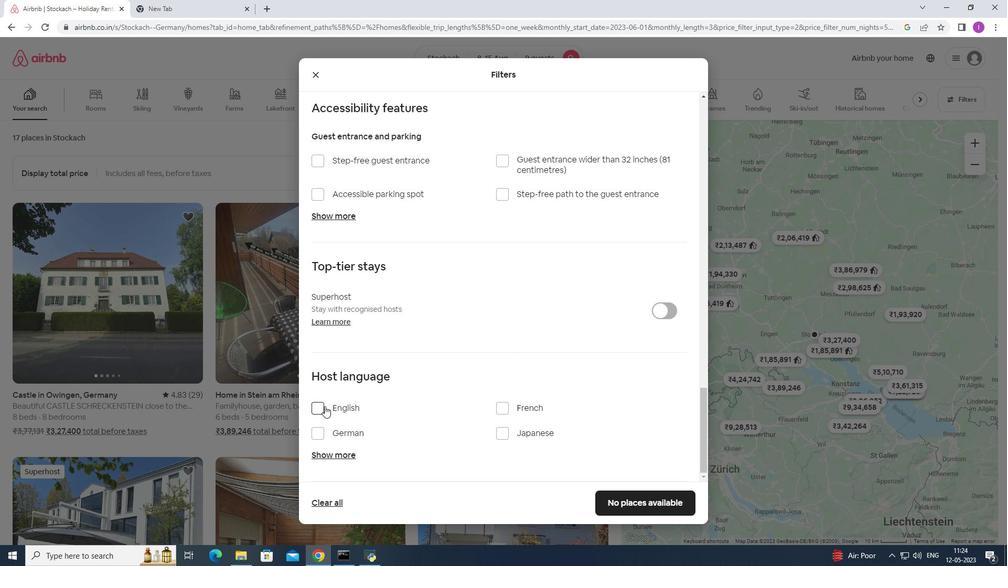 
Action: Mouse moved to (639, 494)
Screenshot: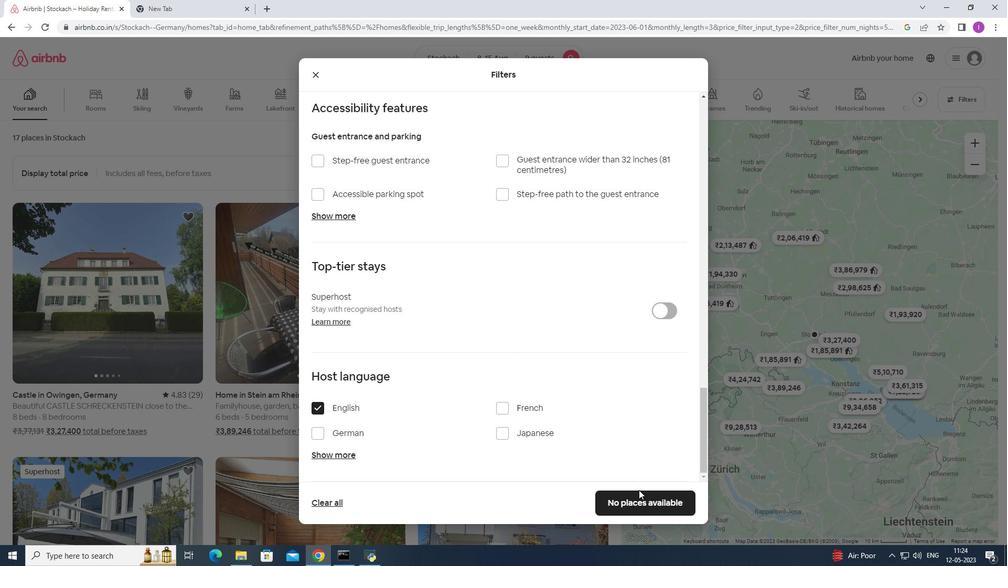 
Action: Mouse pressed left at (639, 494)
Screenshot: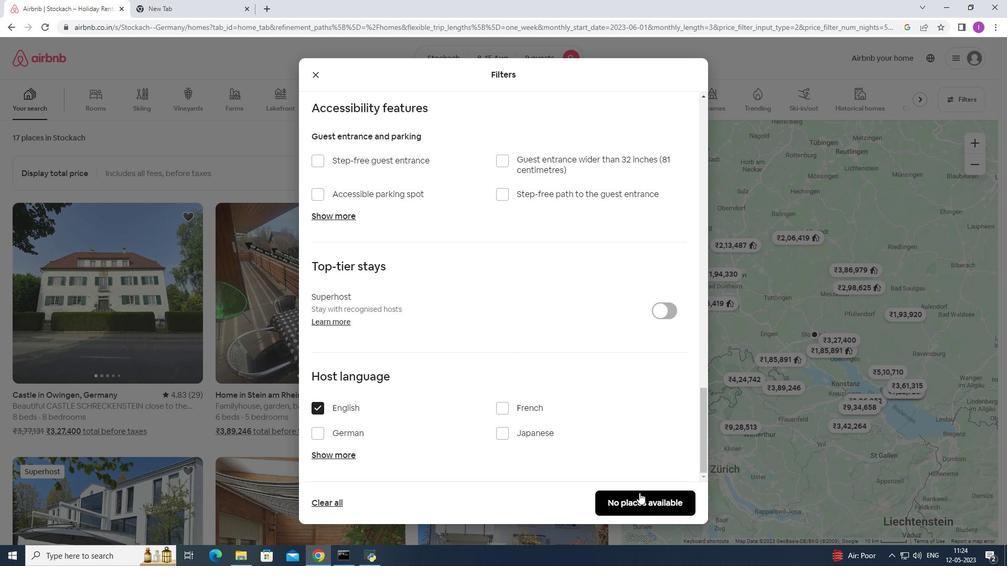 
Action: Mouse moved to (524, 476)
Screenshot: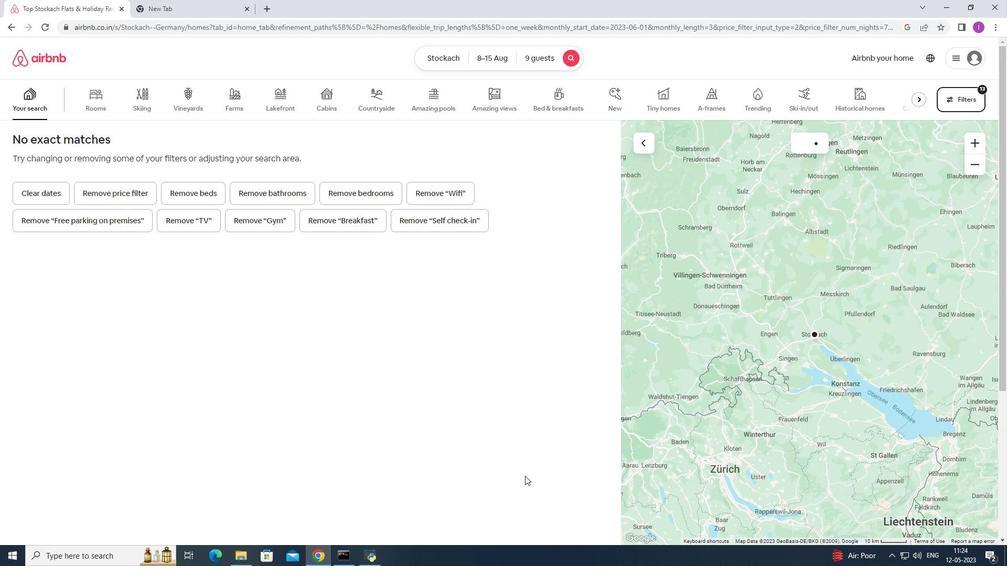 
